 Task: Find connections with filter location Clayton with filter topic #securitywith filter profile language English with filter current company BioMérieux with filter school Bhashyam College of Education with filter industry Economic Programs with filter service category Copywriting with filter keywords title B2B Sales Specialist
Action: Mouse moved to (675, 109)
Screenshot: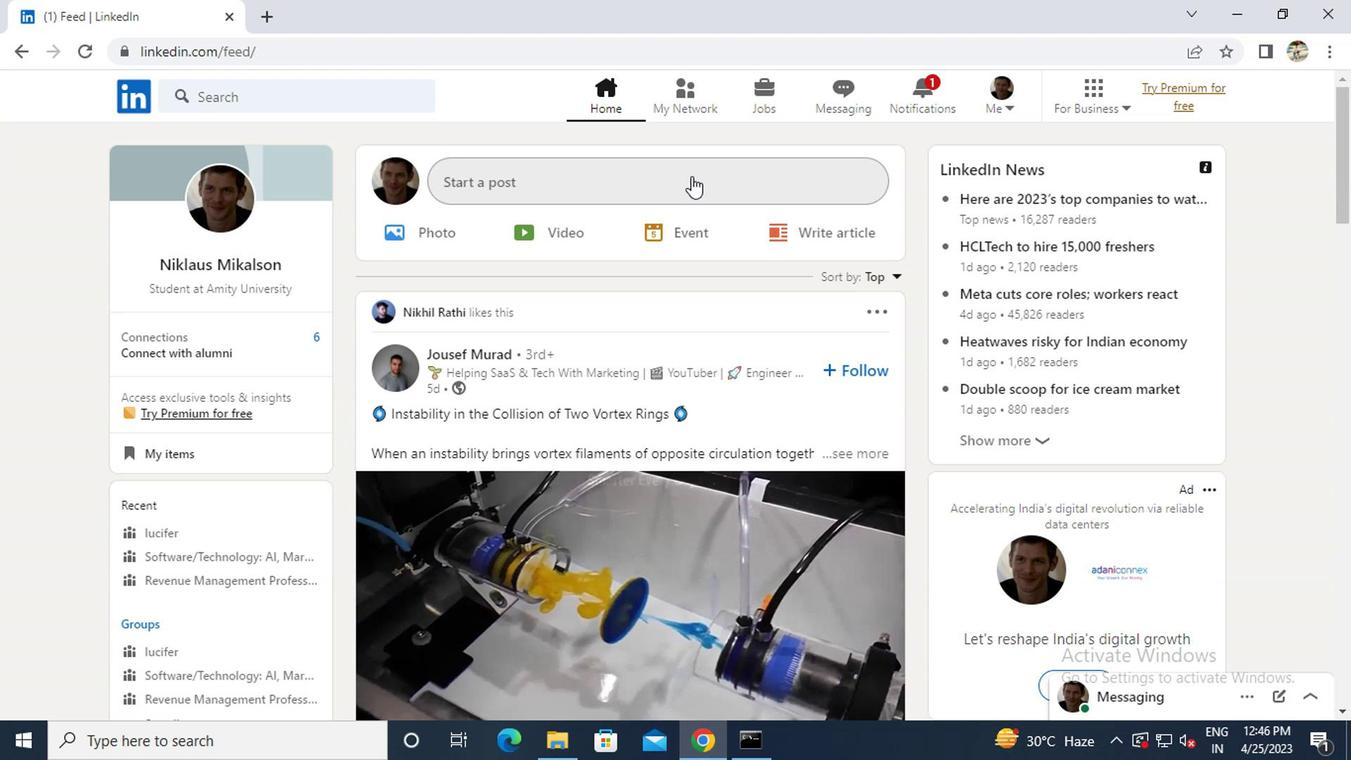 
Action: Mouse pressed left at (675, 109)
Screenshot: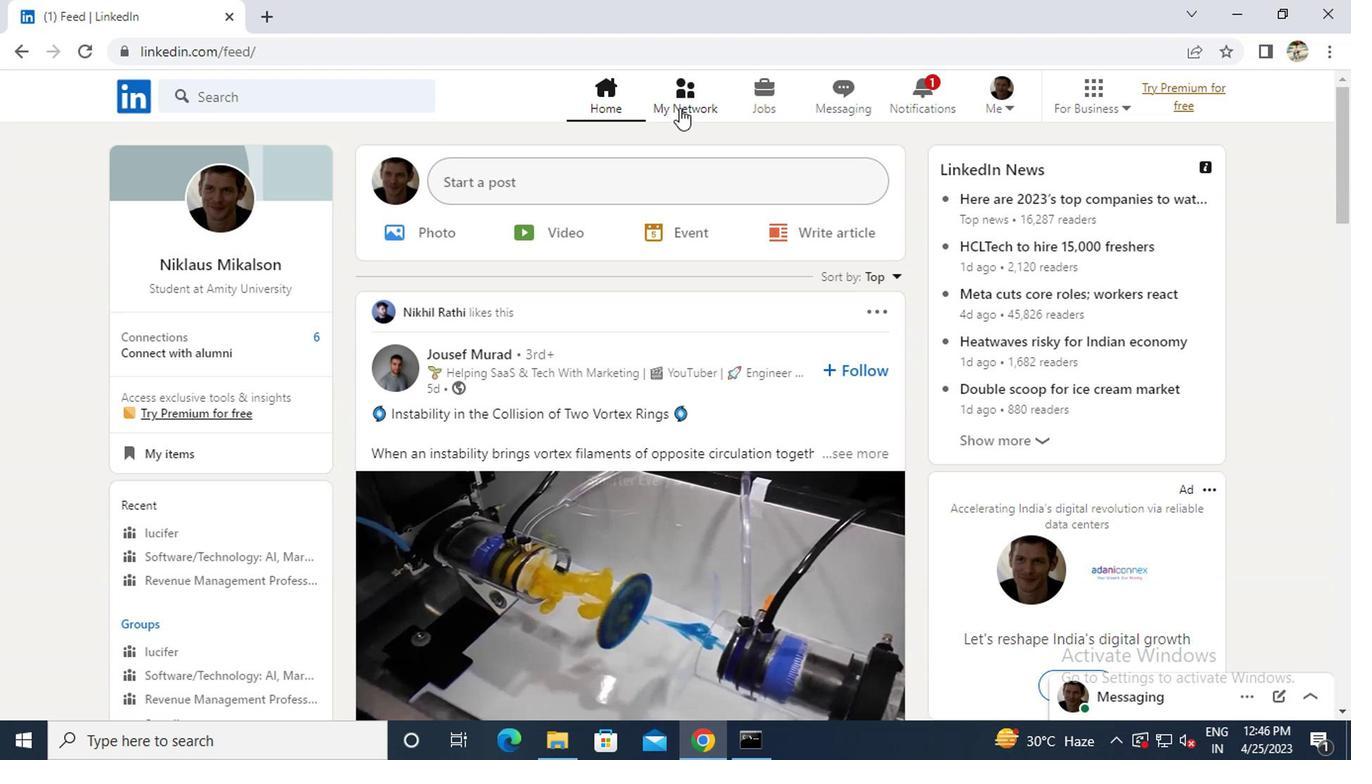 
Action: Mouse moved to (362, 213)
Screenshot: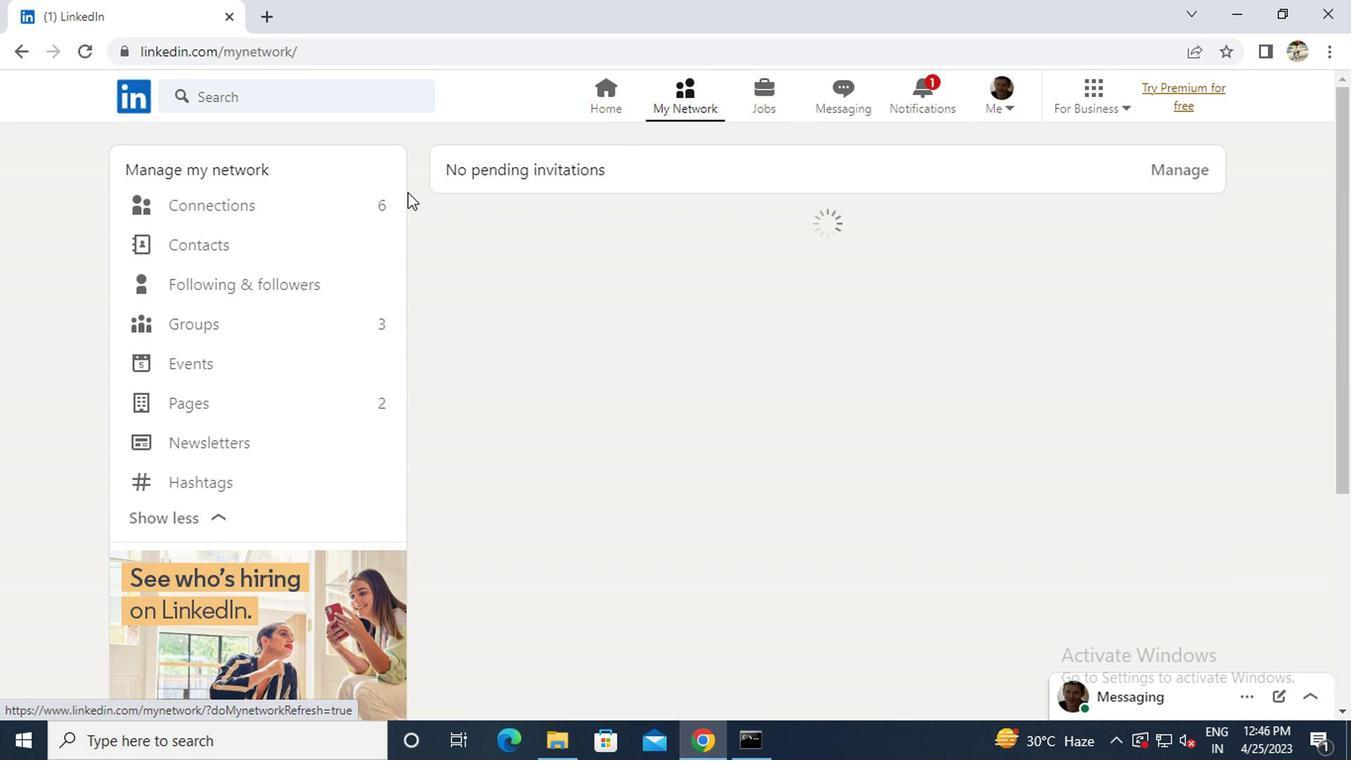 
Action: Mouse pressed left at (362, 213)
Screenshot: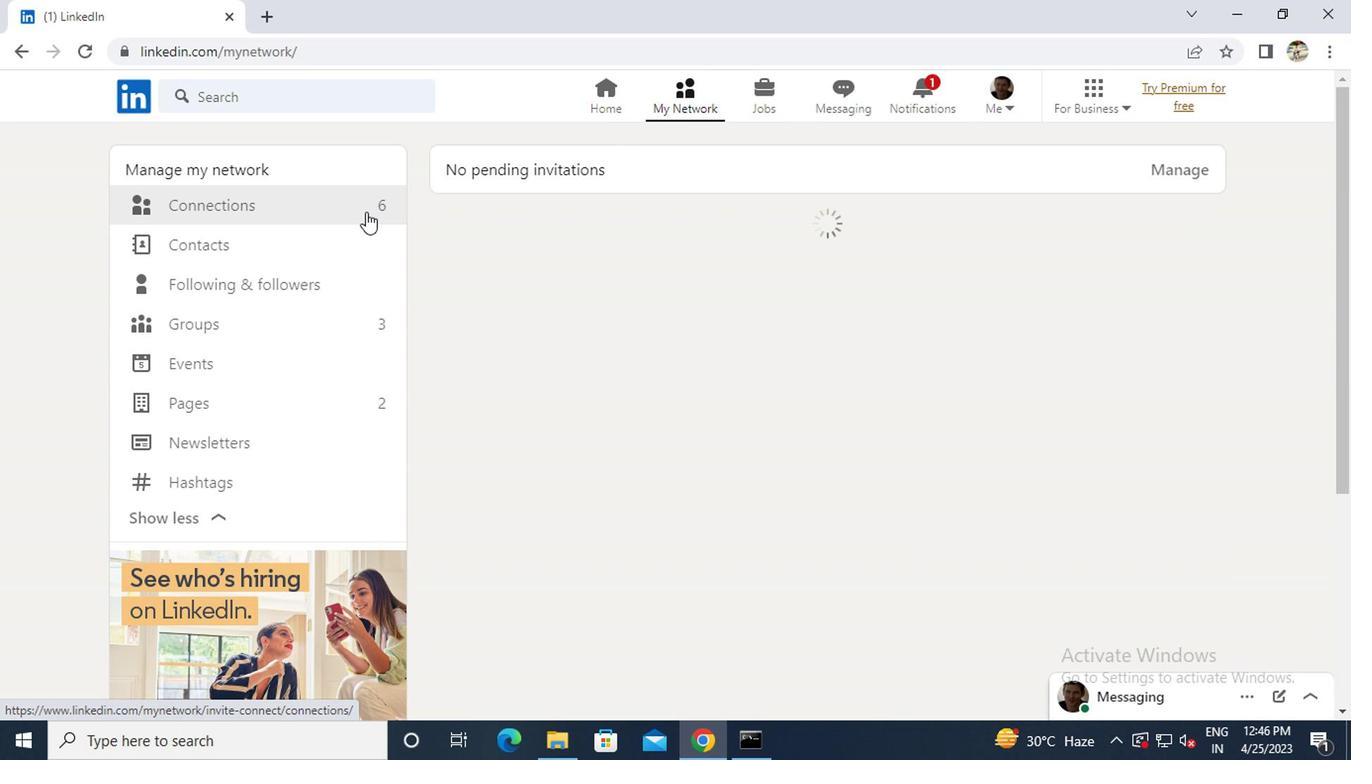 
Action: Mouse moved to (830, 206)
Screenshot: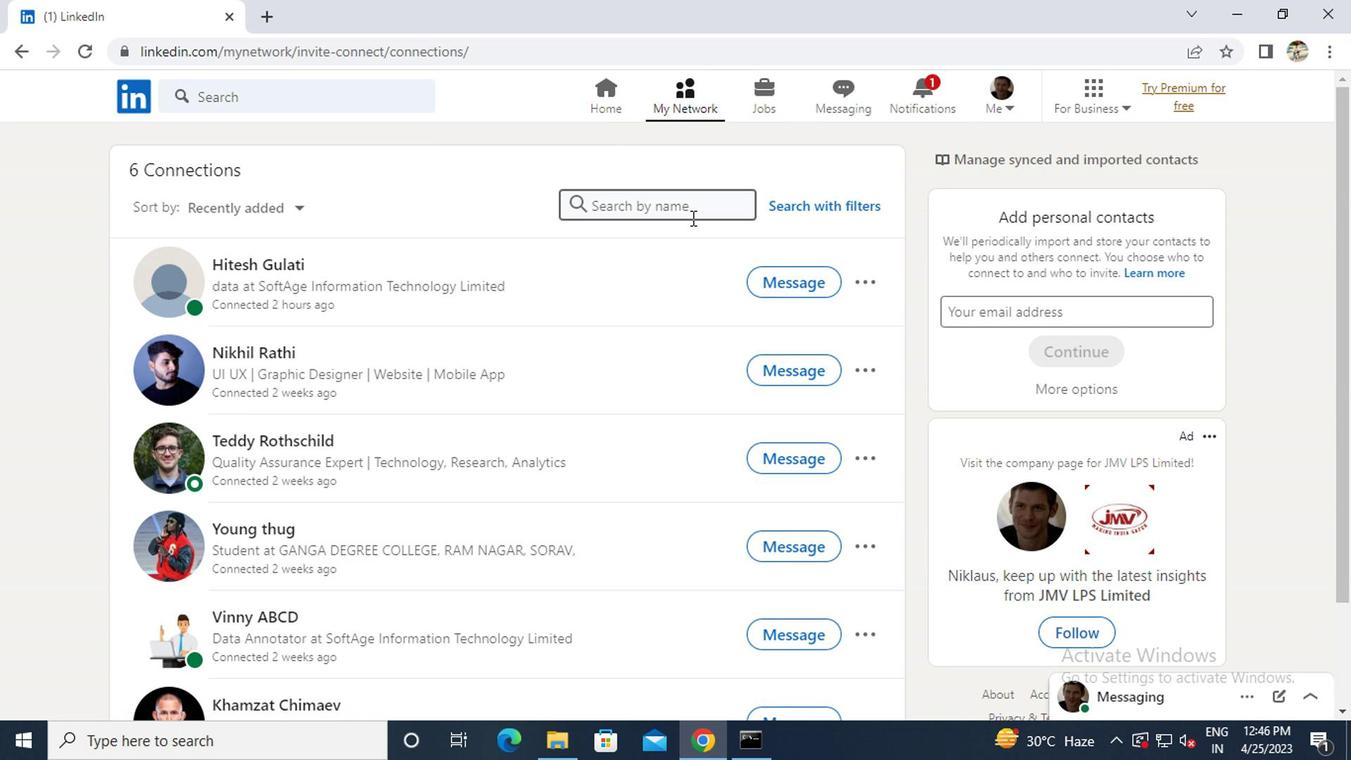 
Action: Mouse pressed left at (830, 206)
Screenshot: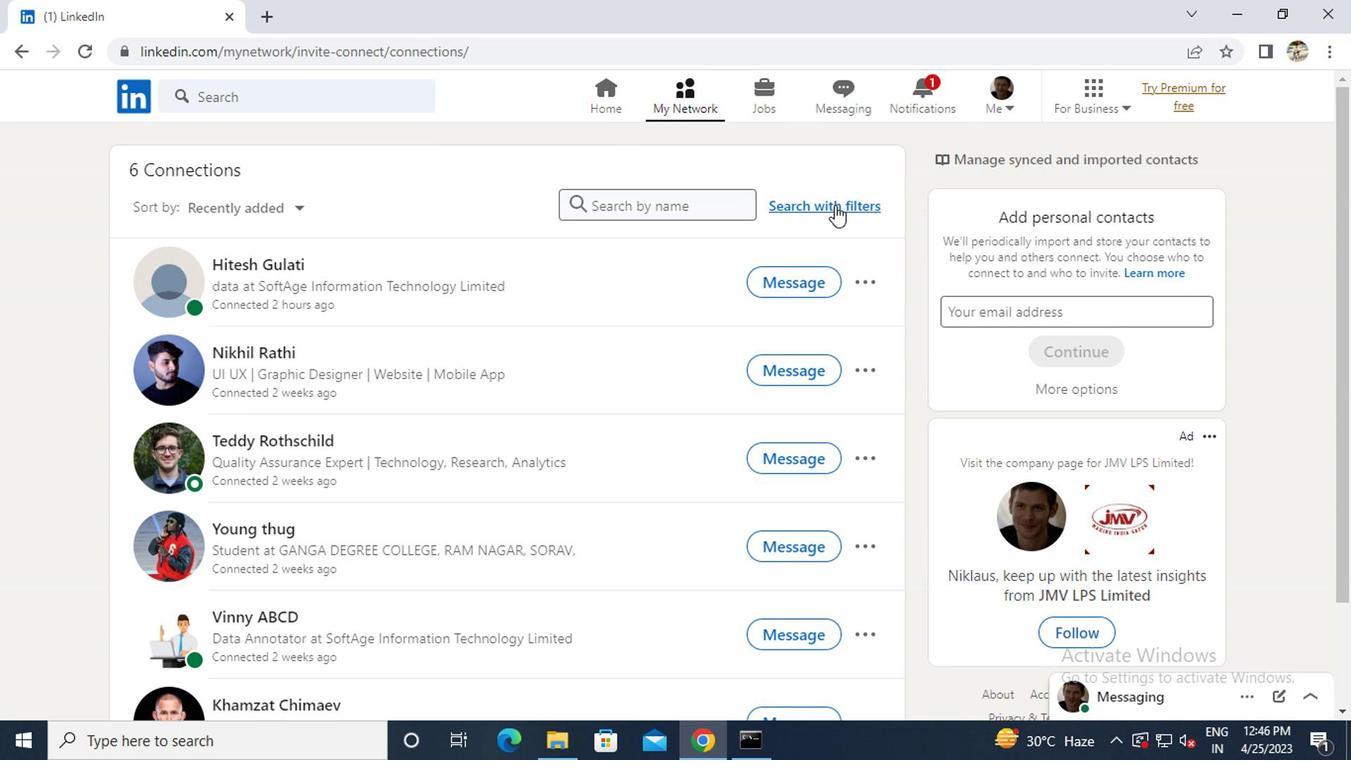 
Action: Mouse moved to (662, 154)
Screenshot: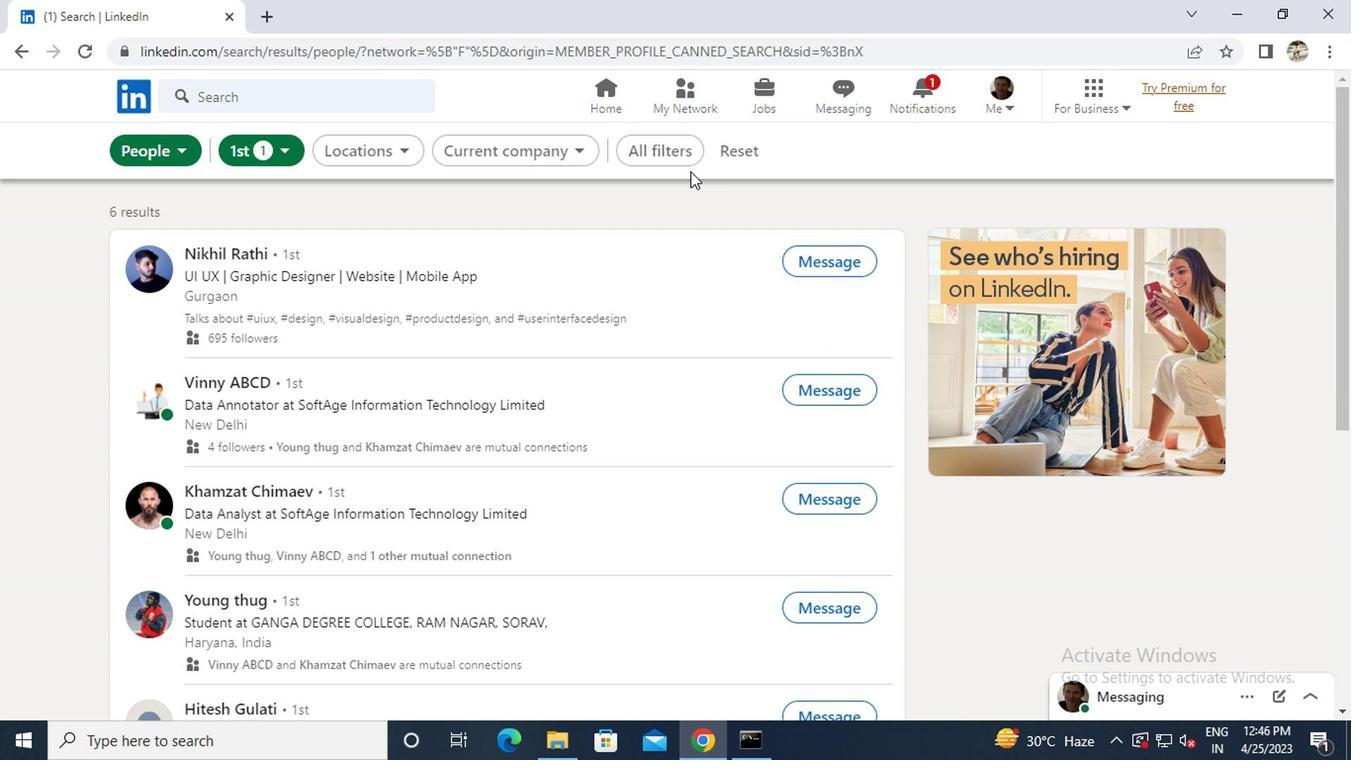 
Action: Mouse pressed left at (662, 154)
Screenshot: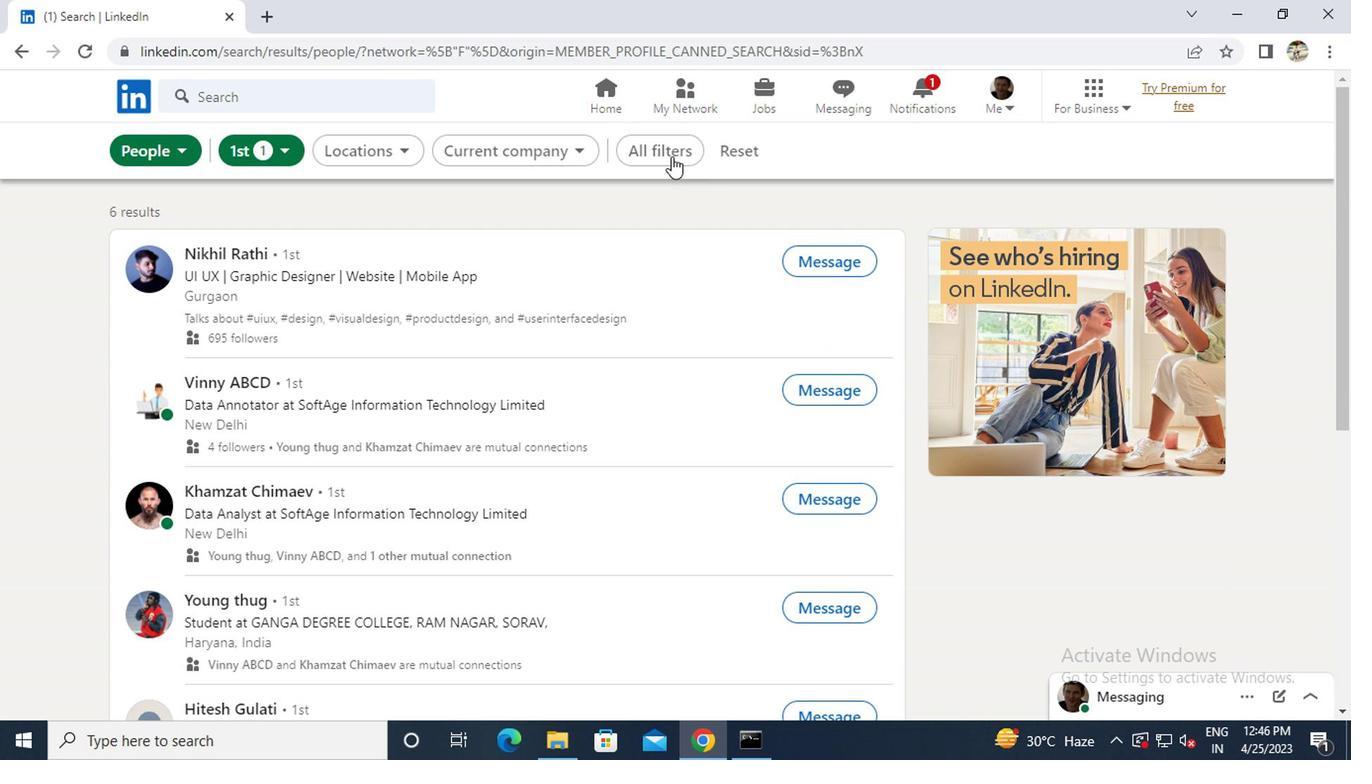 
Action: Mouse moved to (1059, 343)
Screenshot: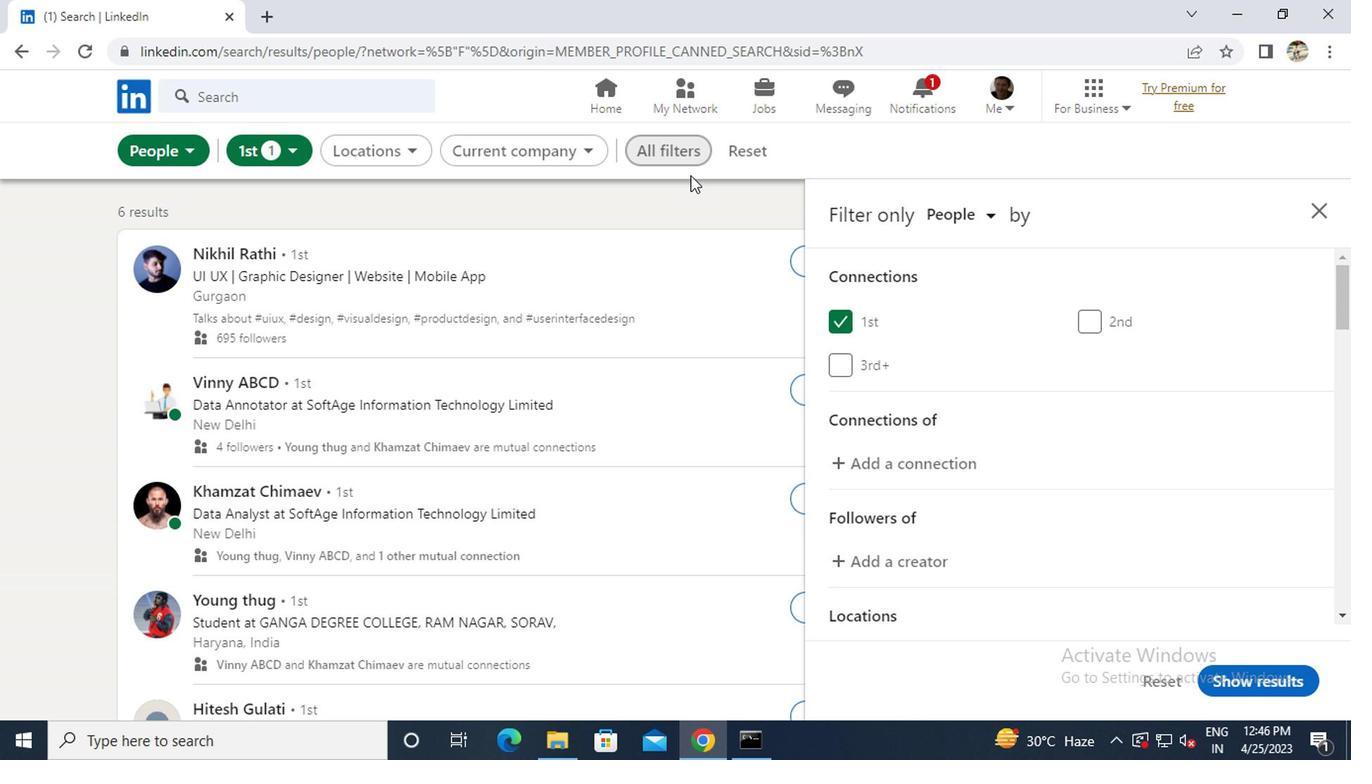 
Action: Mouse scrolled (1059, 342) with delta (0, -1)
Screenshot: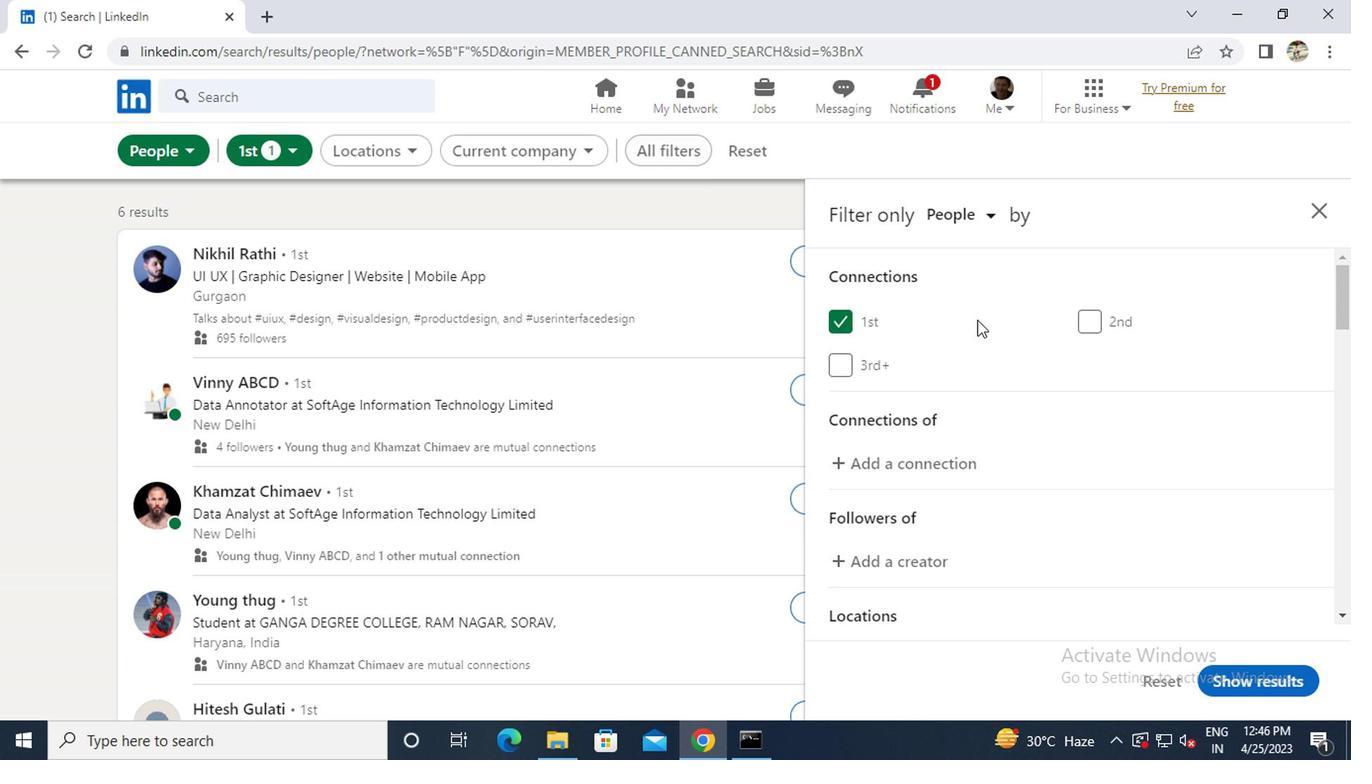 
Action: Mouse scrolled (1059, 342) with delta (0, -1)
Screenshot: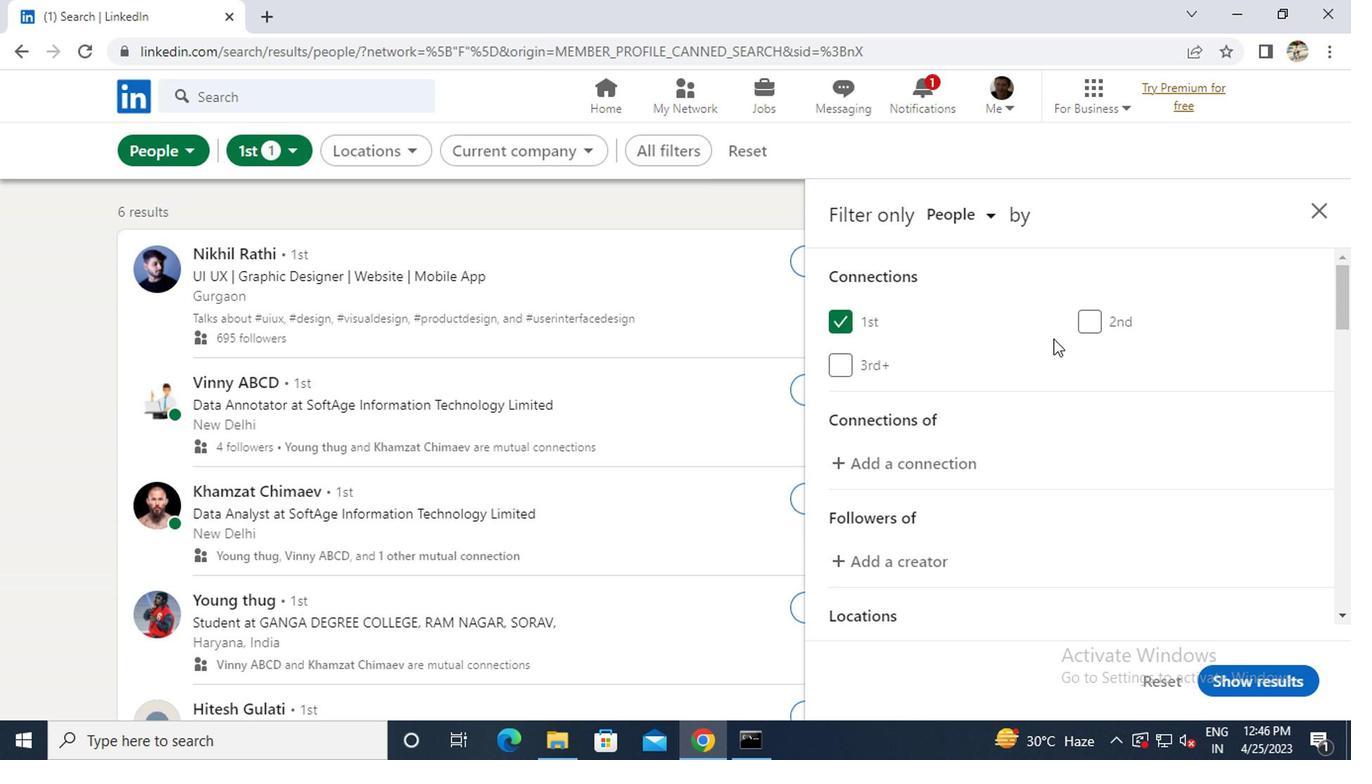 
Action: Mouse scrolled (1059, 342) with delta (0, -1)
Screenshot: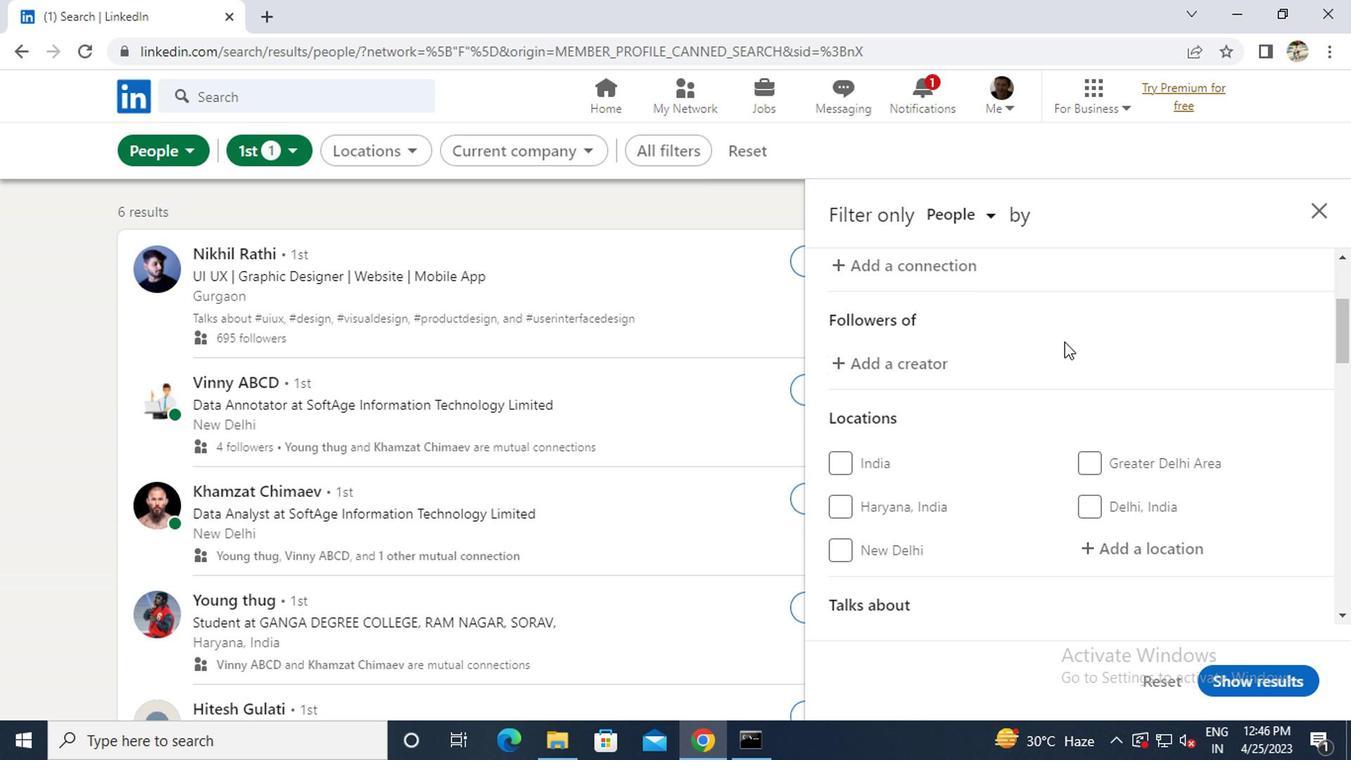 
Action: Mouse moved to (1101, 453)
Screenshot: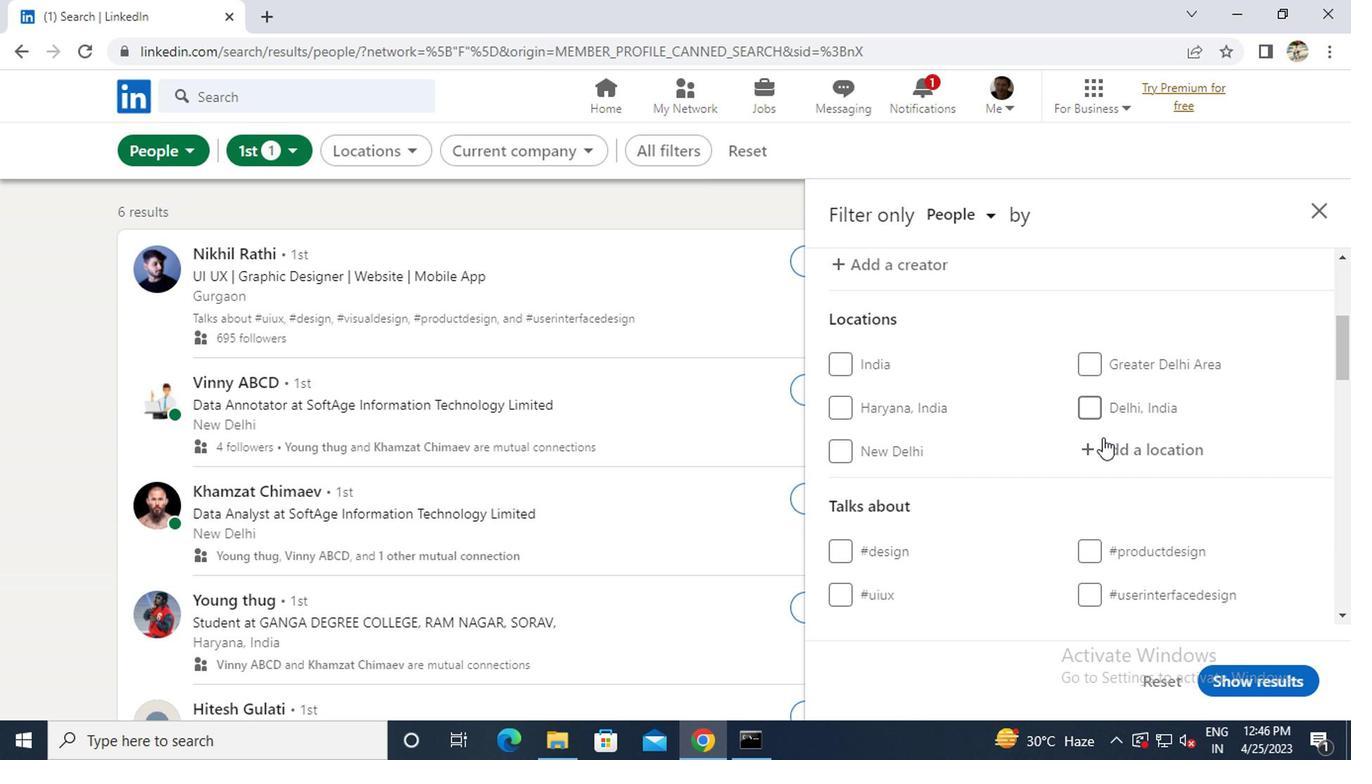 
Action: Mouse pressed left at (1101, 453)
Screenshot: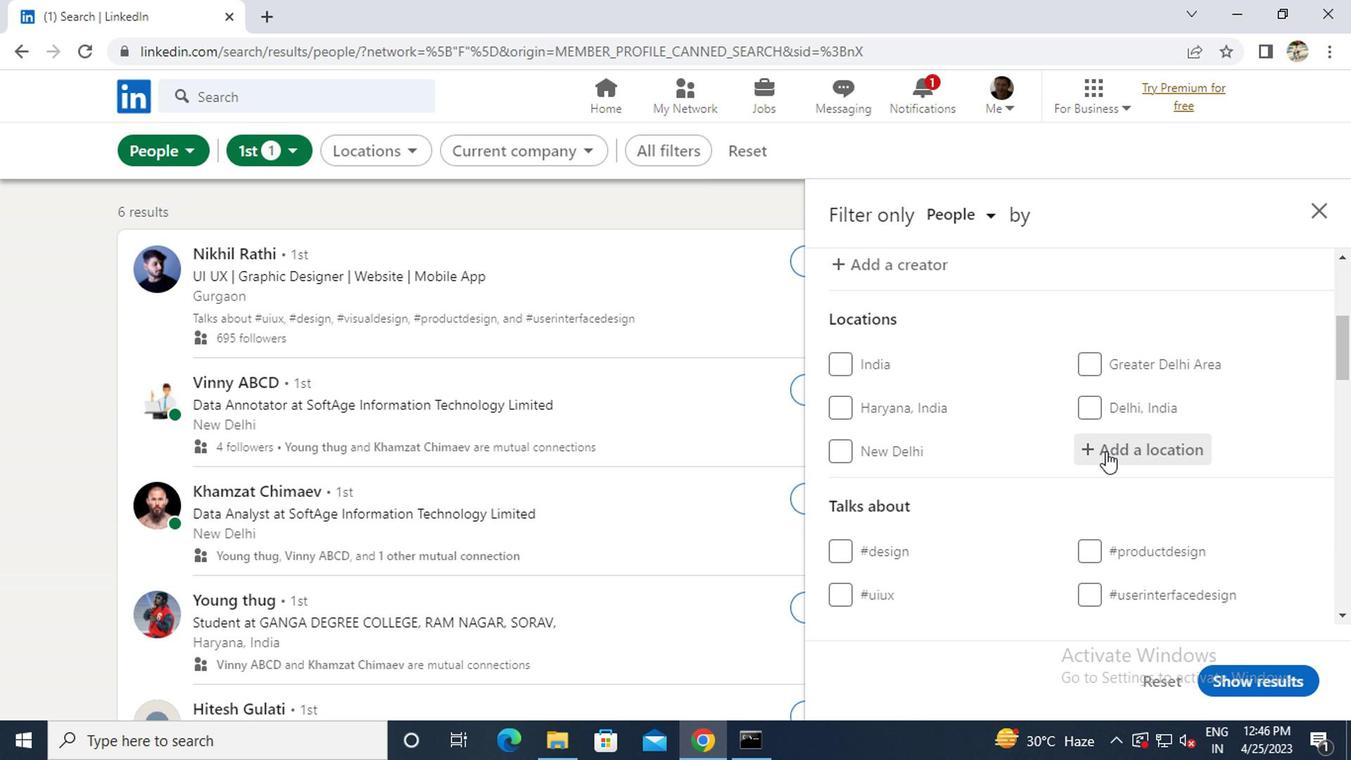
Action: Key pressed c<Key.caps_lock>layton<Key.enter>
Screenshot: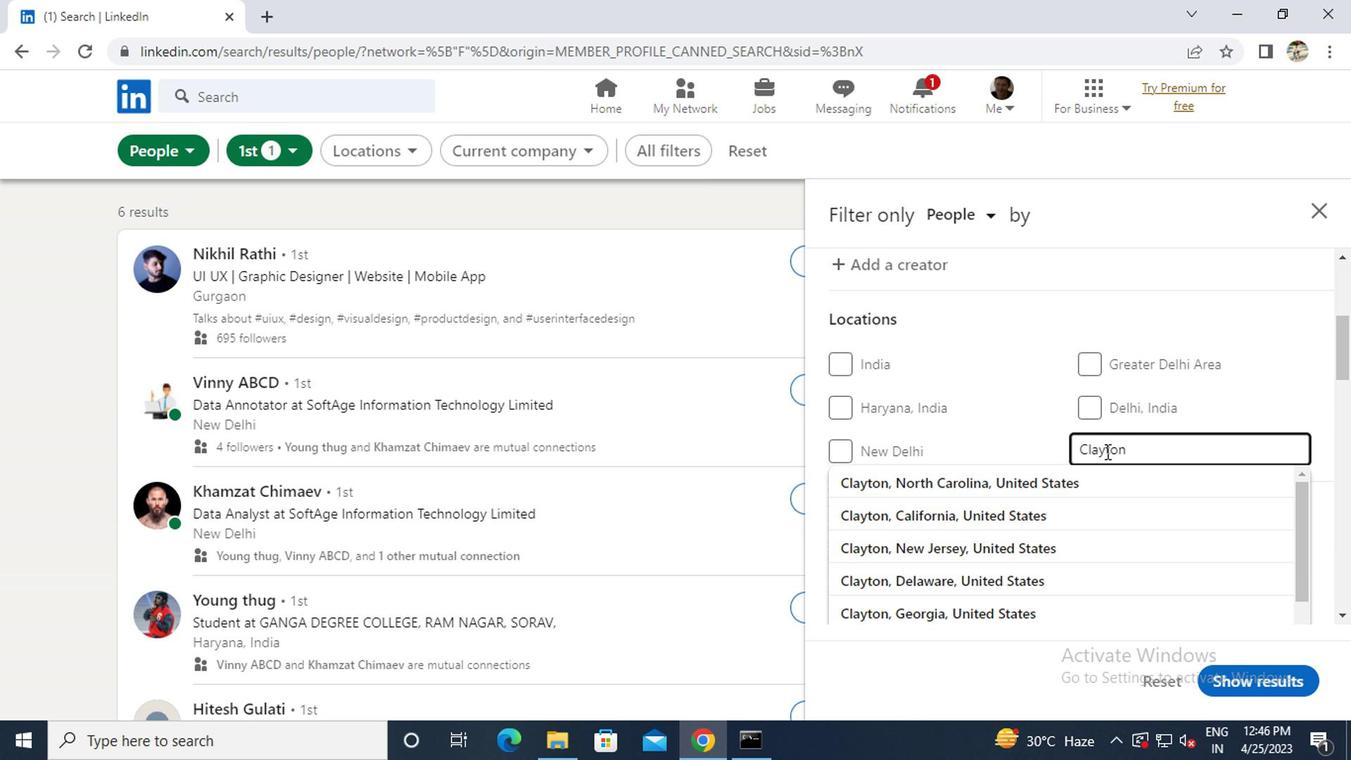 
Action: Mouse scrolled (1101, 451) with delta (0, -1)
Screenshot: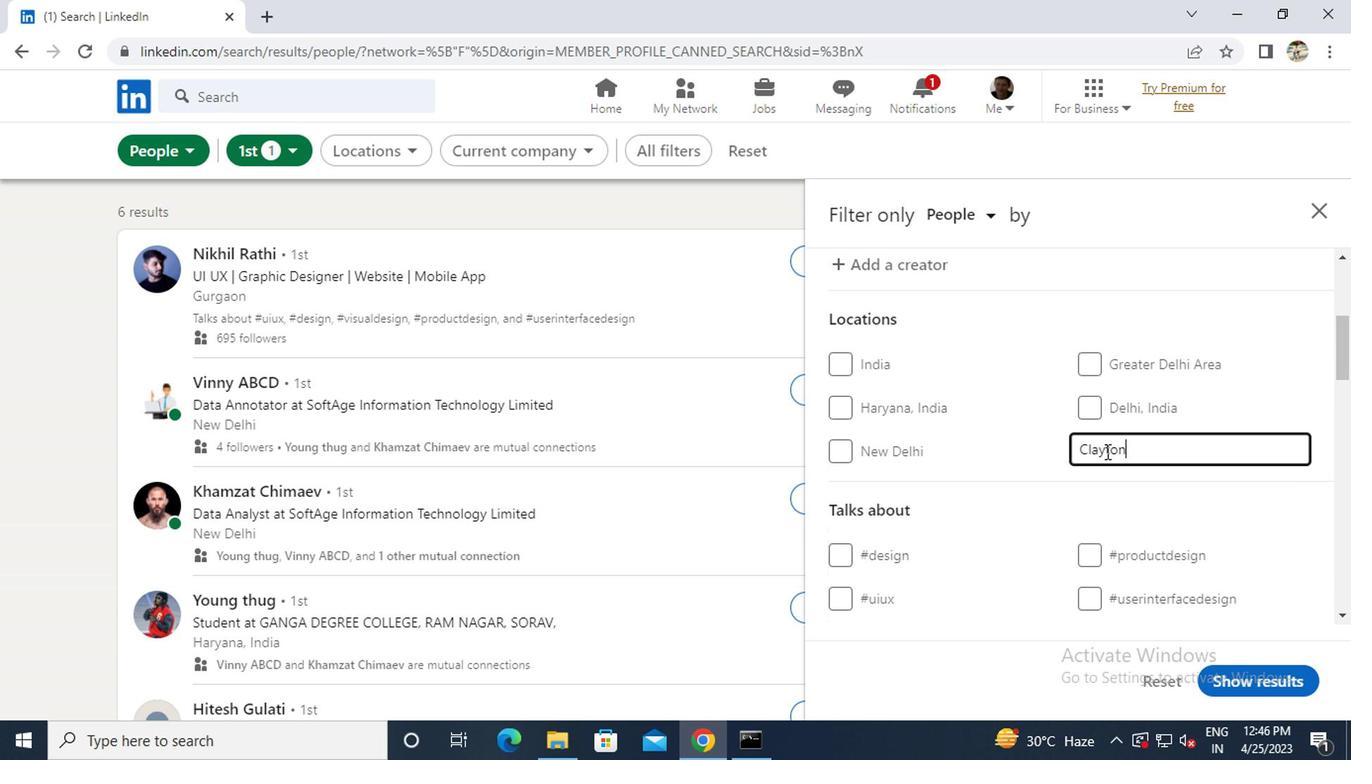 
Action: Mouse scrolled (1101, 451) with delta (0, -1)
Screenshot: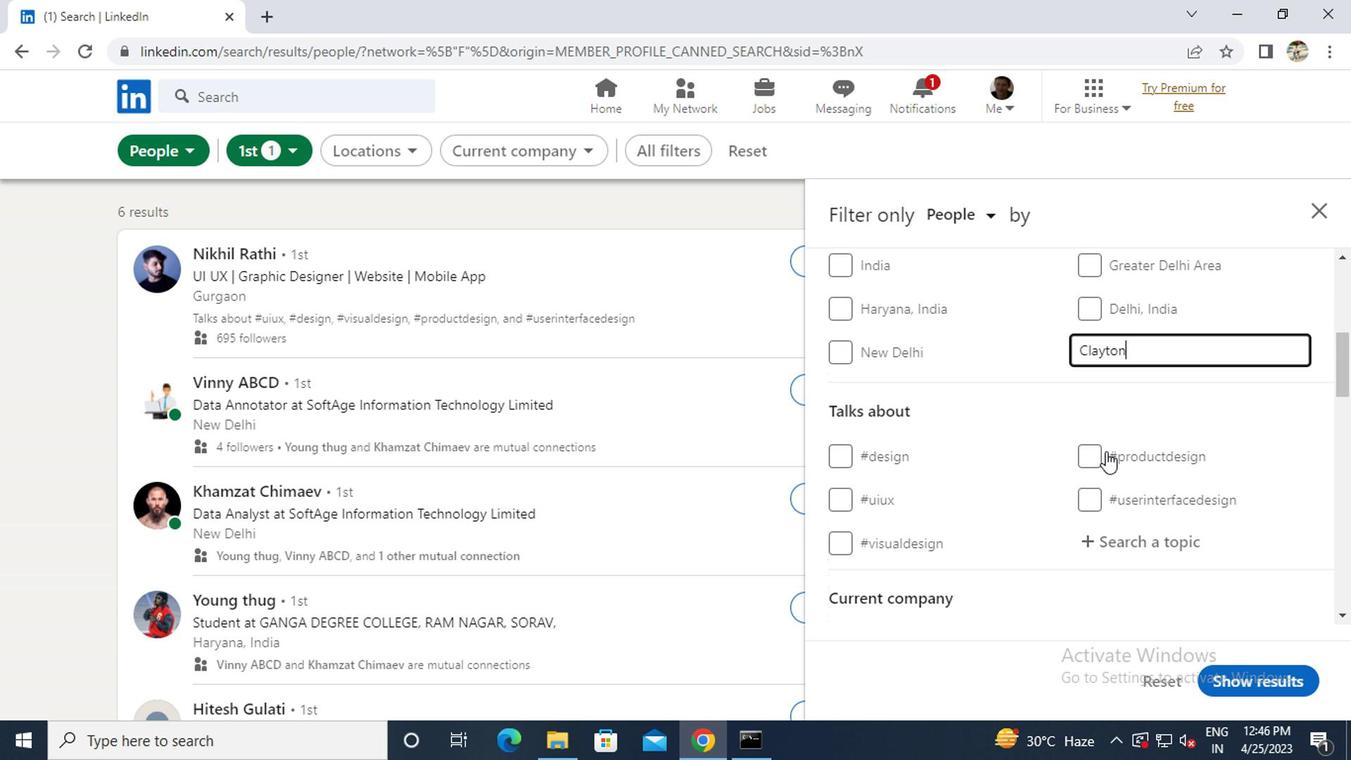 
Action: Mouse pressed left at (1101, 453)
Screenshot: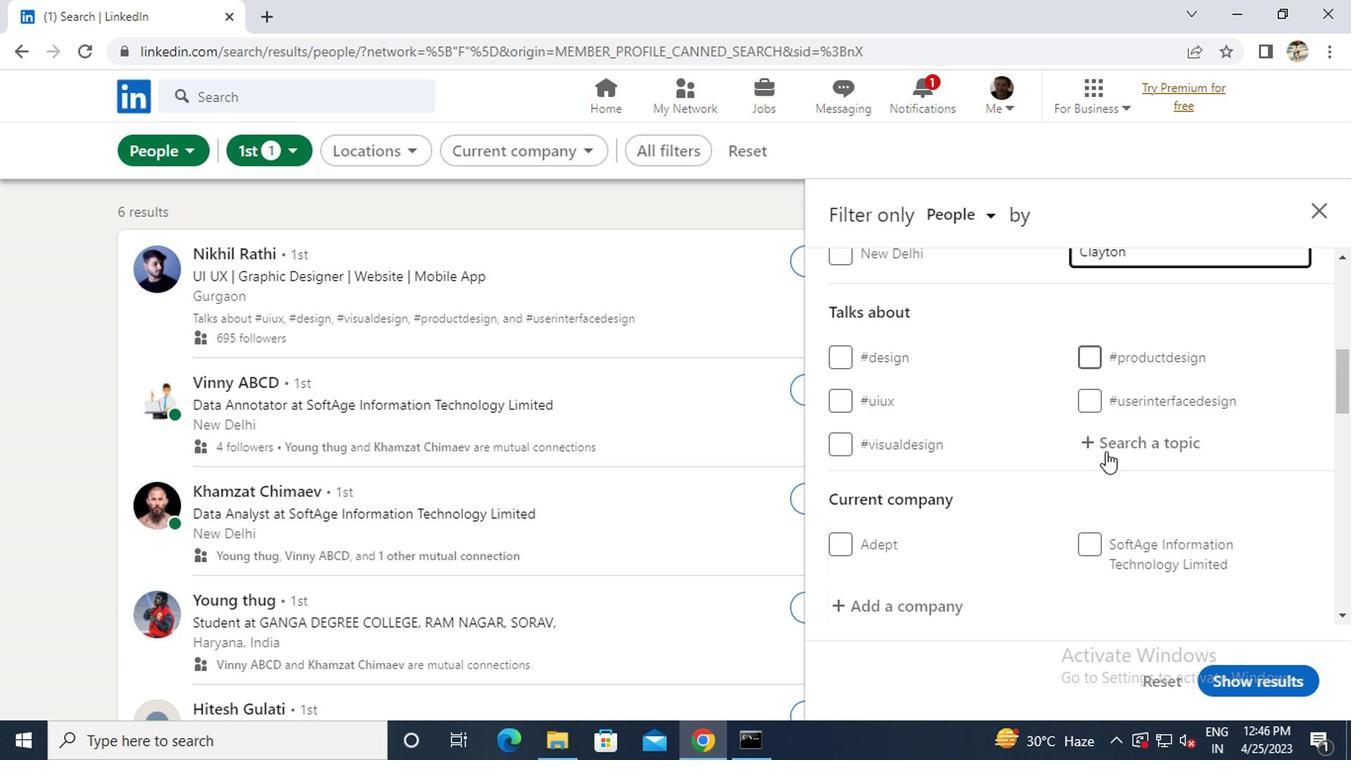 
Action: Key pressed <Key.shift>#SECURITY
Screenshot: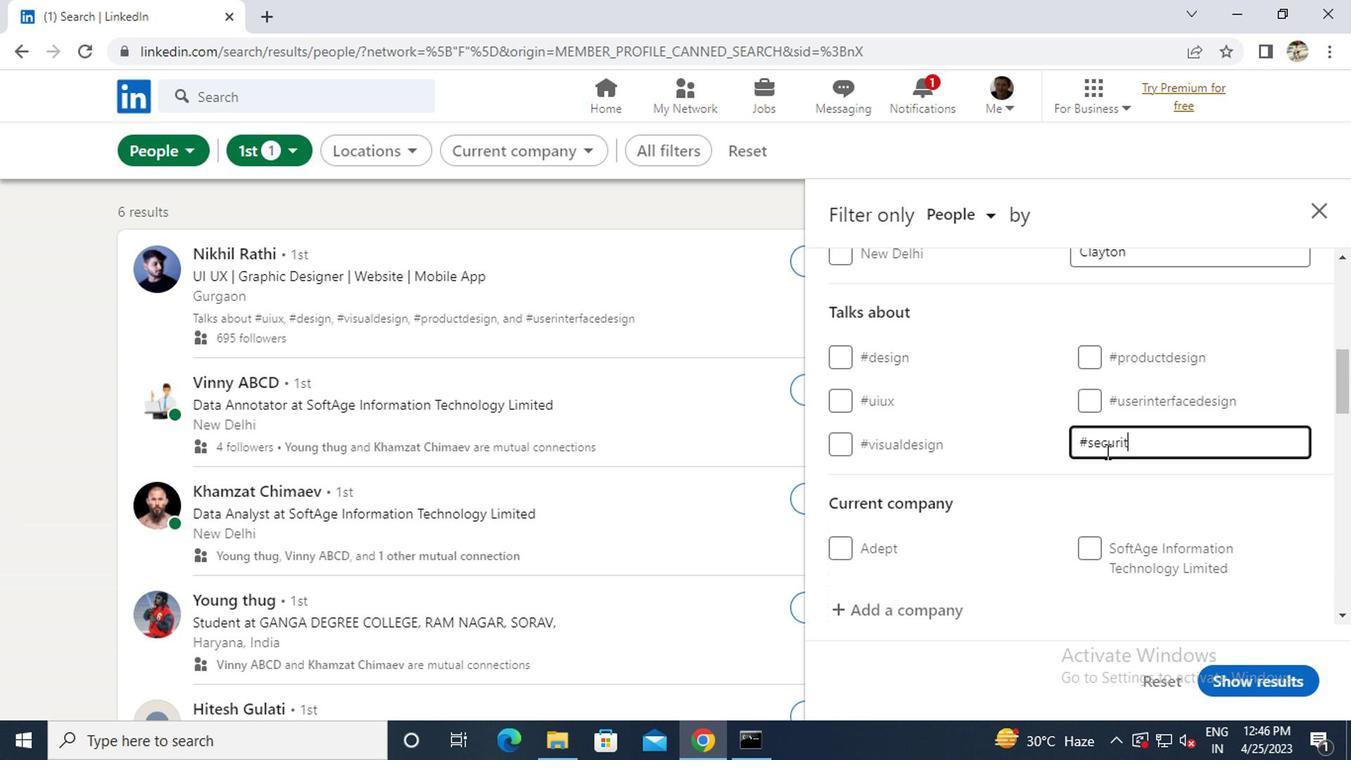 
Action: Mouse scrolled (1101, 451) with delta (0, -1)
Screenshot: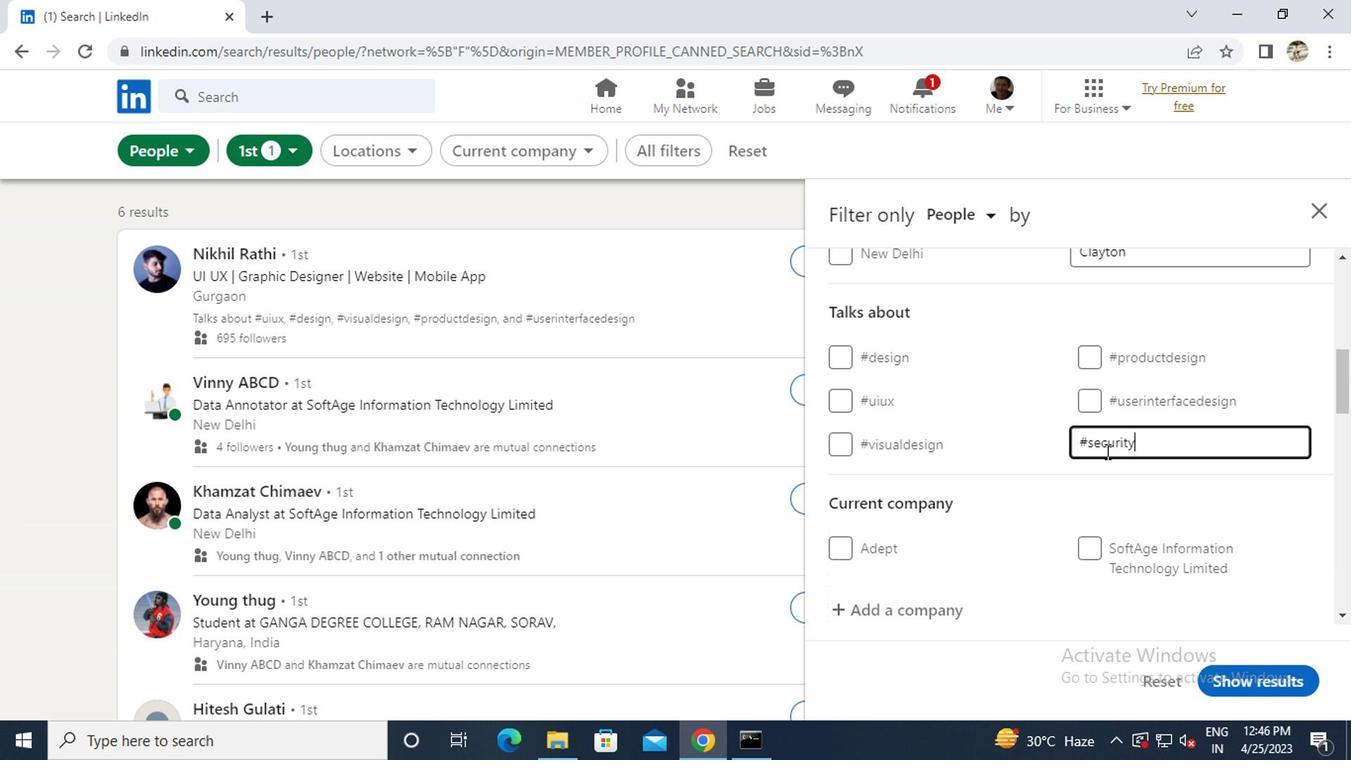 
Action: Mouse scrolled (1101, 451) with delta (0, -1)
Screenshot: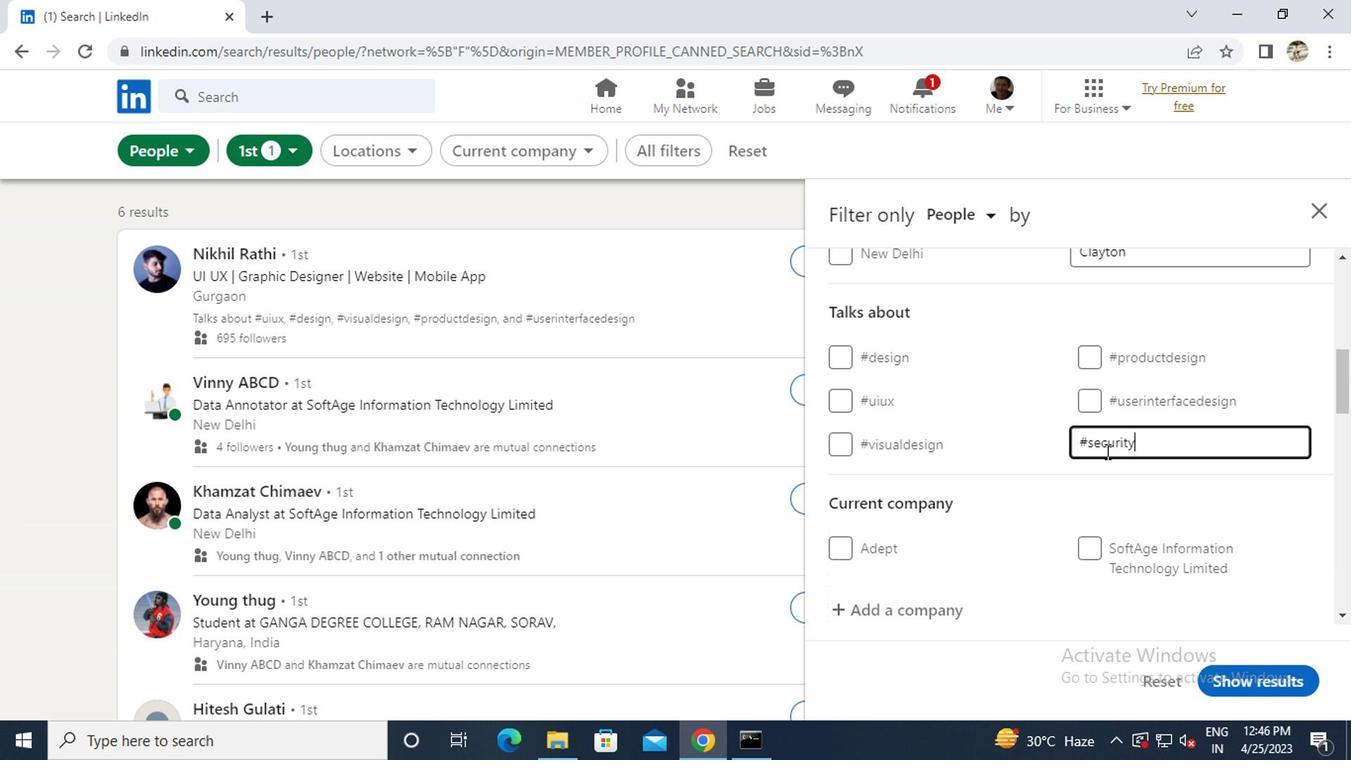 
Action: Mouse moved to (1092, 460)
Screenshot: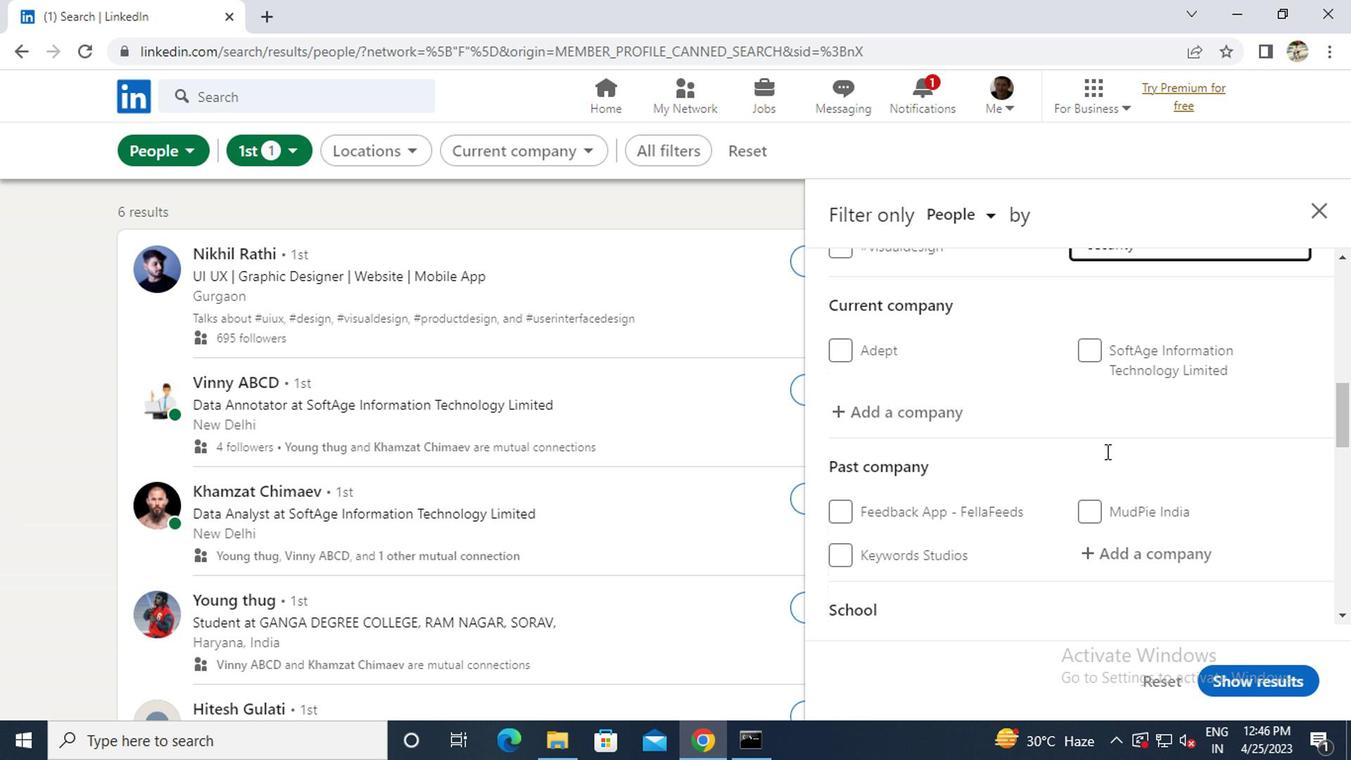 
Action: Mouse scrolled (1092, 458) with delta (0, -1)
Screenshot: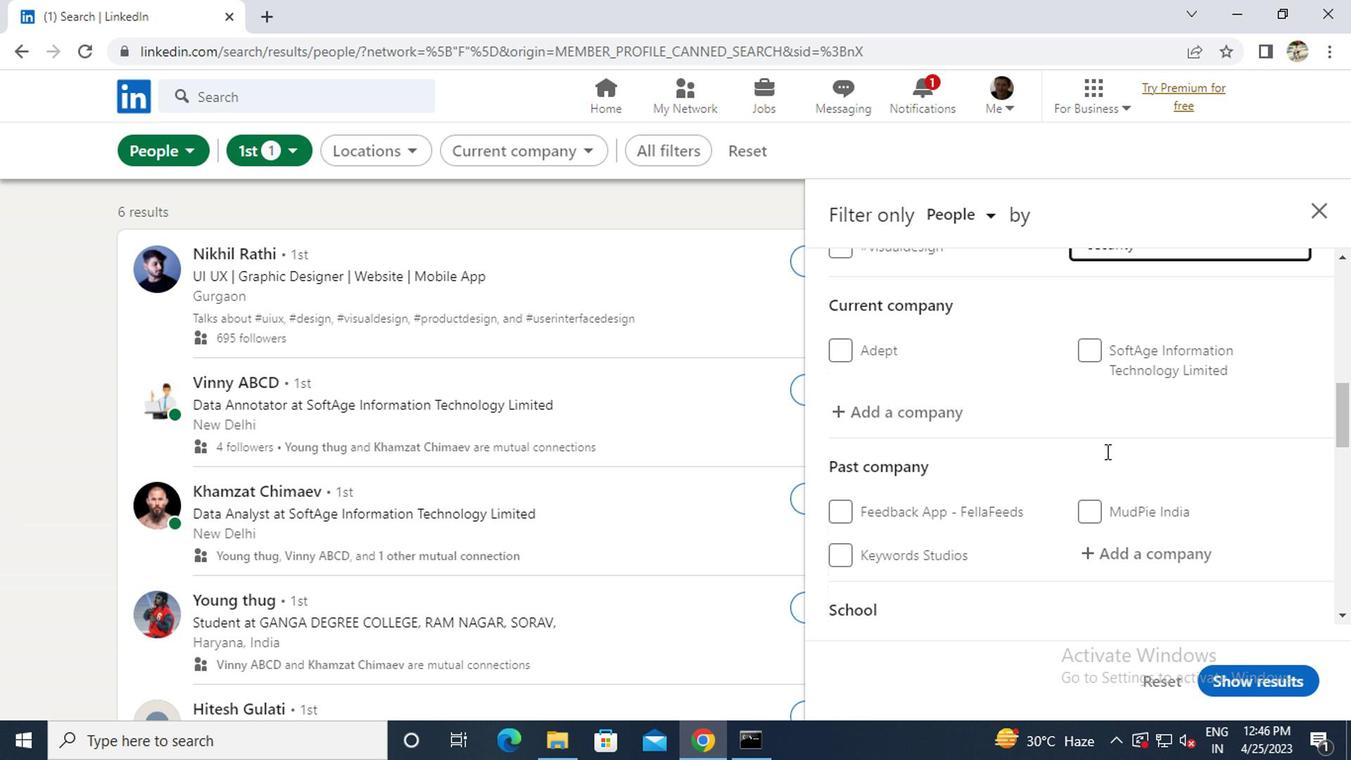 
Action: Mouse moved to (1083, 463)
Screenshot: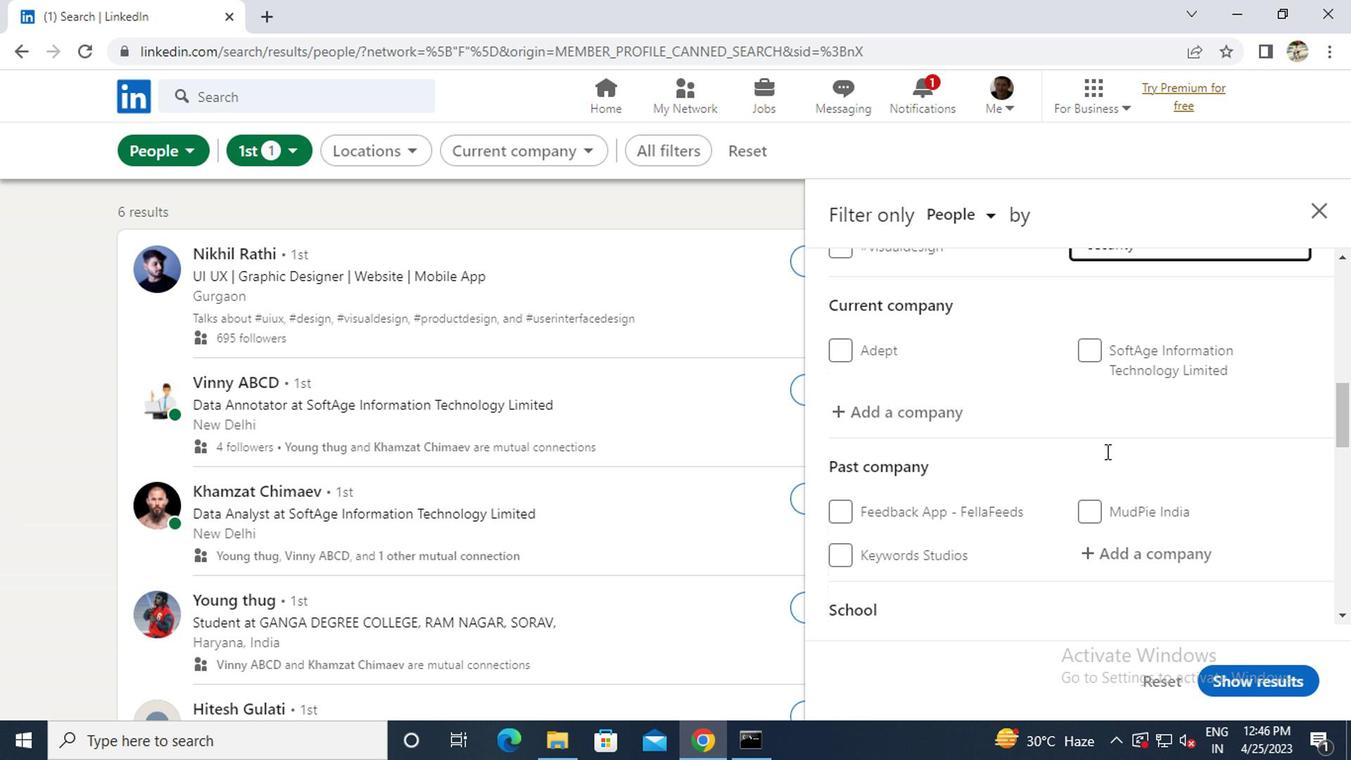 
Action: Mouse scrolled (1083, 463) with delta (0, 0)
Screenshot: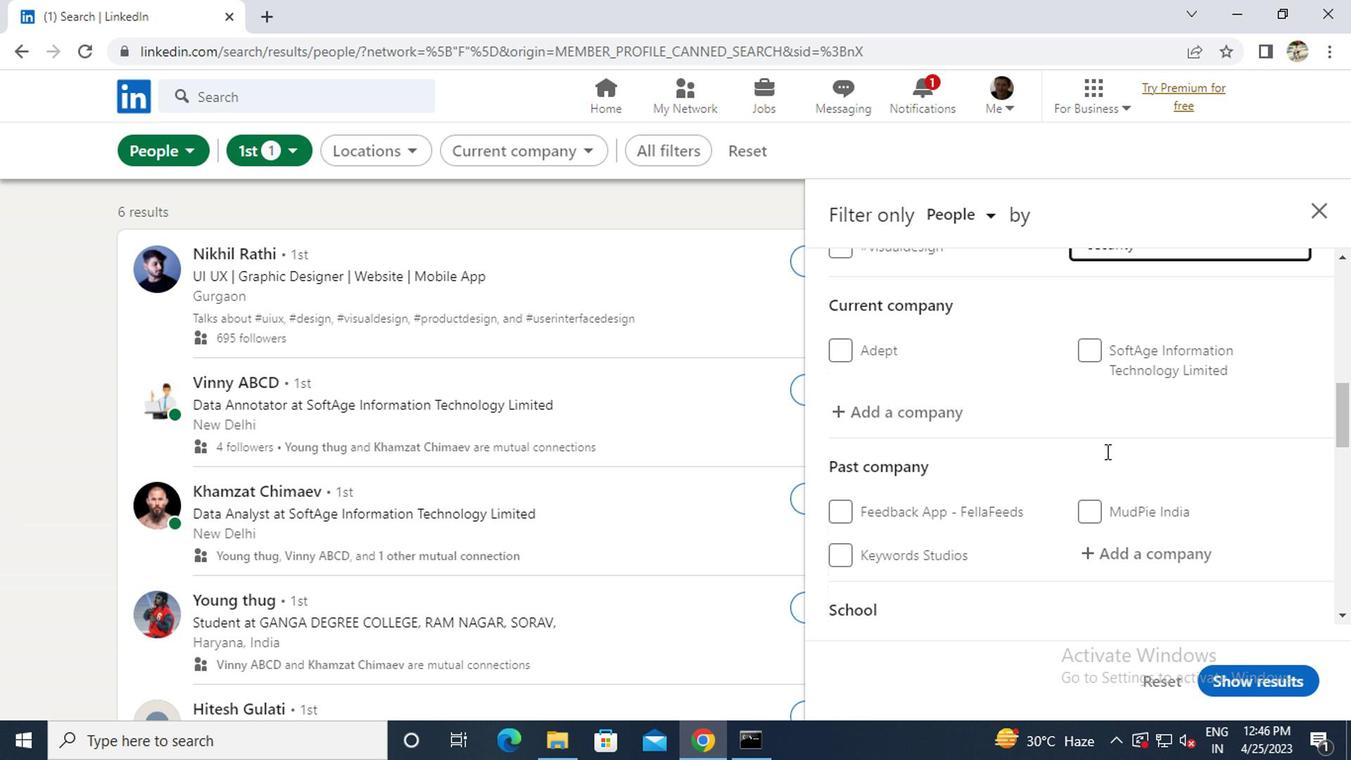 
Action: Mouse scrolled (1083, 463) with delta (0, 0)
Screenshot: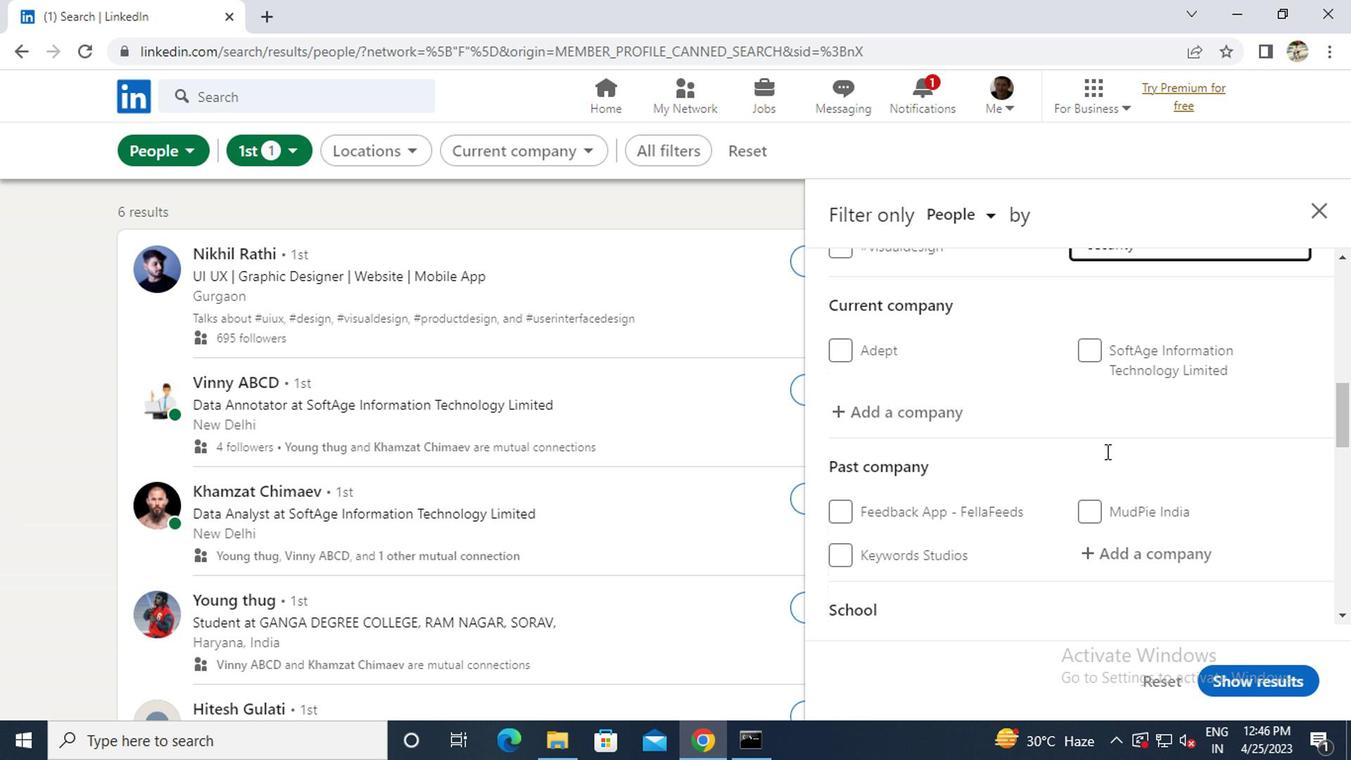 
Action: Mouse moved to (1053, 480)
Screenshot: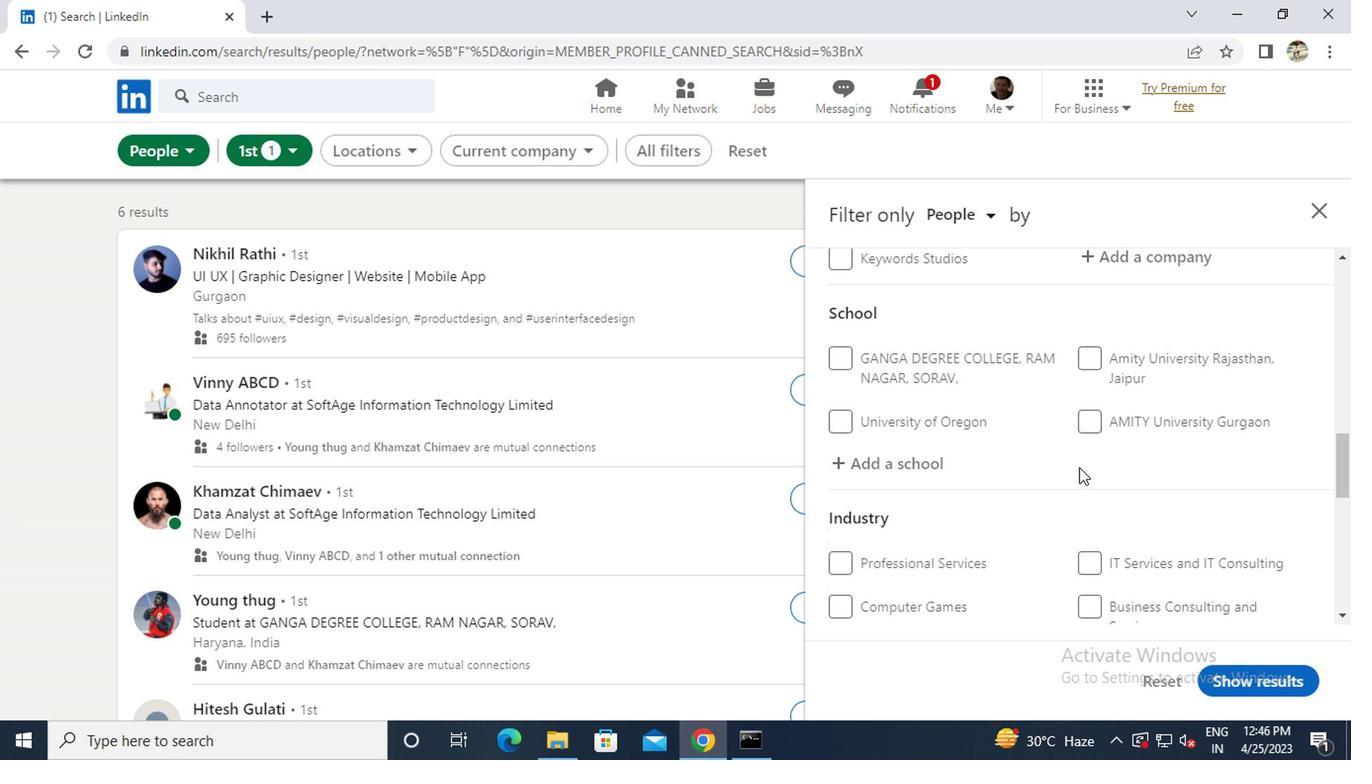 
Action: Mouse scrolled (1053, 479) with delta (0, 0)
Screenshot: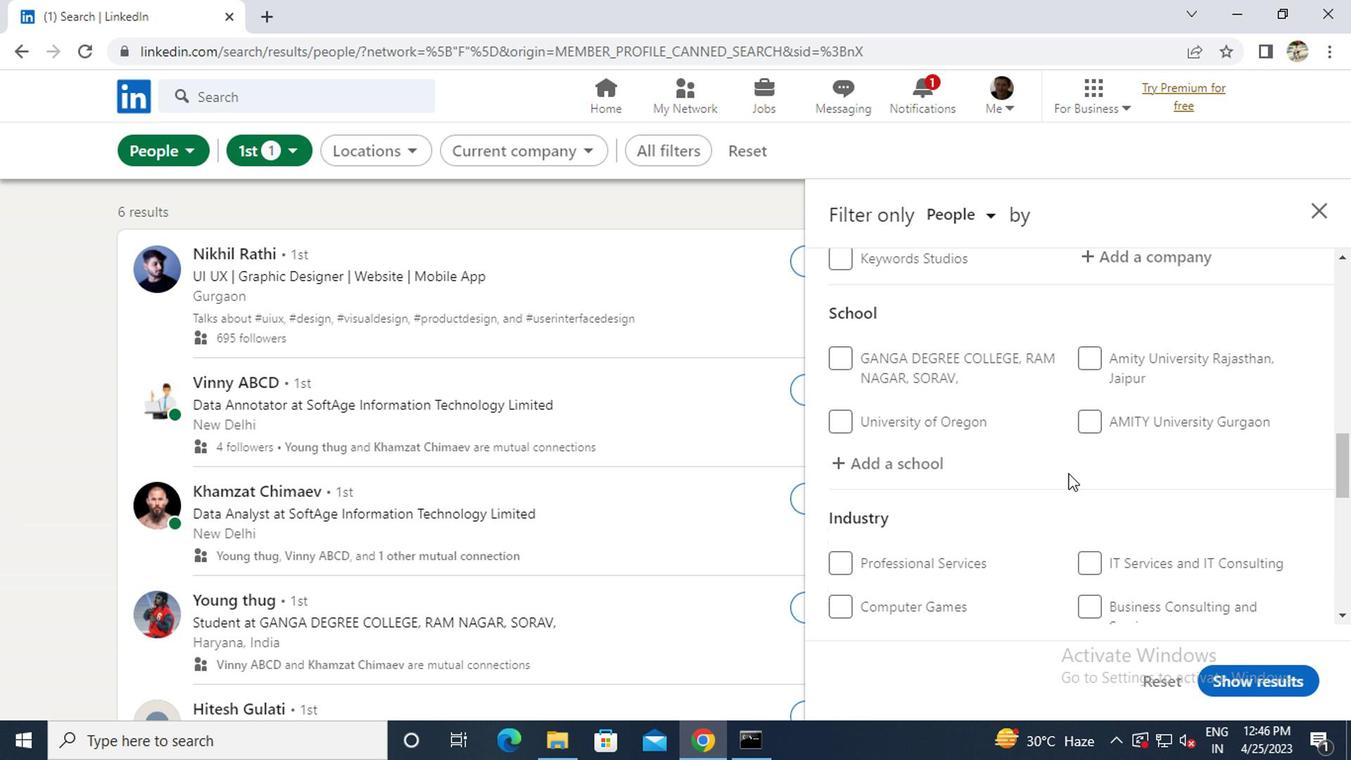 
Action: Mouse moved to (1052, 481)
Screenshot: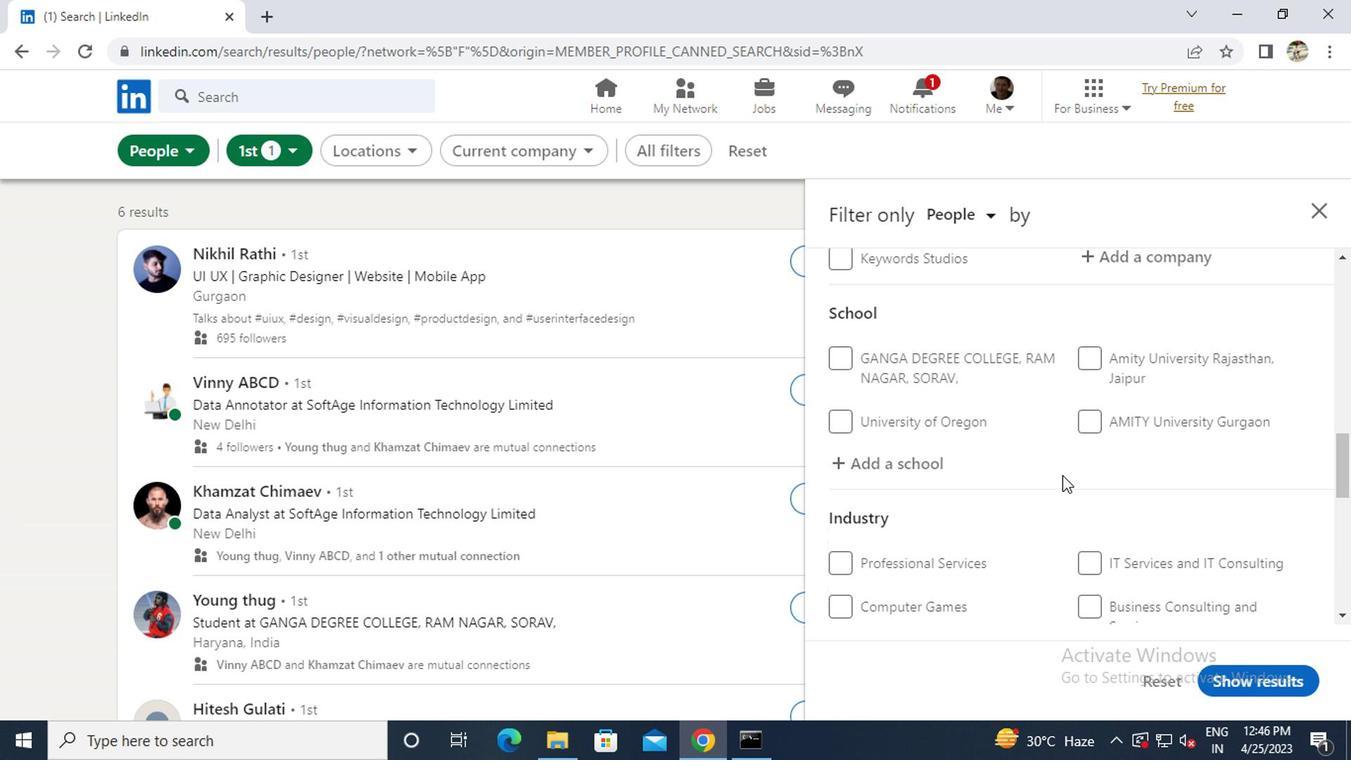 
Action: Mouse scrolled (1052, 480) with delta (0, 0)
Screenshot: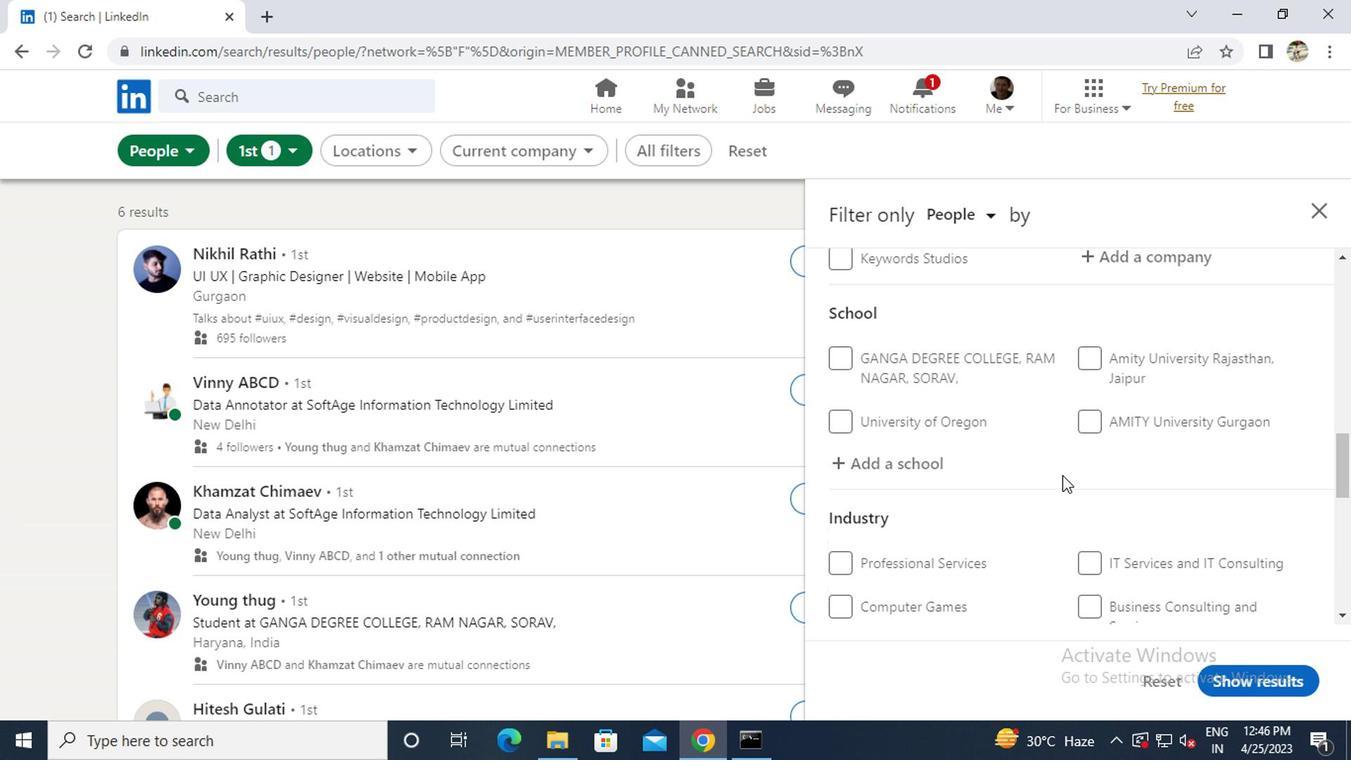
Action: Mouse moved to (849, 571)
Screenshot: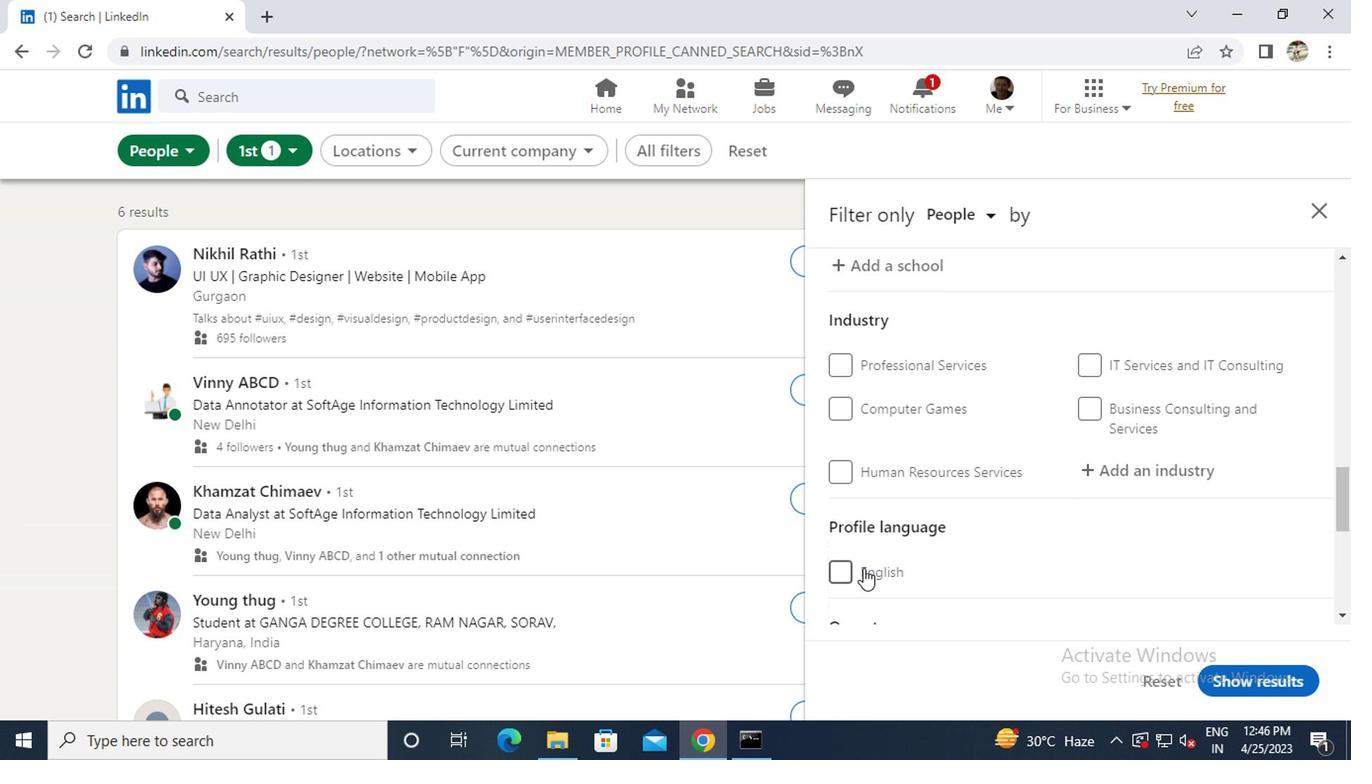 
Action: Mouse pressed left at (849, 571)
Screenshot: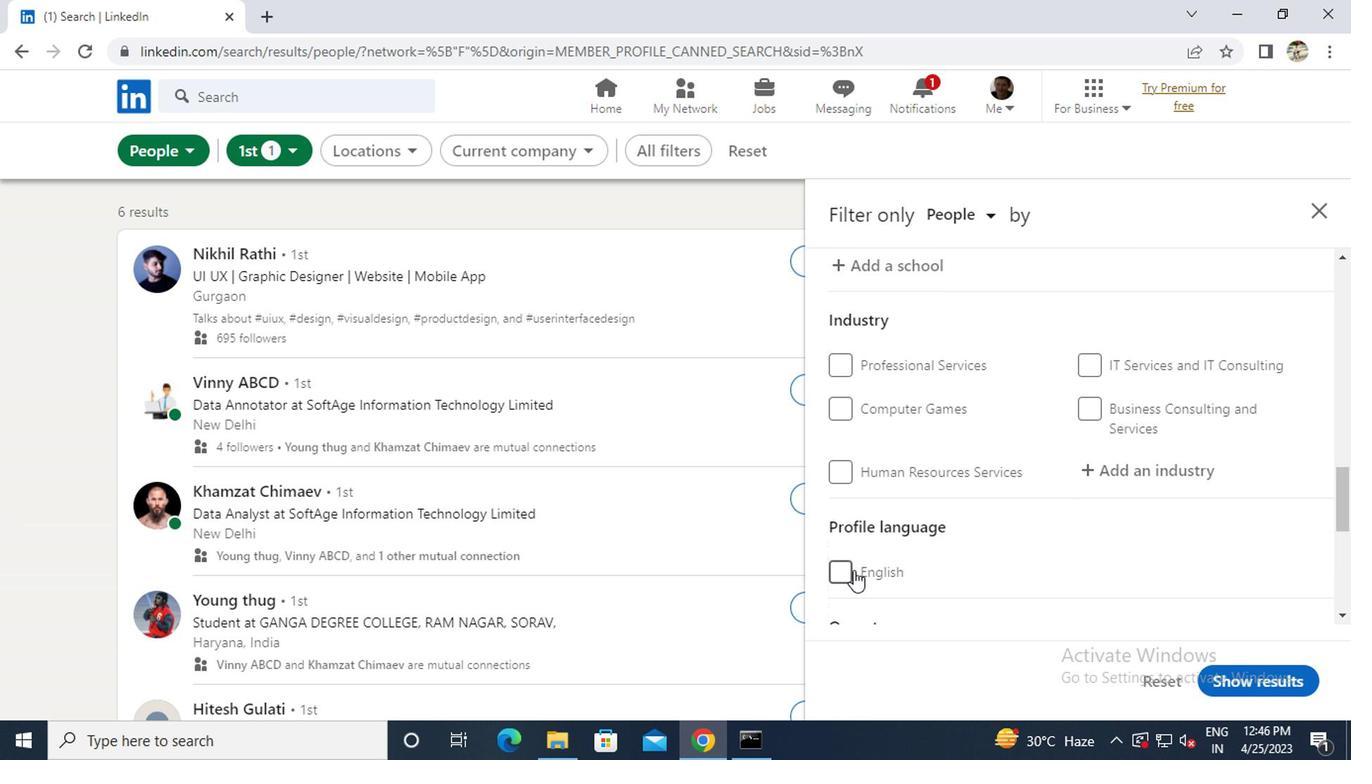 
Action: Mouse scrolled (849, 572) with delta (0, 1)
Screenshot: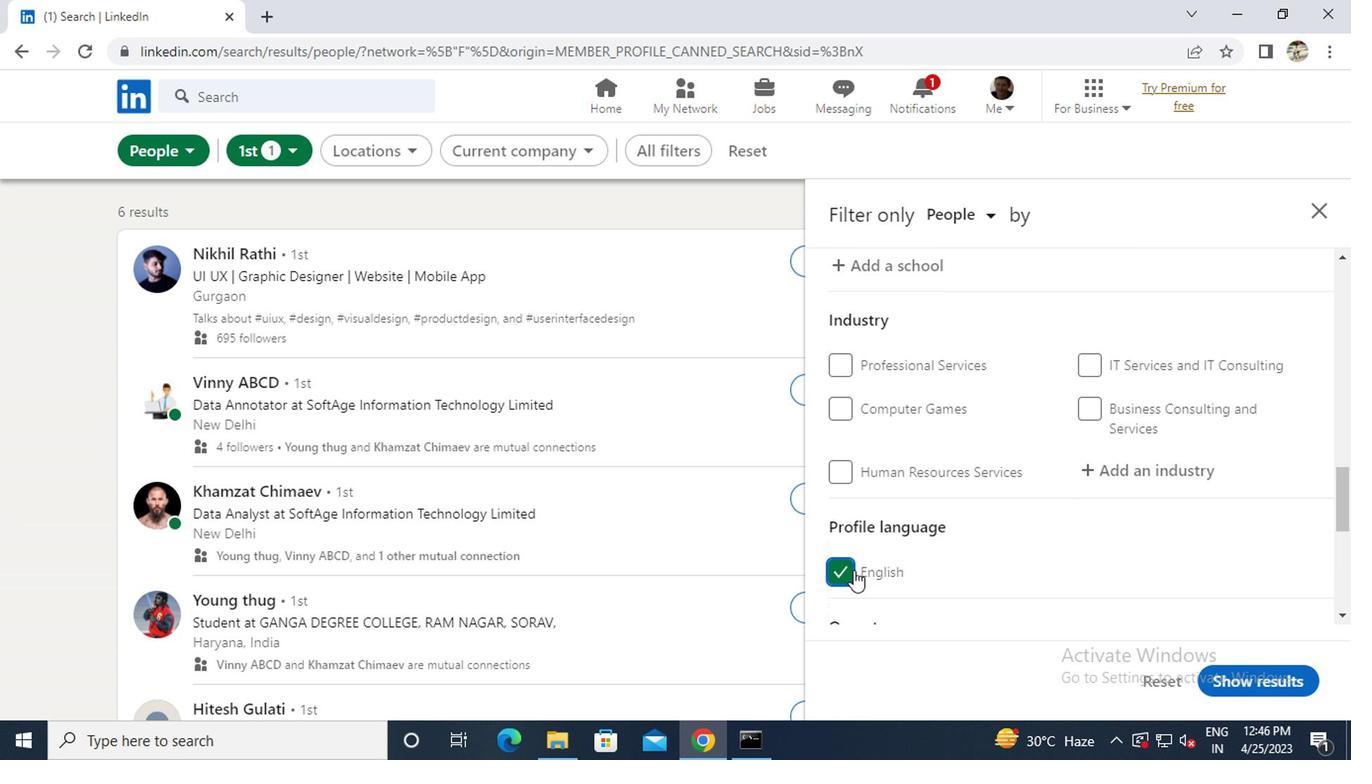 
Action: Mouse scrolled (849, 572) with delta (0, 1)
Screenshot: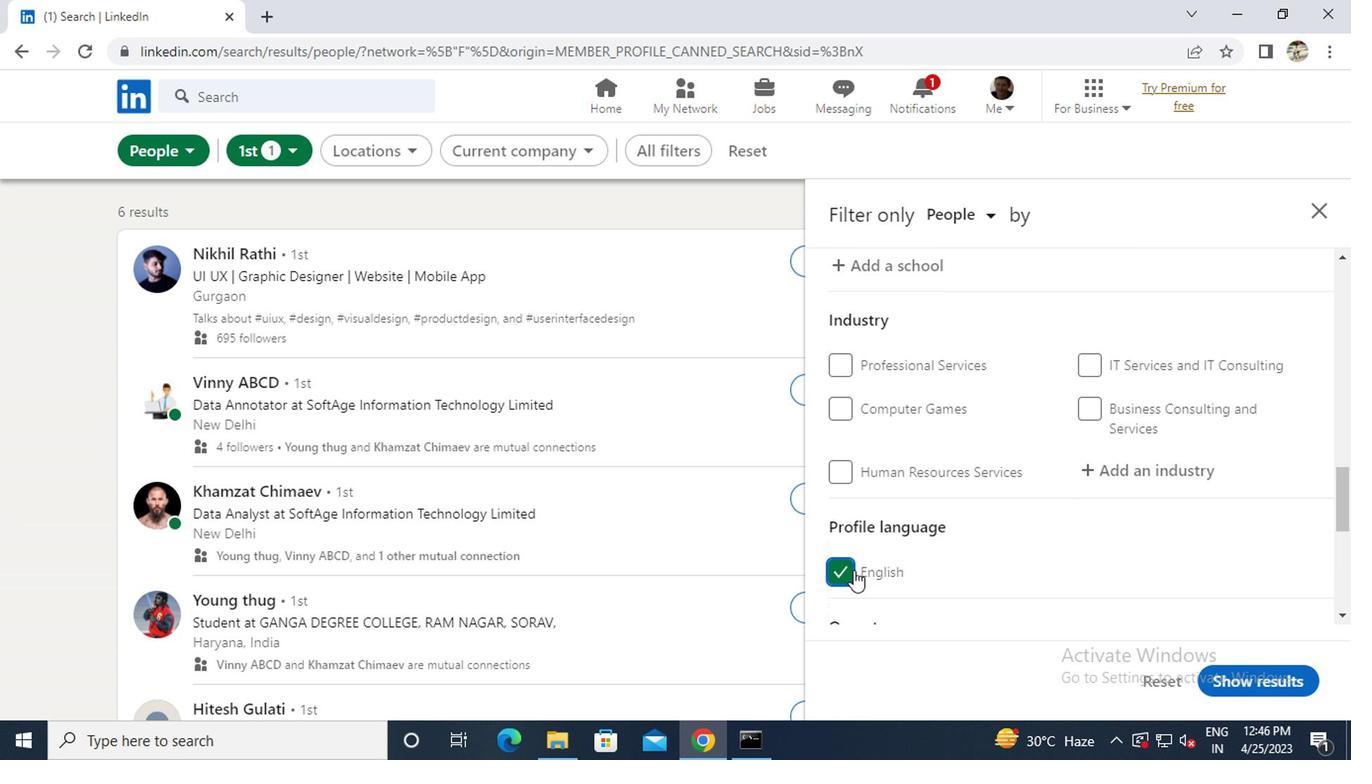 
Action: Mouse scrolled (849, 572) with delta (0, 1)
Screenshot: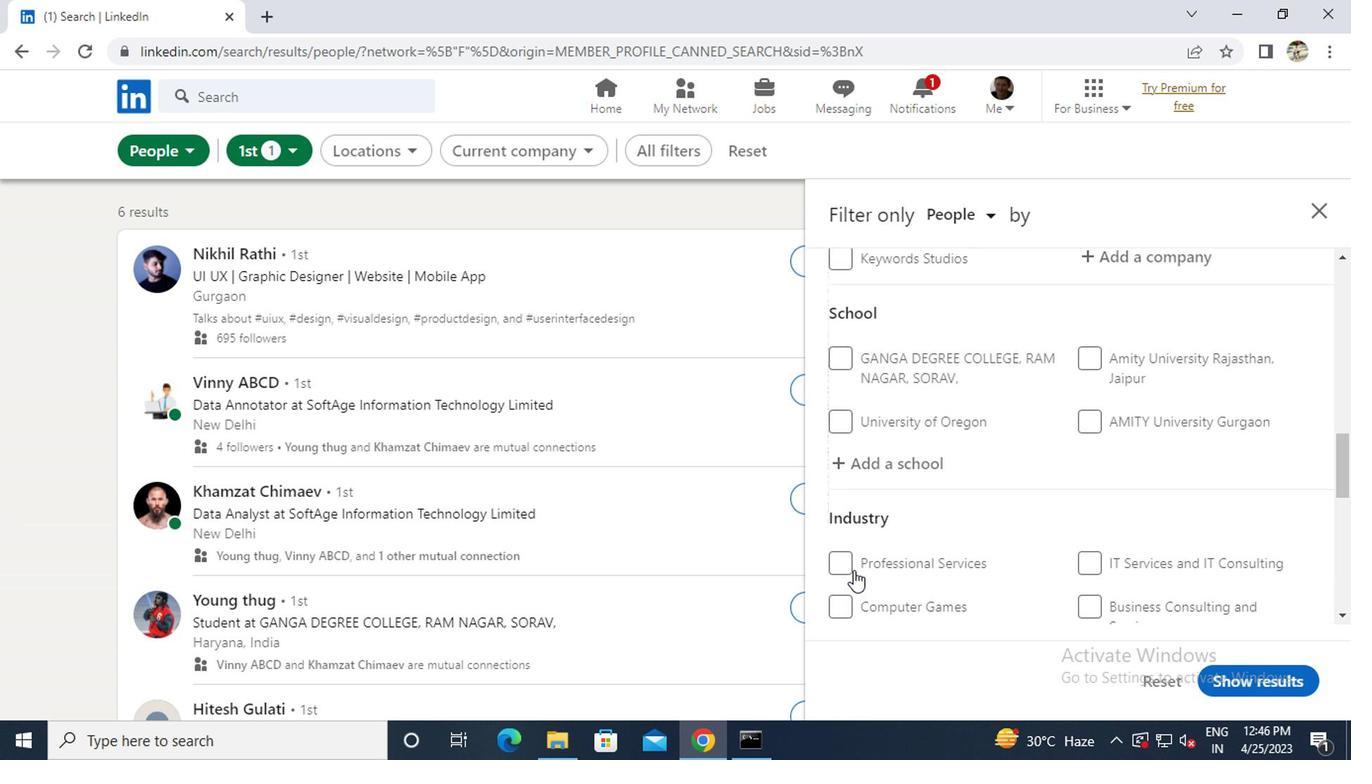 
Action: Mouse scrolled (849, 572) with delta (0, 1)
Screenshot: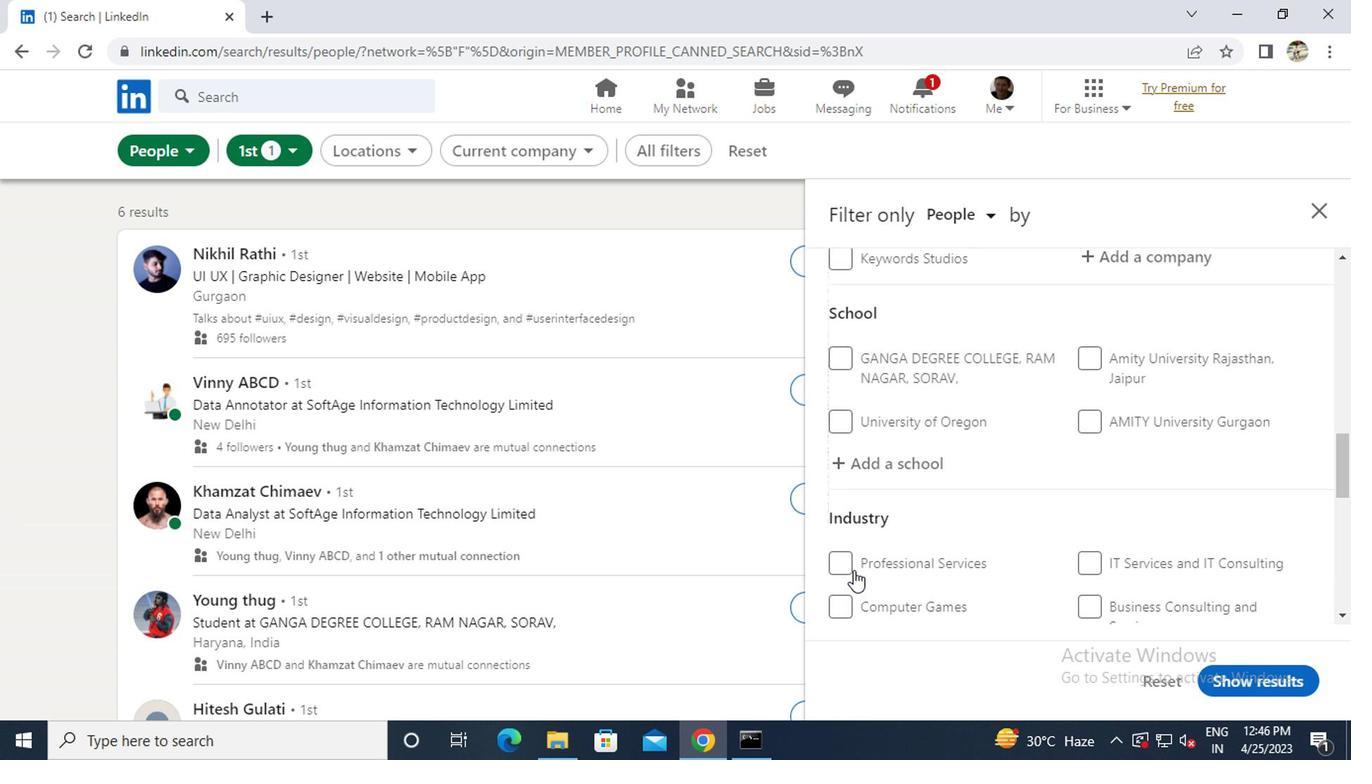 
Action: Mouse scrolled (849, 572) with delta (0, 1)
Screenshot: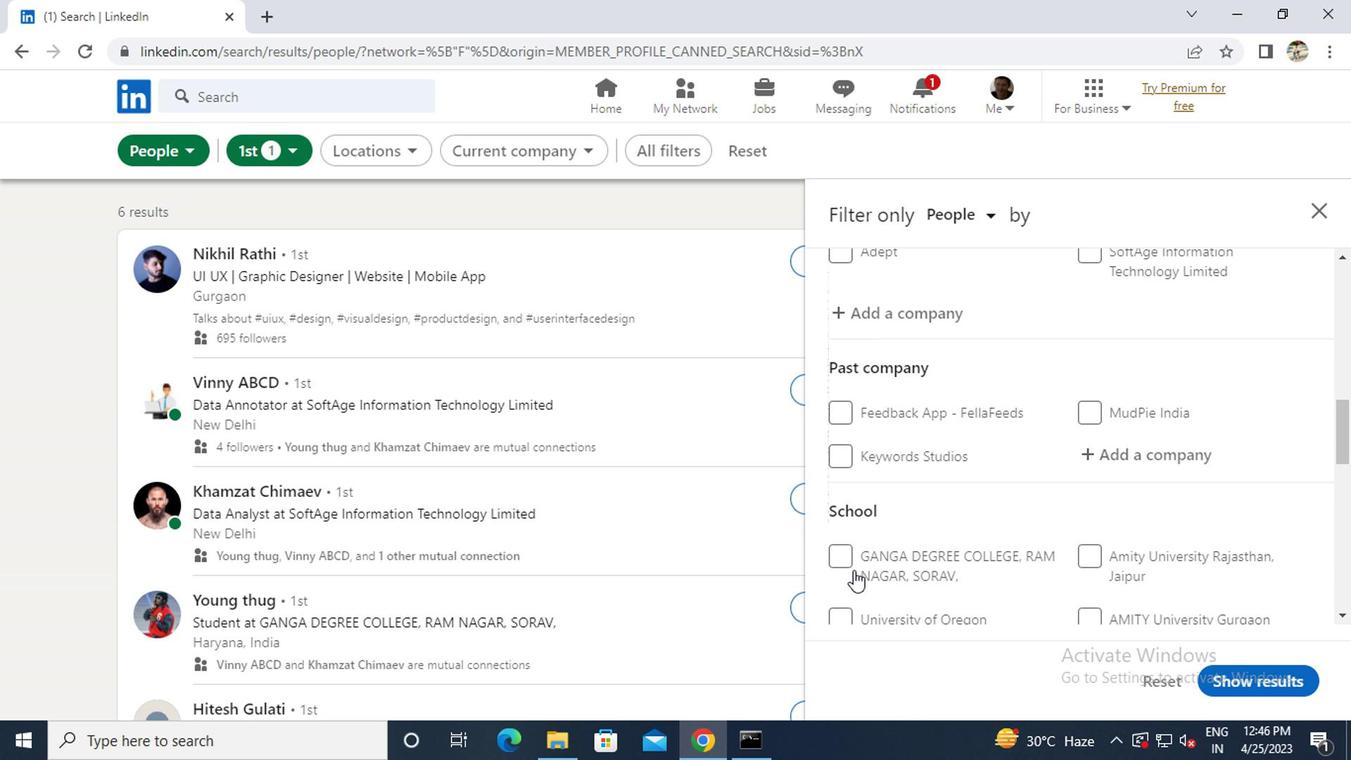 
Action: Mouse moved to (853, 422)
Screenshot: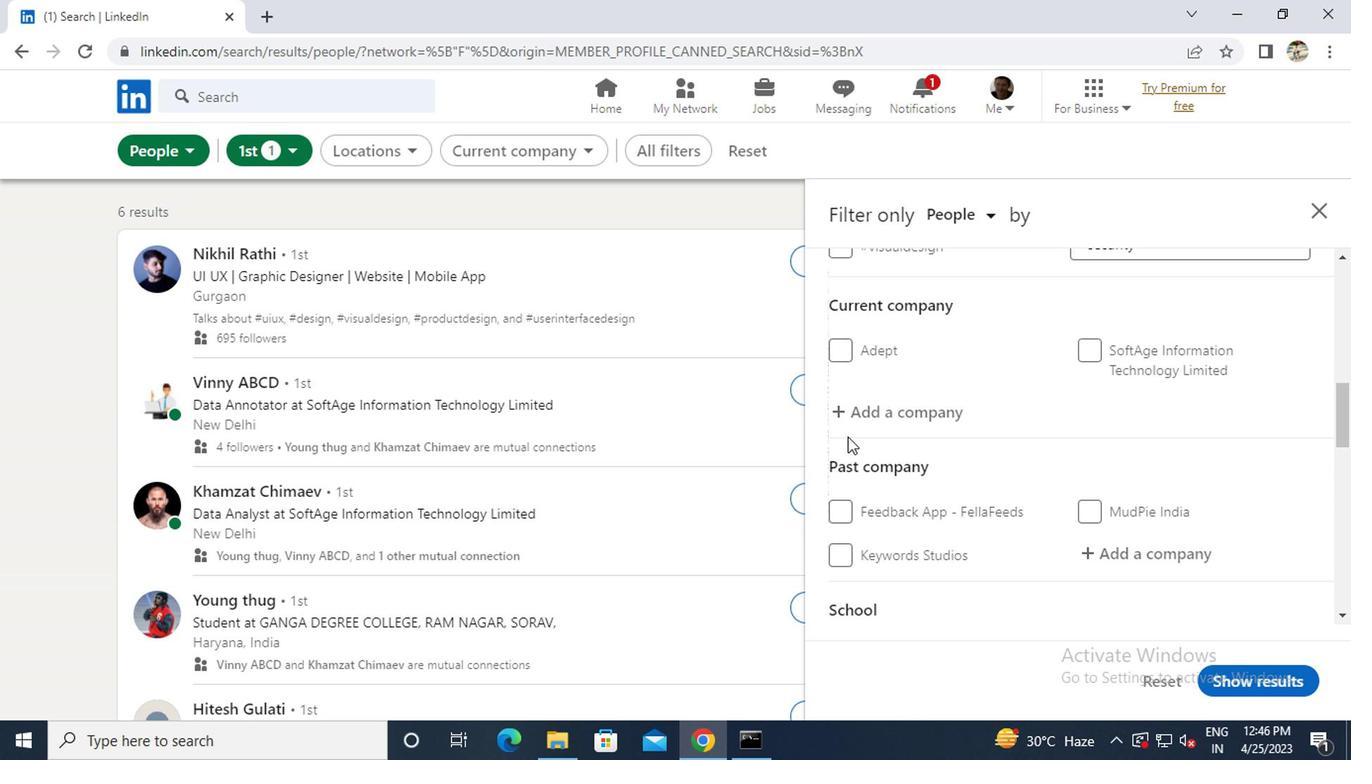 
Action: Mouse pressed left at (853, 422)
Screenshot: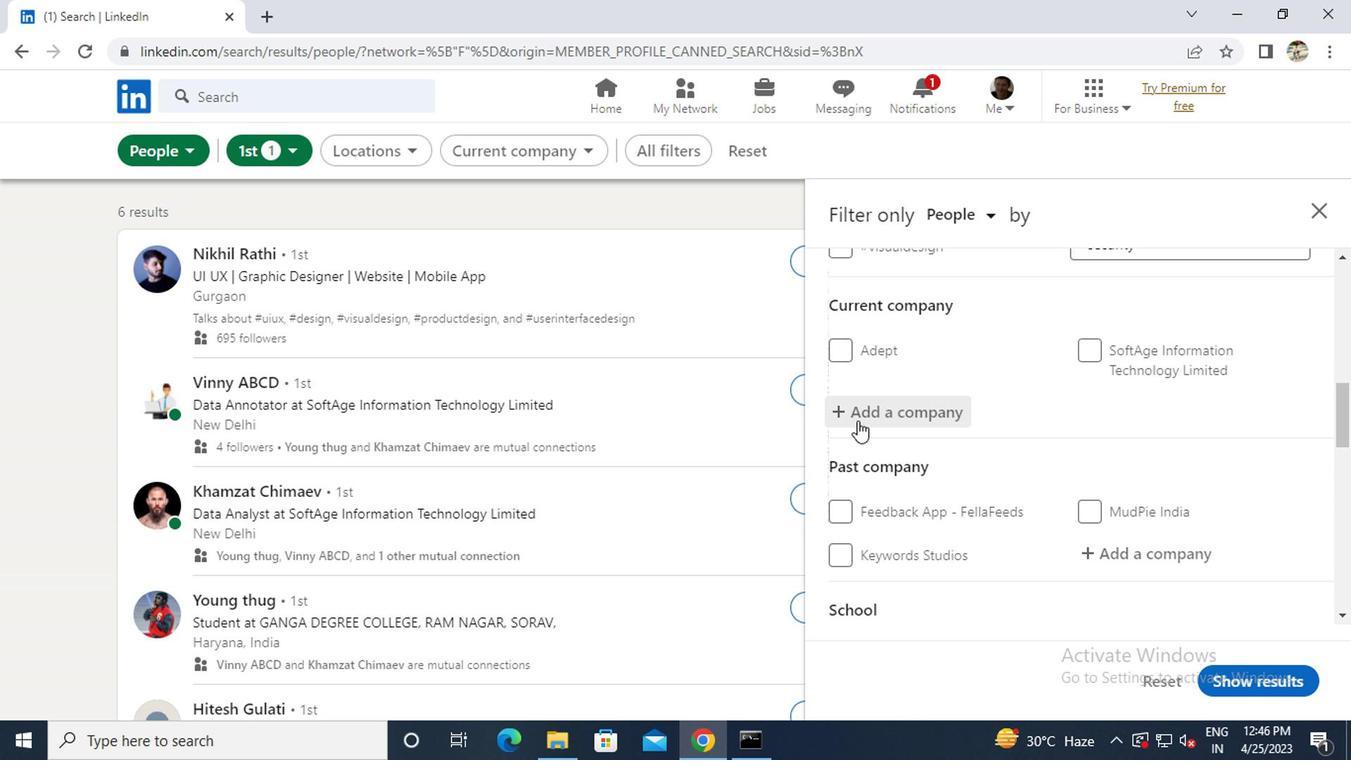 
Action: Key pressed <Key.caps_lock>B<Key.caps_lock>IO<Key.space><Key.caps_lock>M<Key.caps_lock>ERI
Screenshot: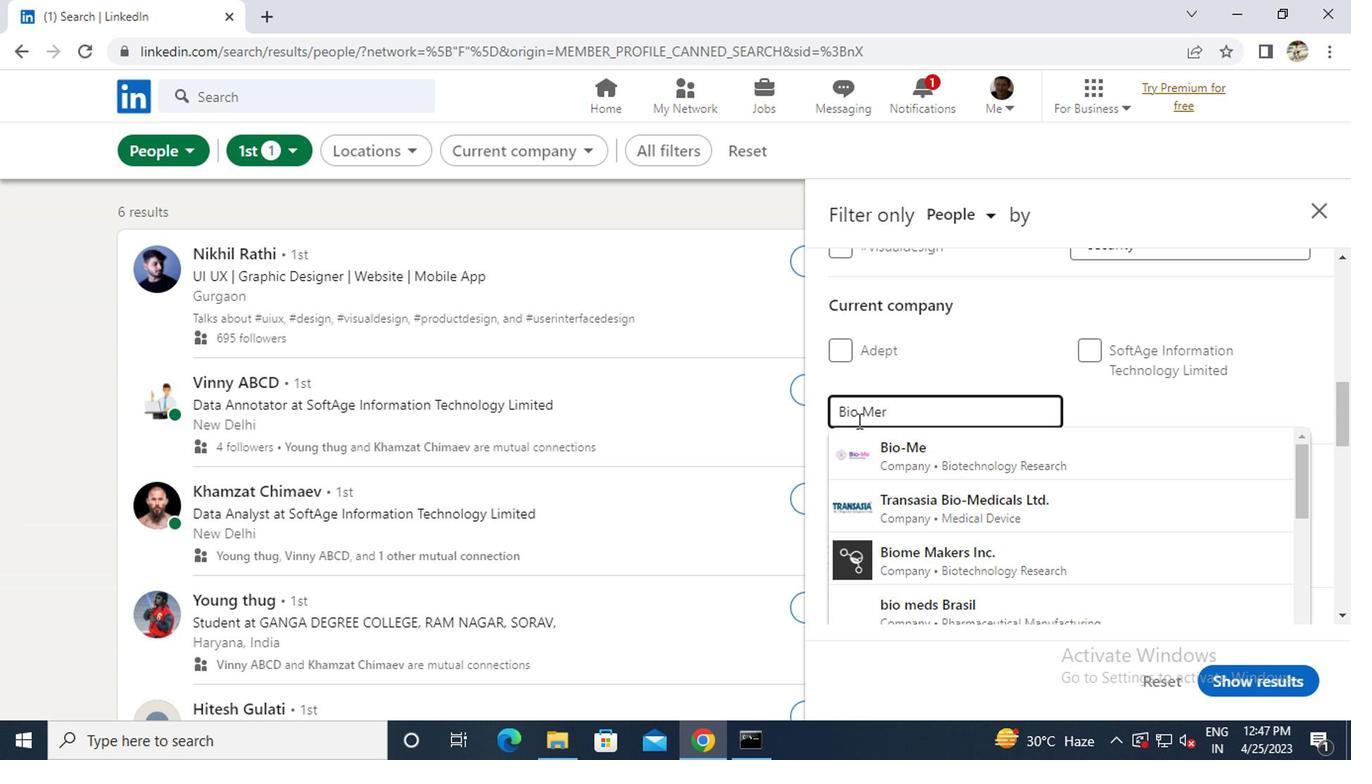 
Action: Mouse moved to (891, 446)
Screenshot: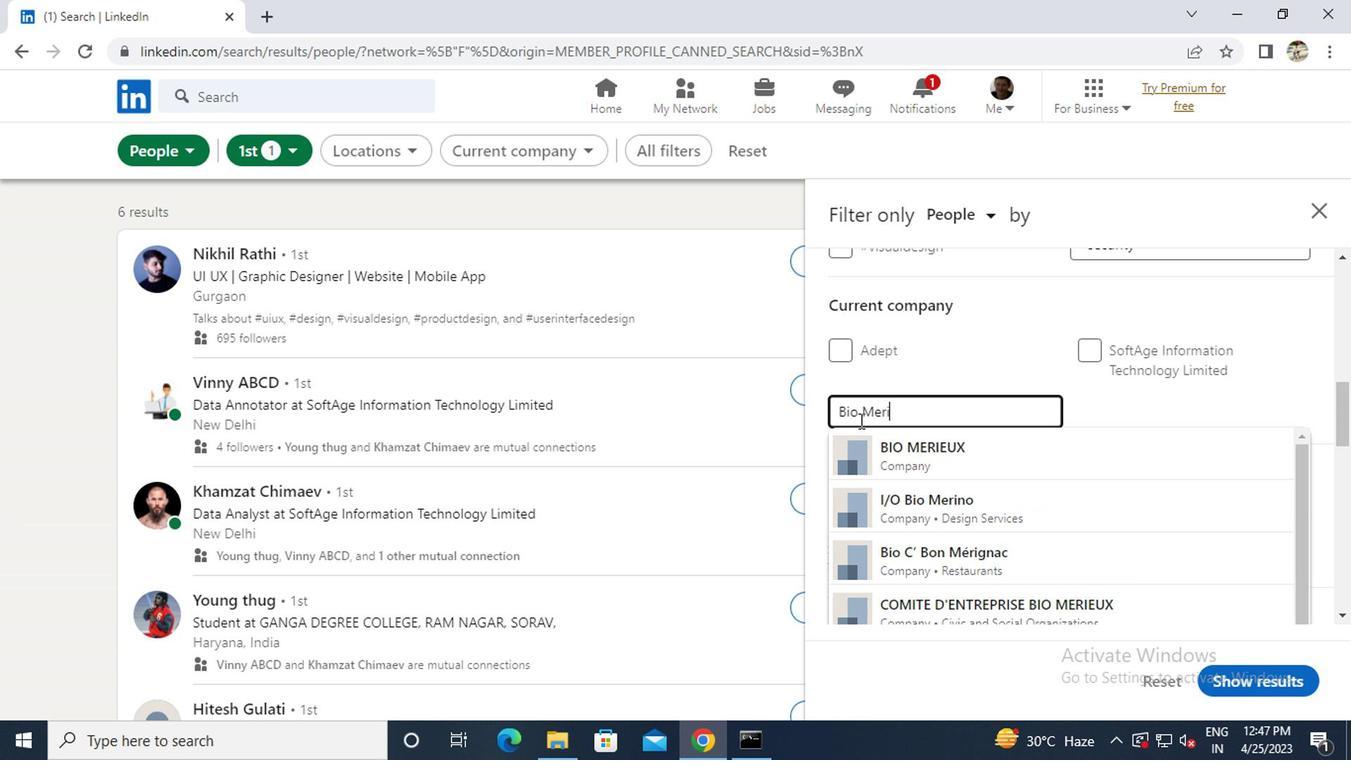 
Action: Mouse pressed left at (891, 446)
Screenshot: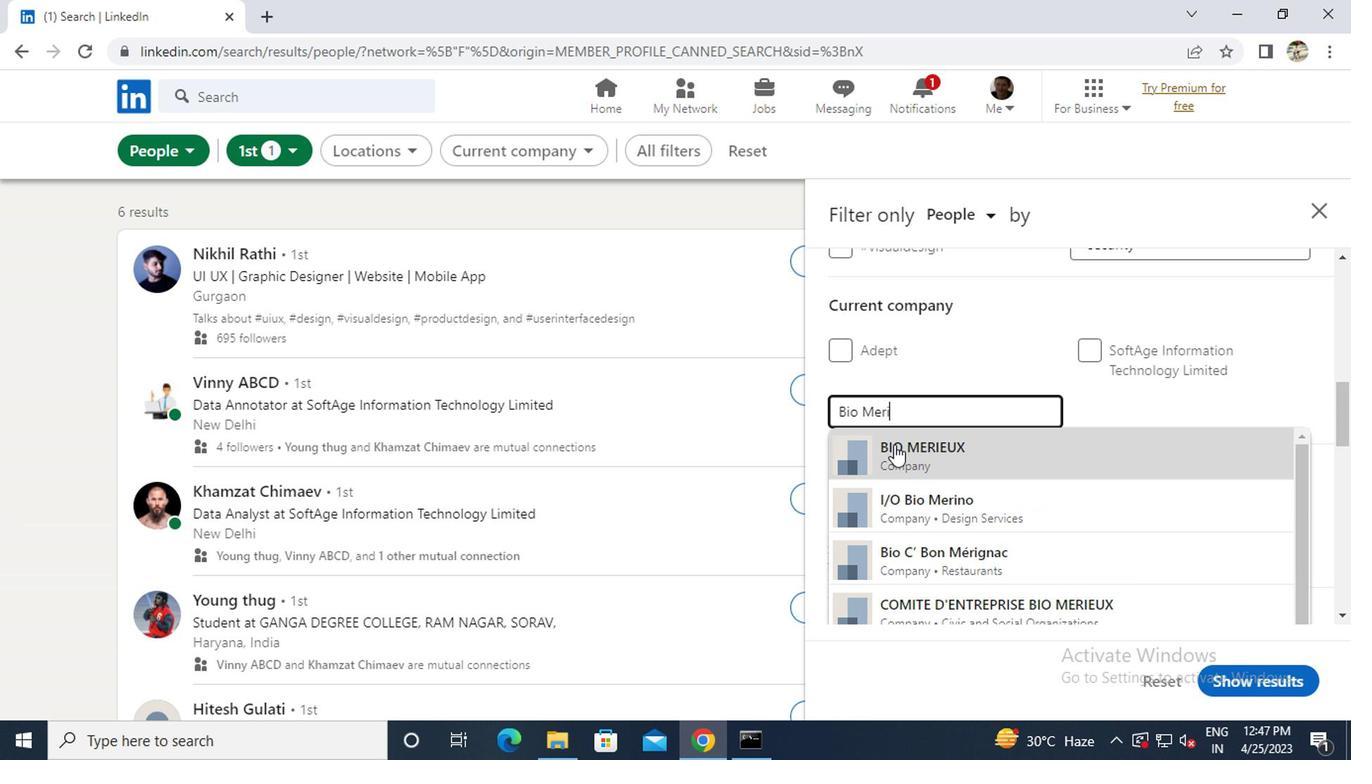 
Action: Mouse moved to (893, 446)
Screenshot: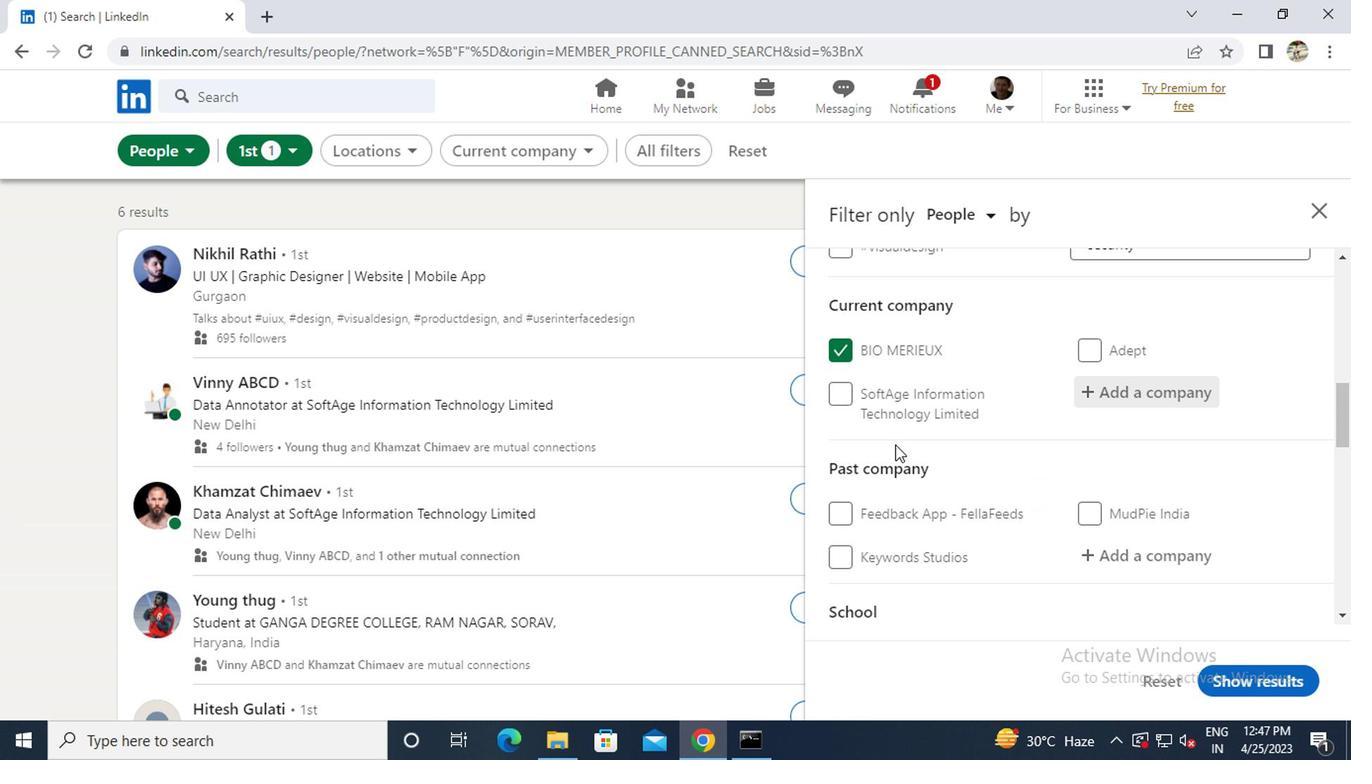 
Action: Mouse scrolled (893, 445) with delta (0, 0)
Screenshot: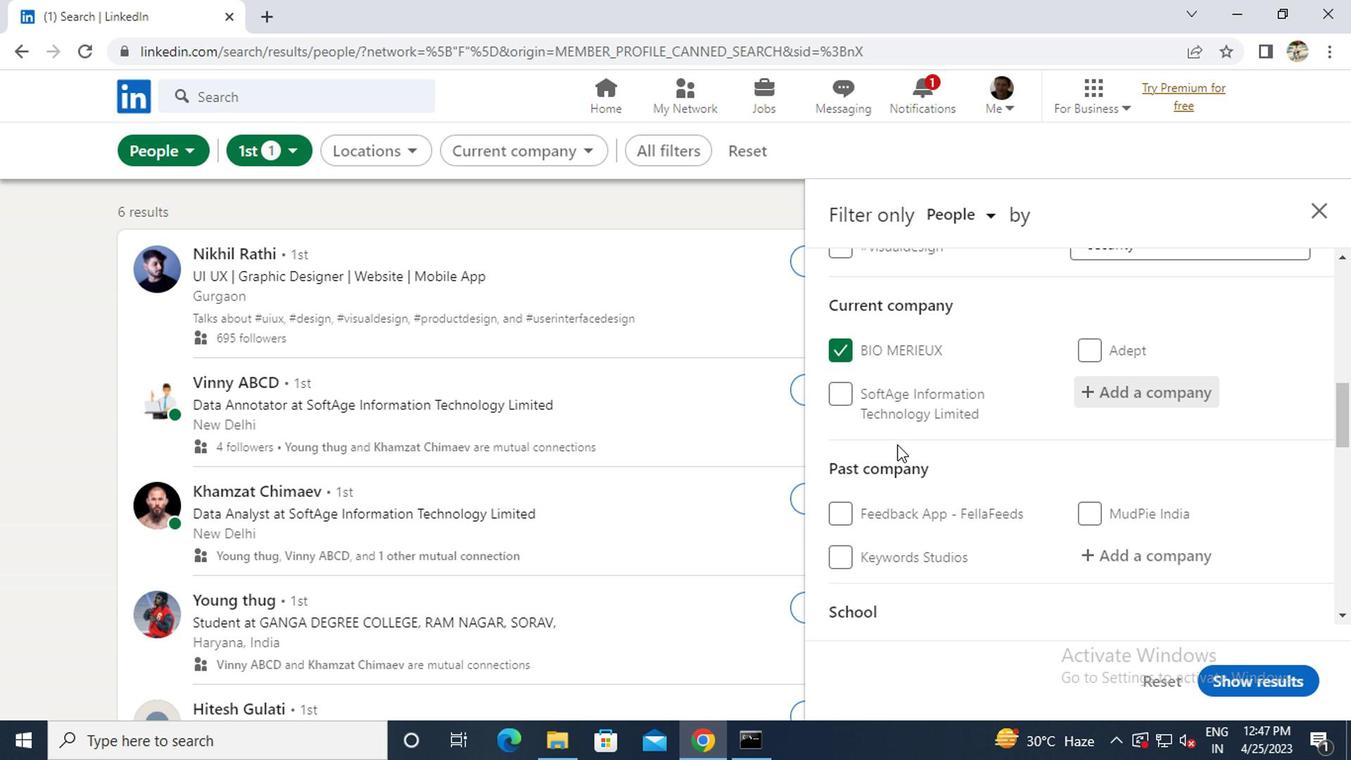 
Action: Mouse scrolled (893, 445) with delta (0, 0)
Screenshot: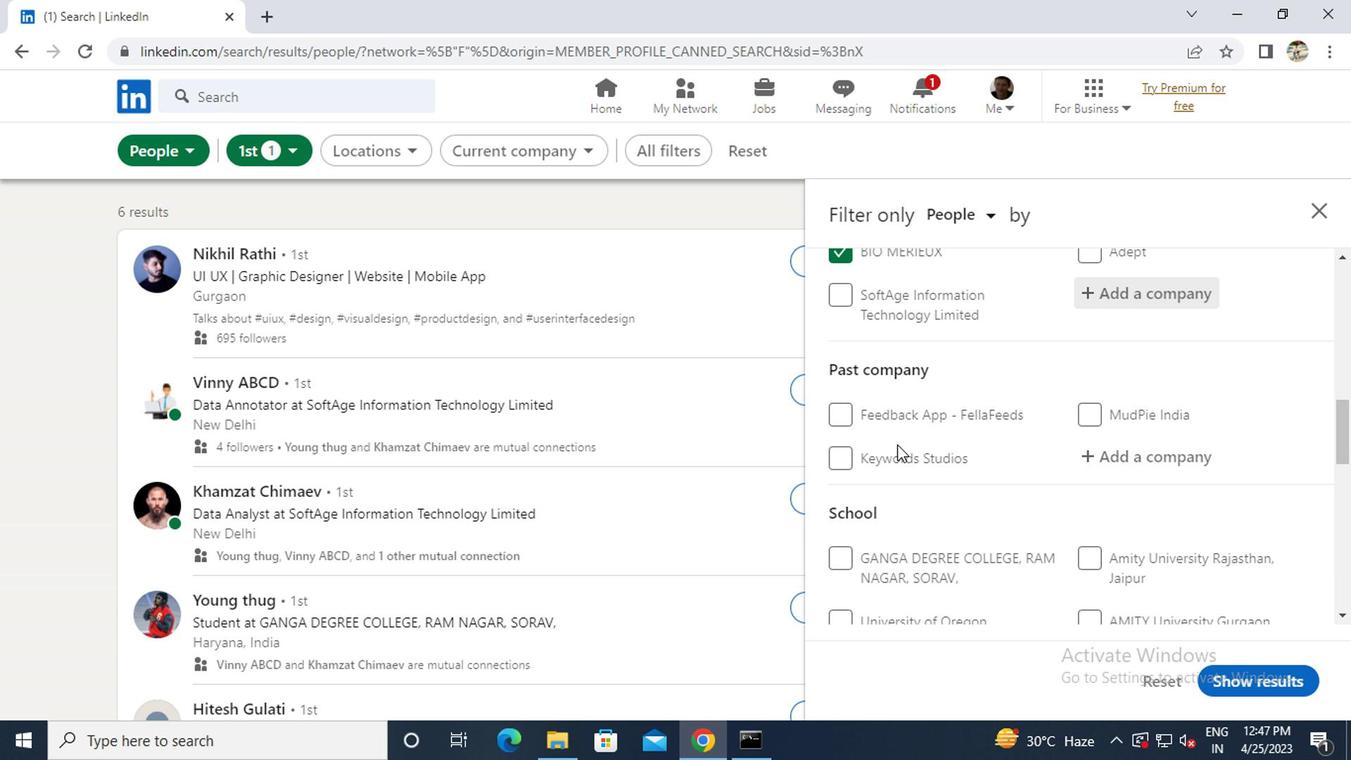 
Action: Mouse moved to (883, 559)
Screenshot: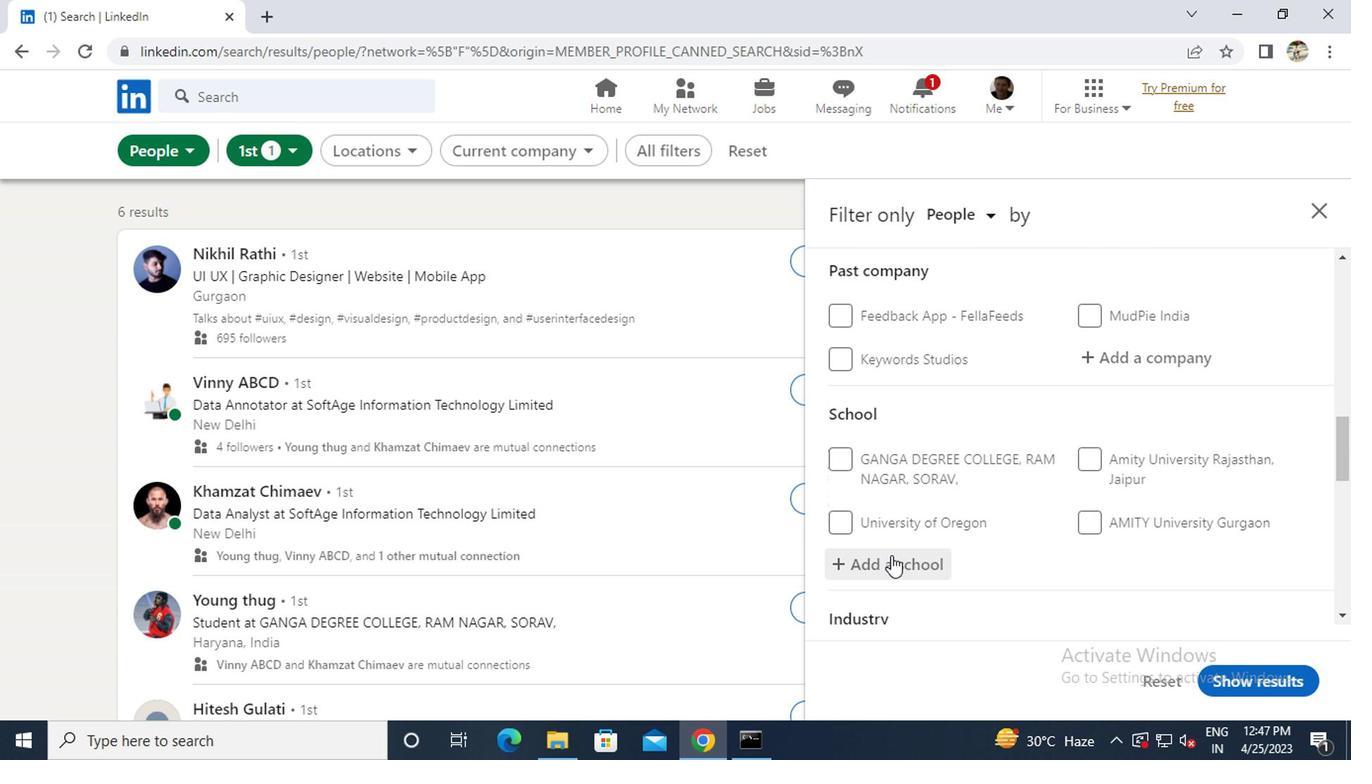 
Action: Mouse pressed left at (883, 559)
Screenshot: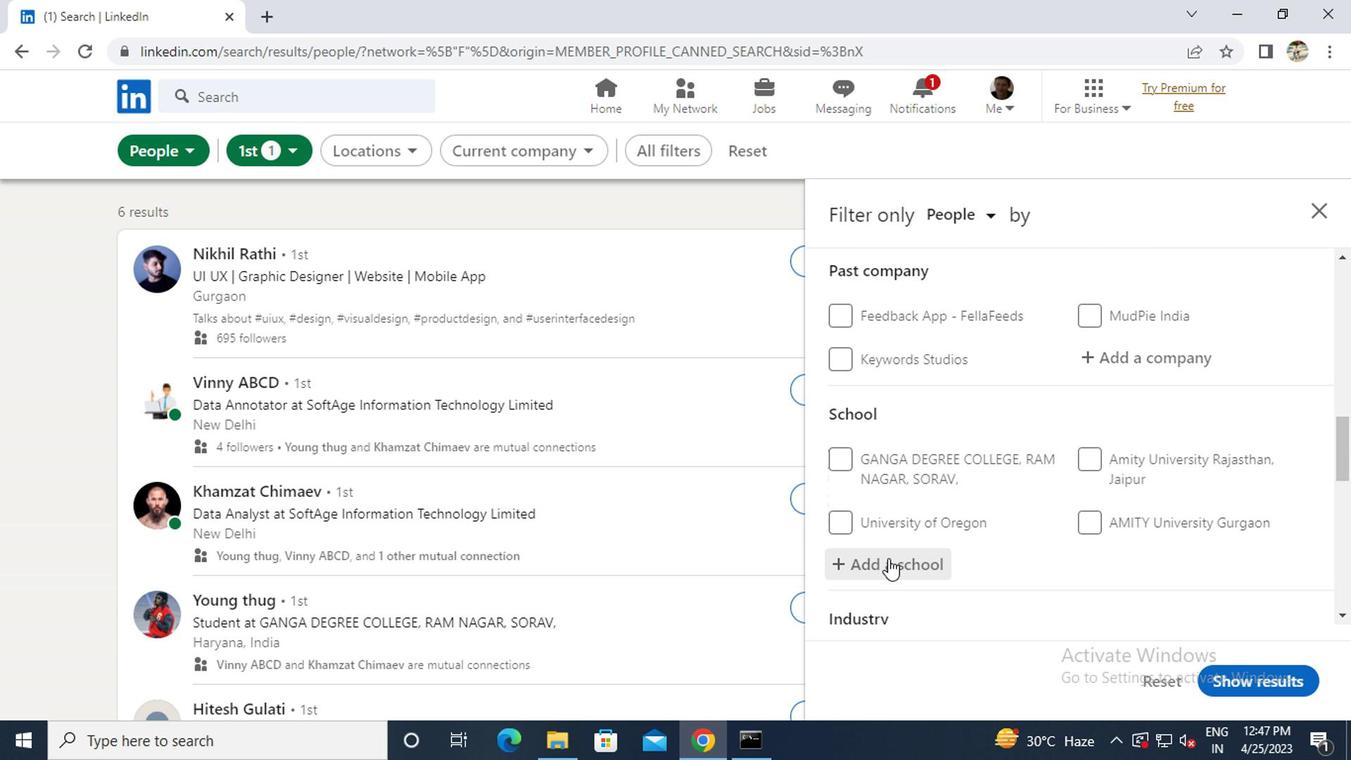 
Action: Key pressed <Key.caps_lock>B<Key.caps_lock>HASHYAM
Screenshot: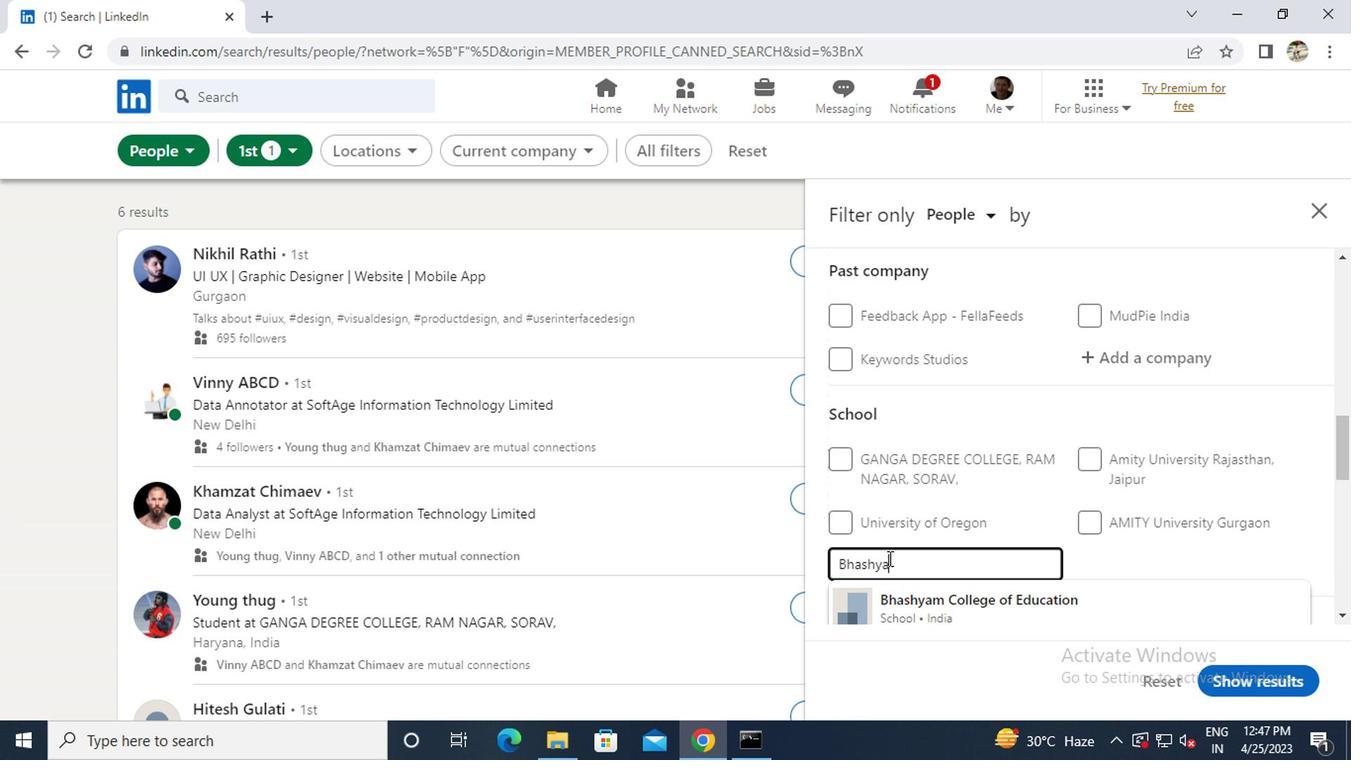 
Action: Mouse moved to (901, 587)
Screenshot: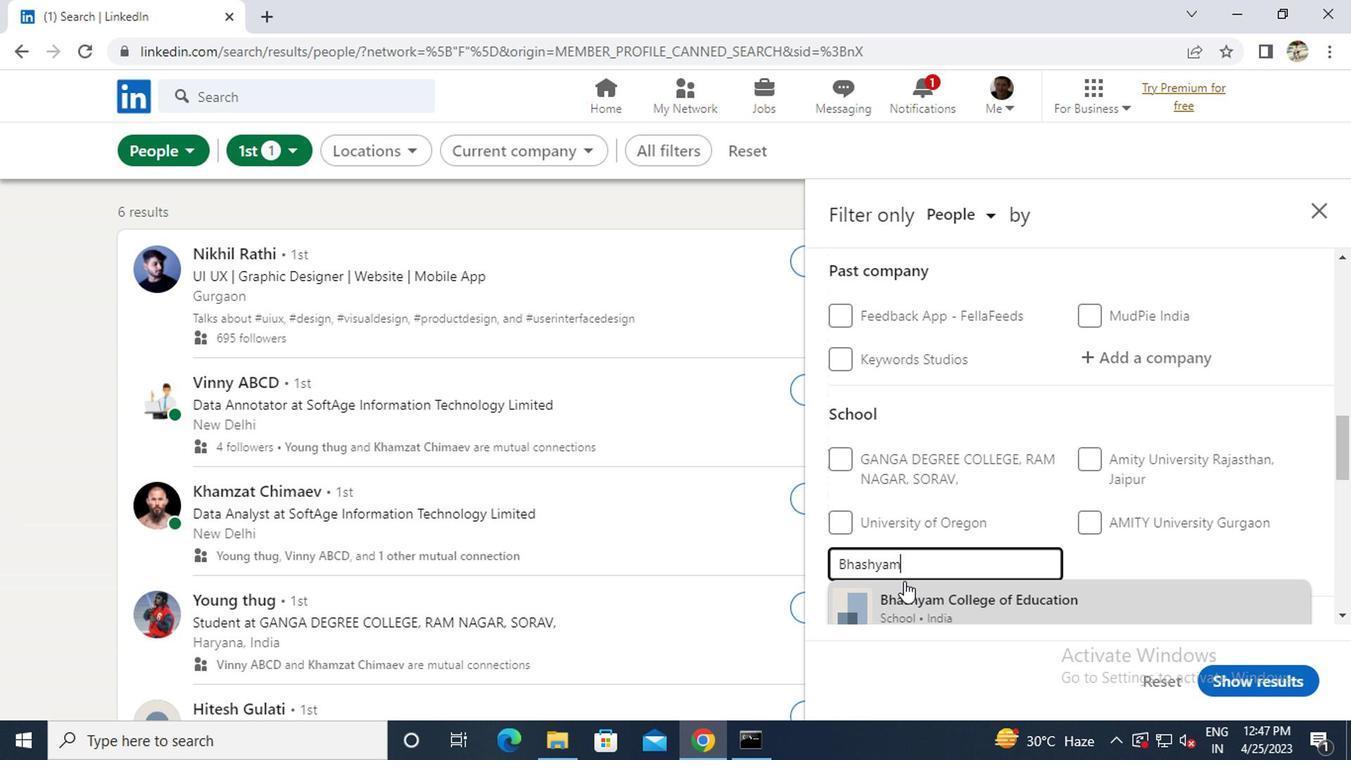 
Action: Mouse pressed left at (901, 587)
Screenshot: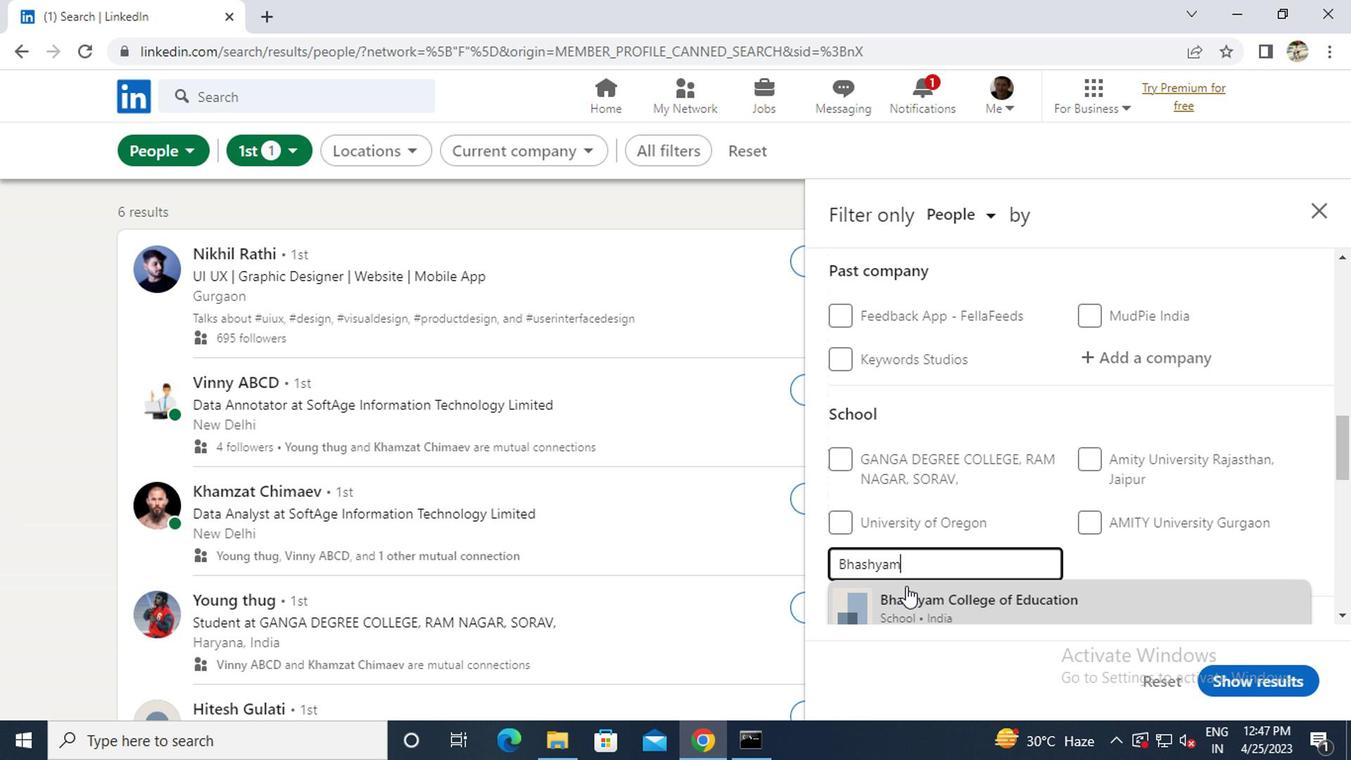 
Action: Mouse scrolled (901, 586) with delta (0, -1)
Screenshot: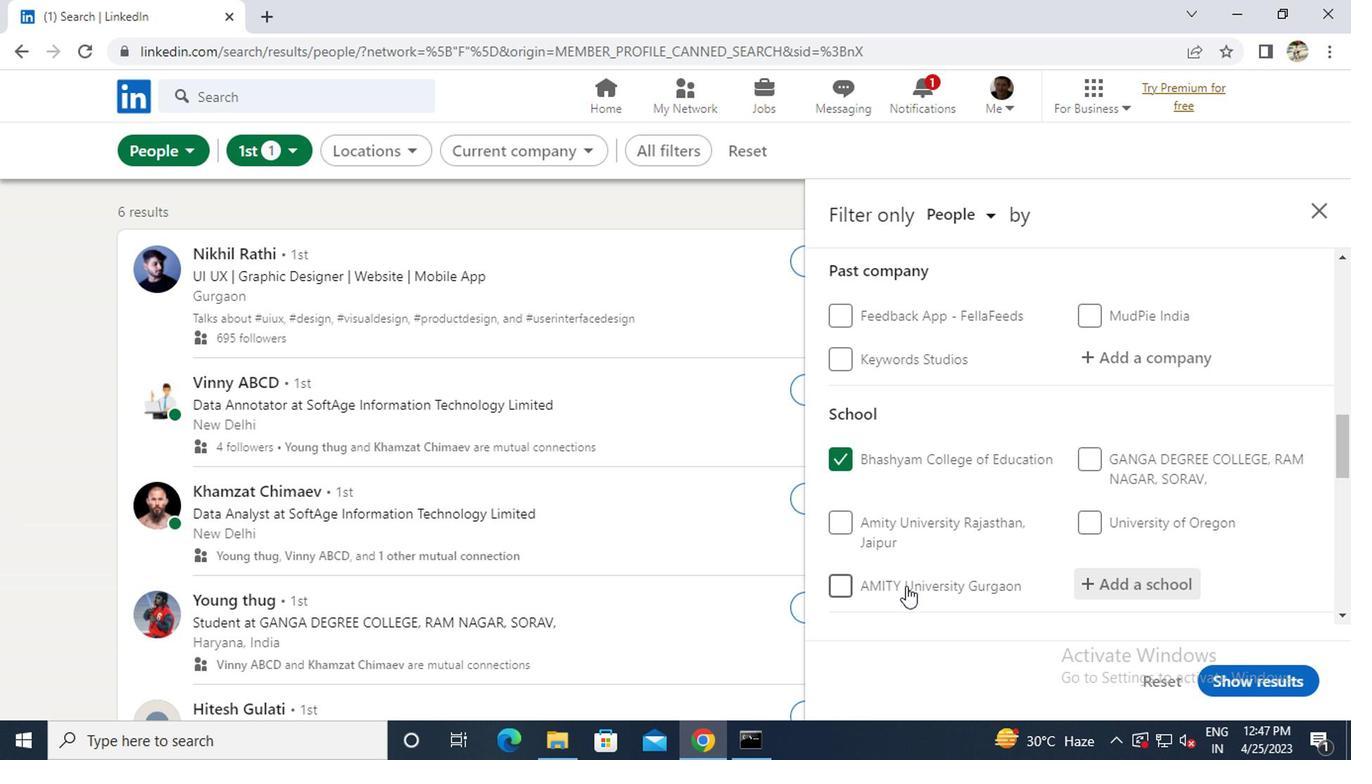 
Action: Mouse scrolled (901, 586) with delta (0, -1)
Screenshot: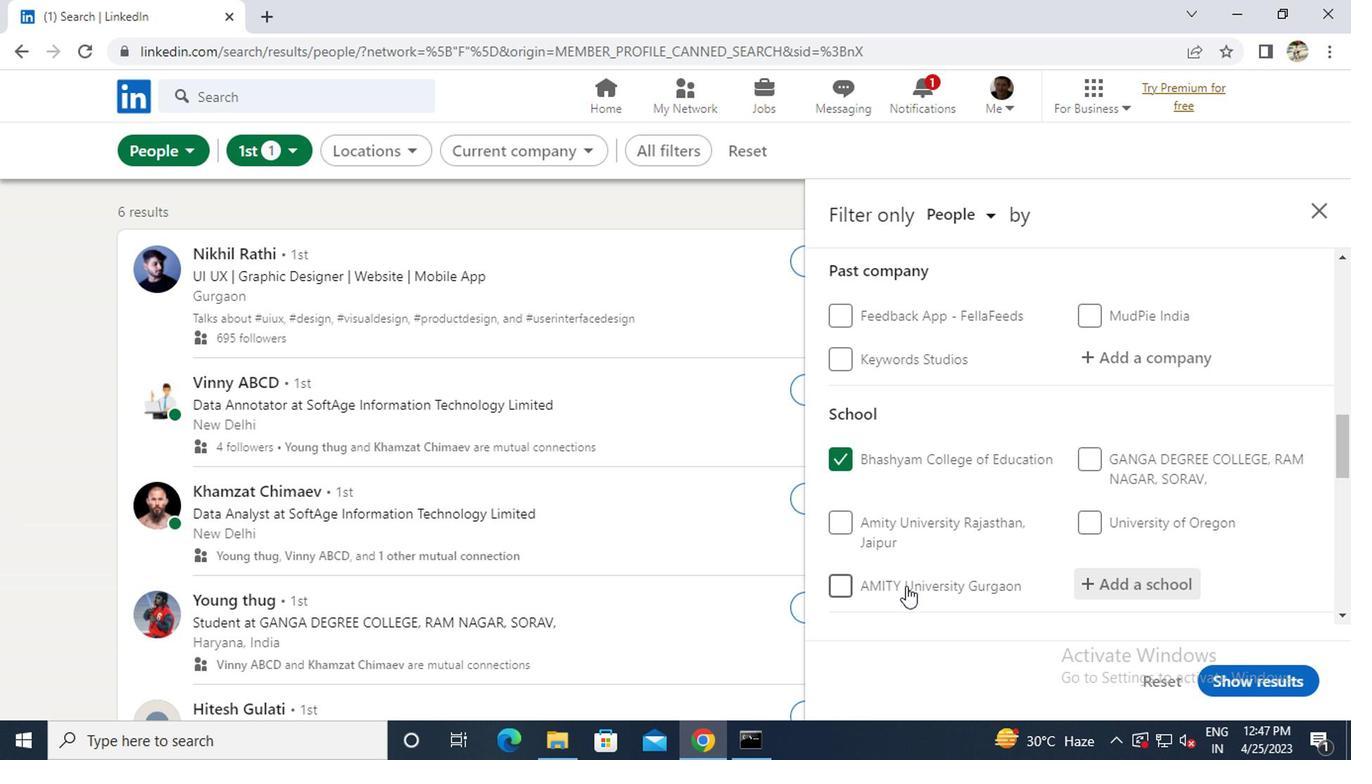 
Action: Mouse scrolled (901, 586) with delta (0, -1)
Screenshot: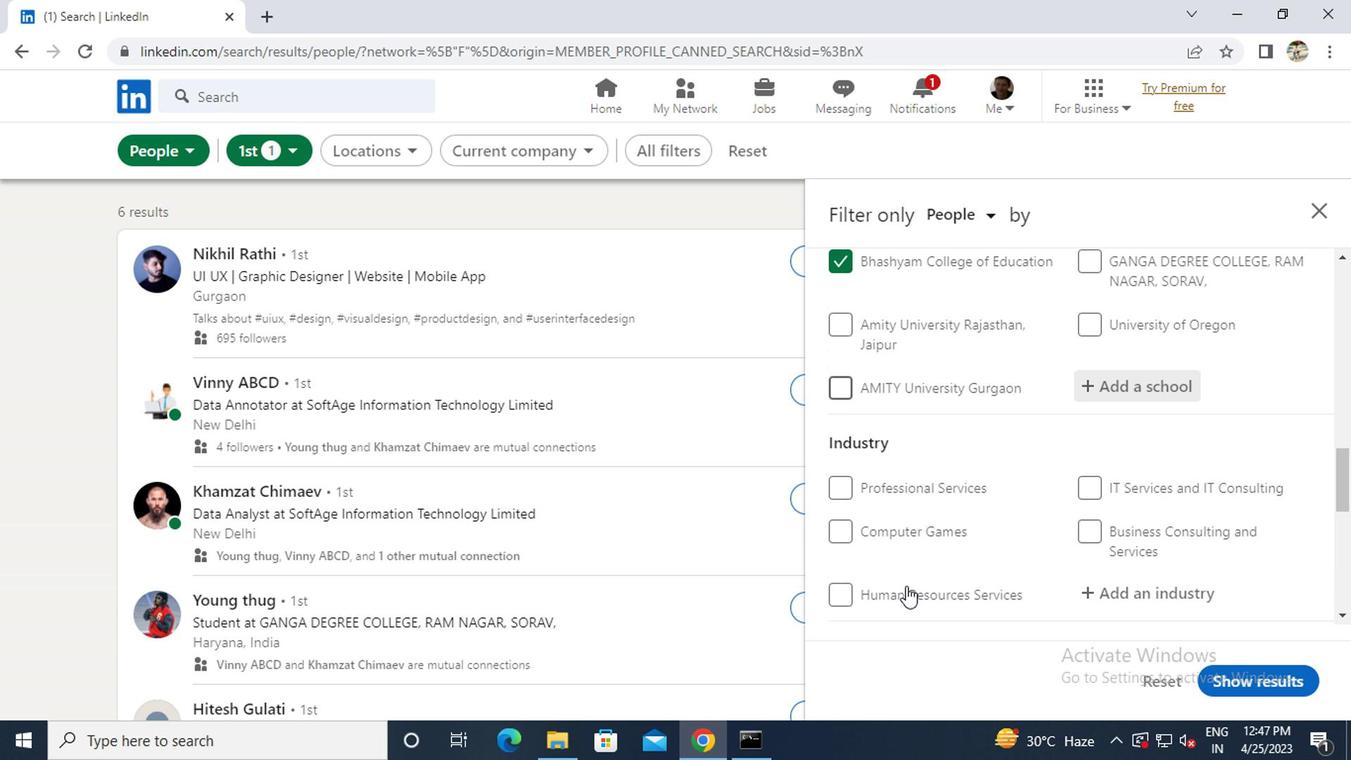 
Action: Mouse moved to (1094, 494)
Screenshot: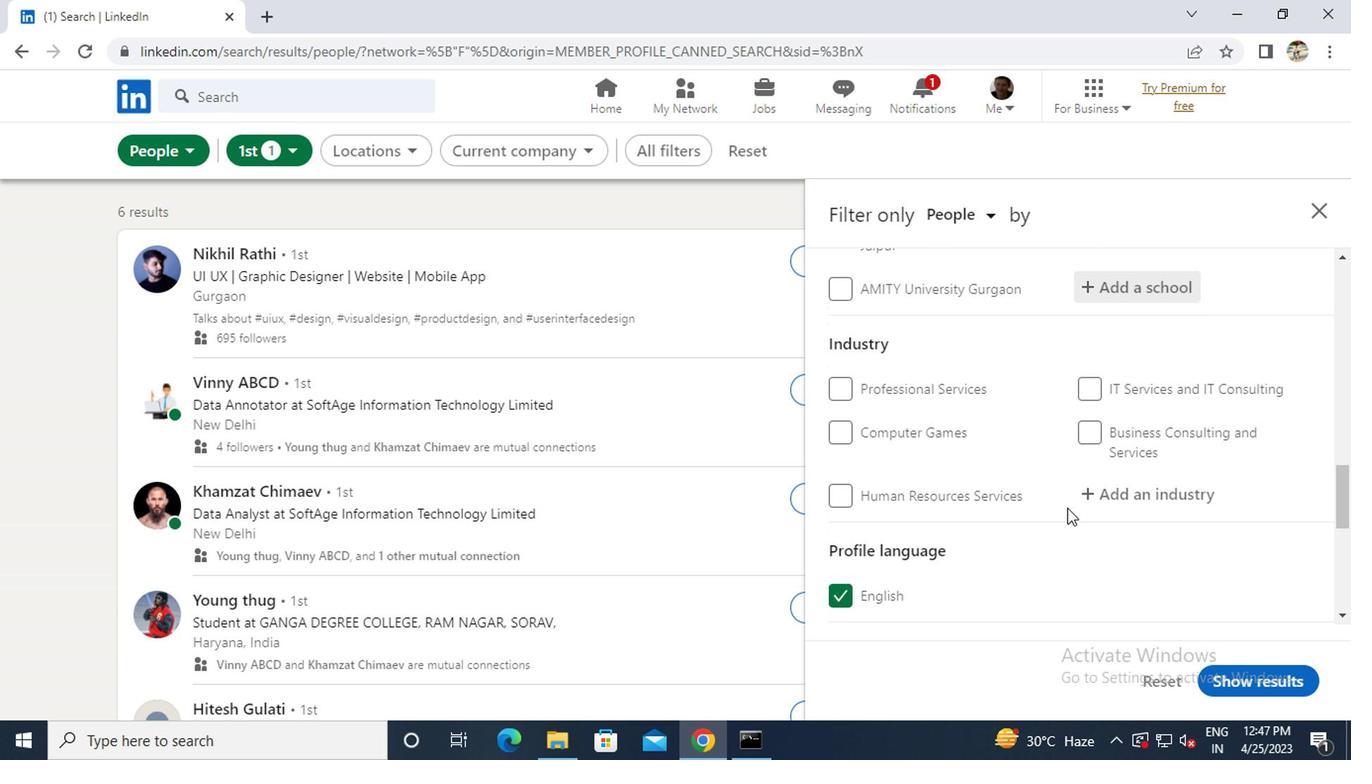 
Action: Mouse pressed left at (1094, 494)
Screenshot: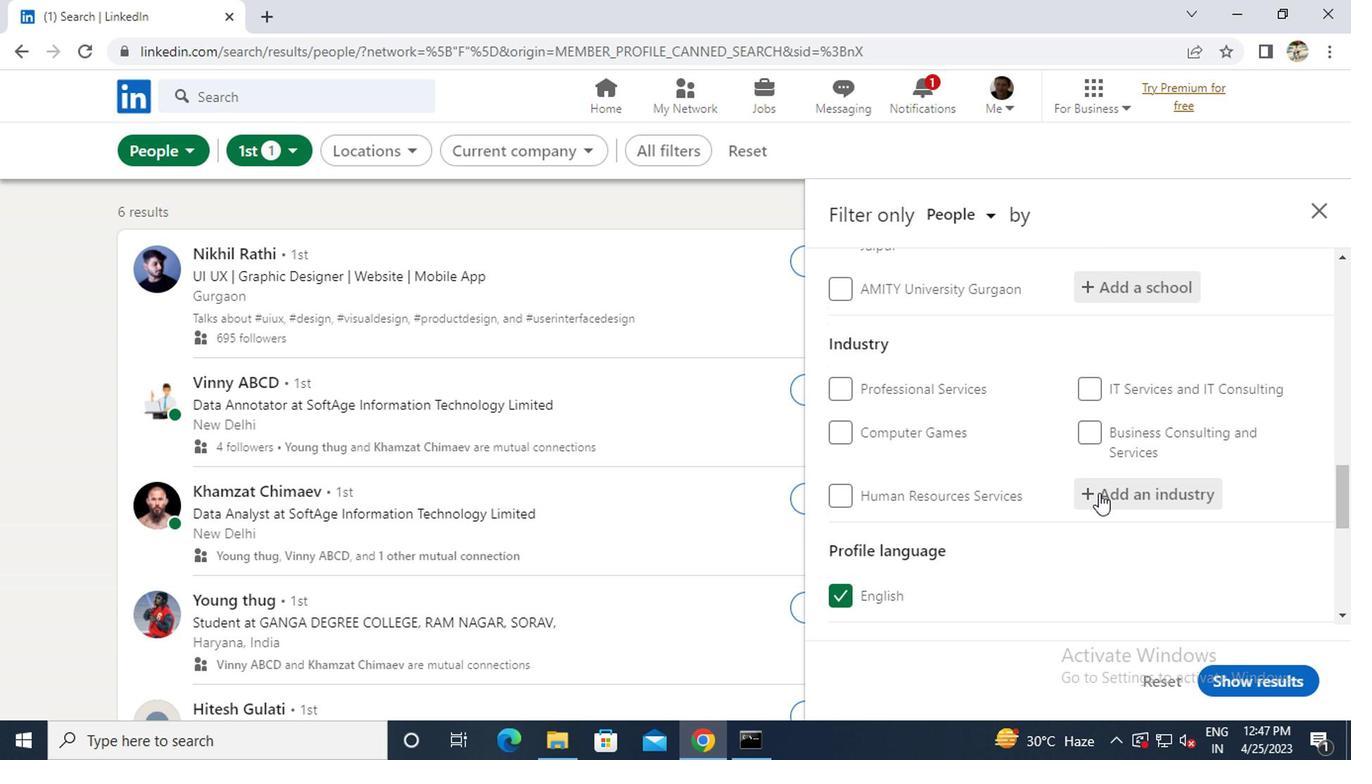 
Action: Key pressed <Key.caps_lock>E<Key.caps_lock>CONOMIC
Screenshot: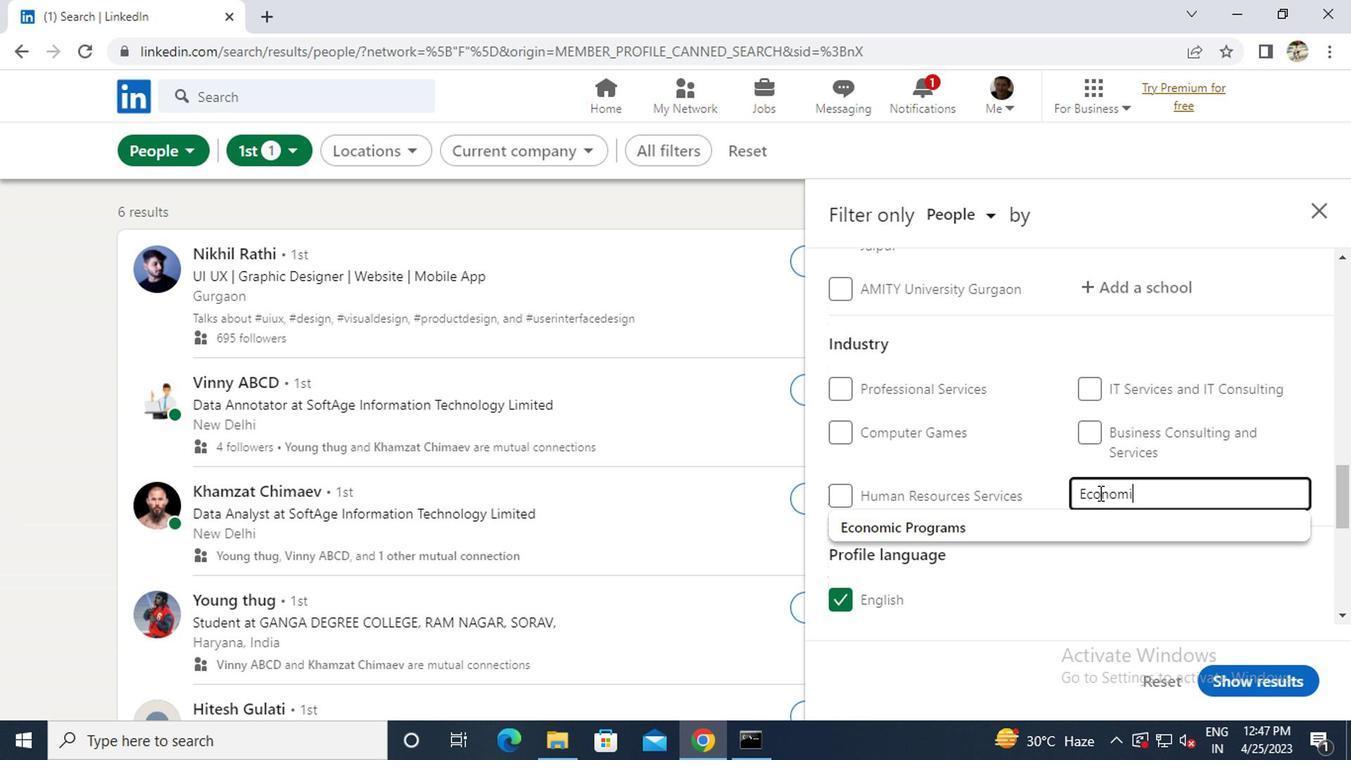 
Action: Mouse moved to (967, 518)
Screenshot: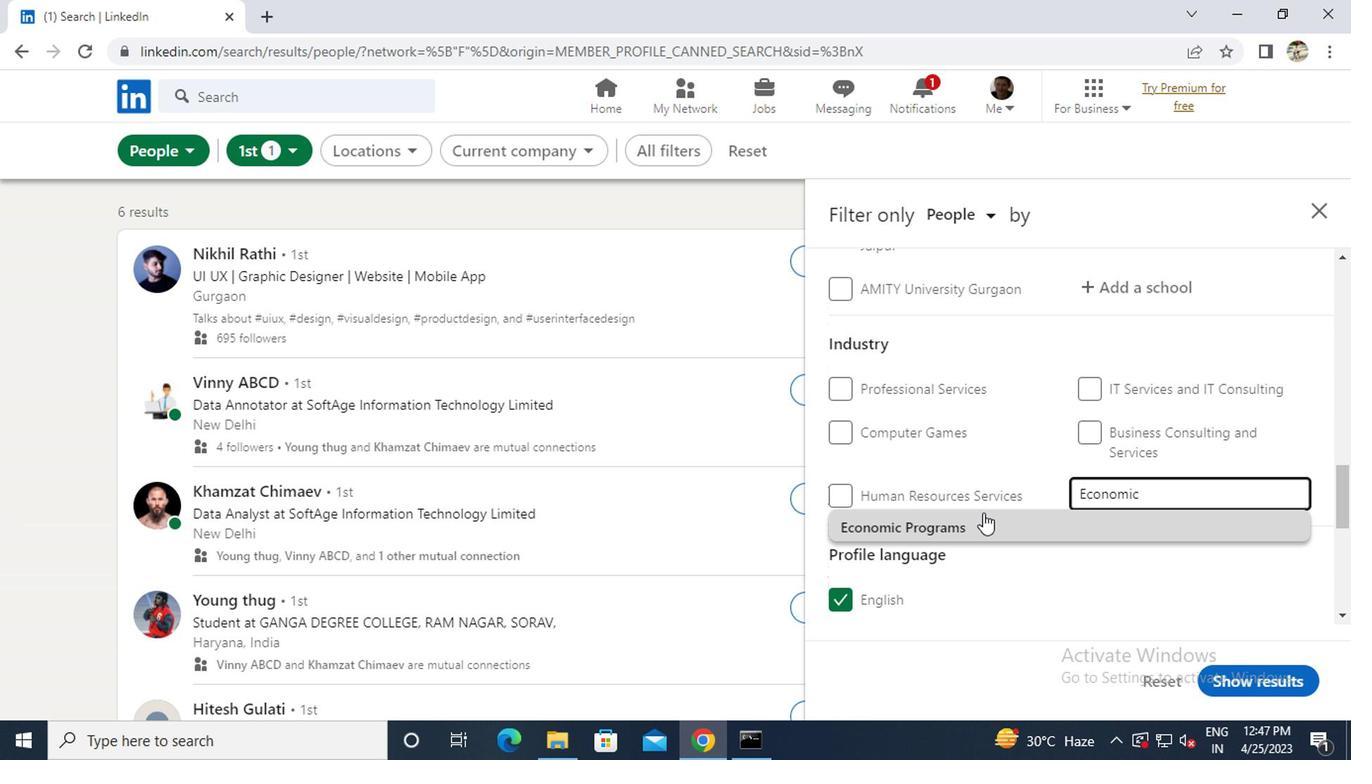 
Action: Mouse pressed left at (967, 518)
Screenshot: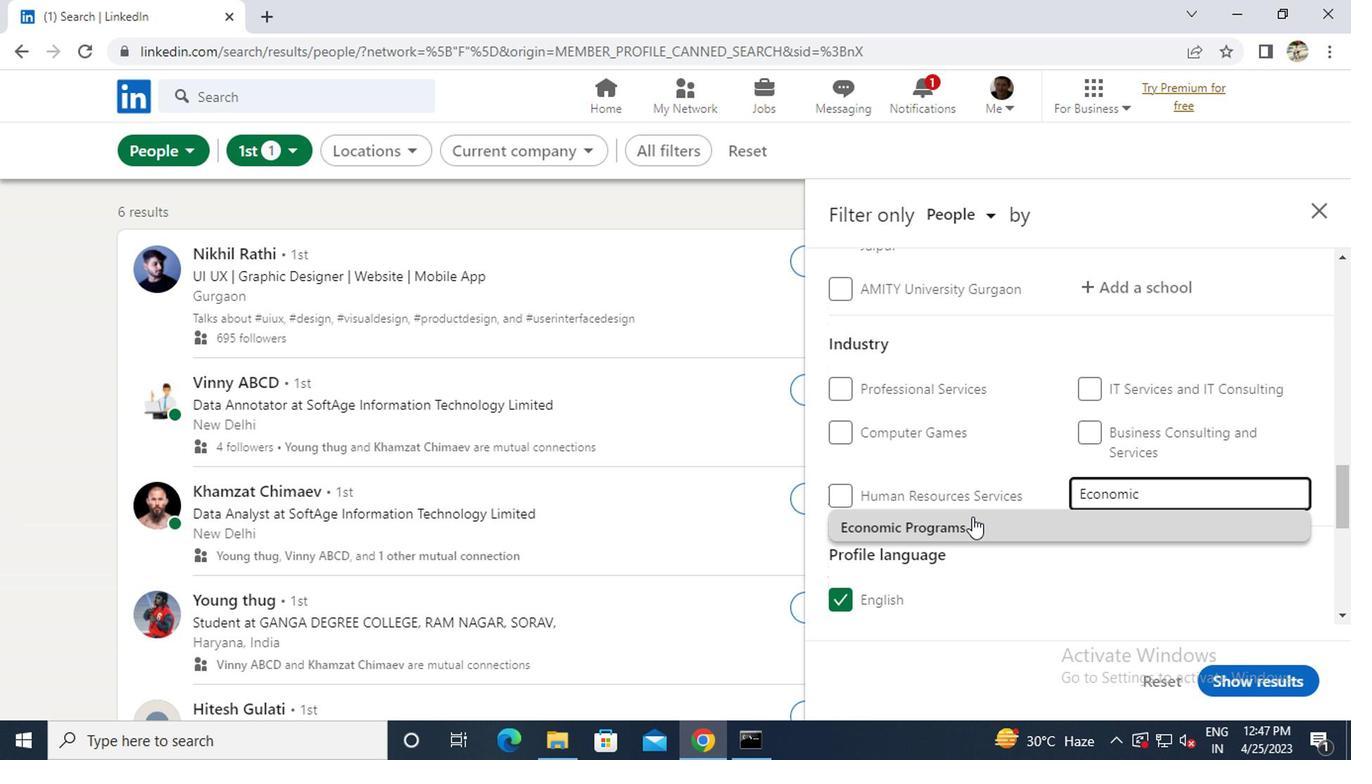 
Action: Mouse scrolled (967, 517) with delta (0, 0)
Screenshot: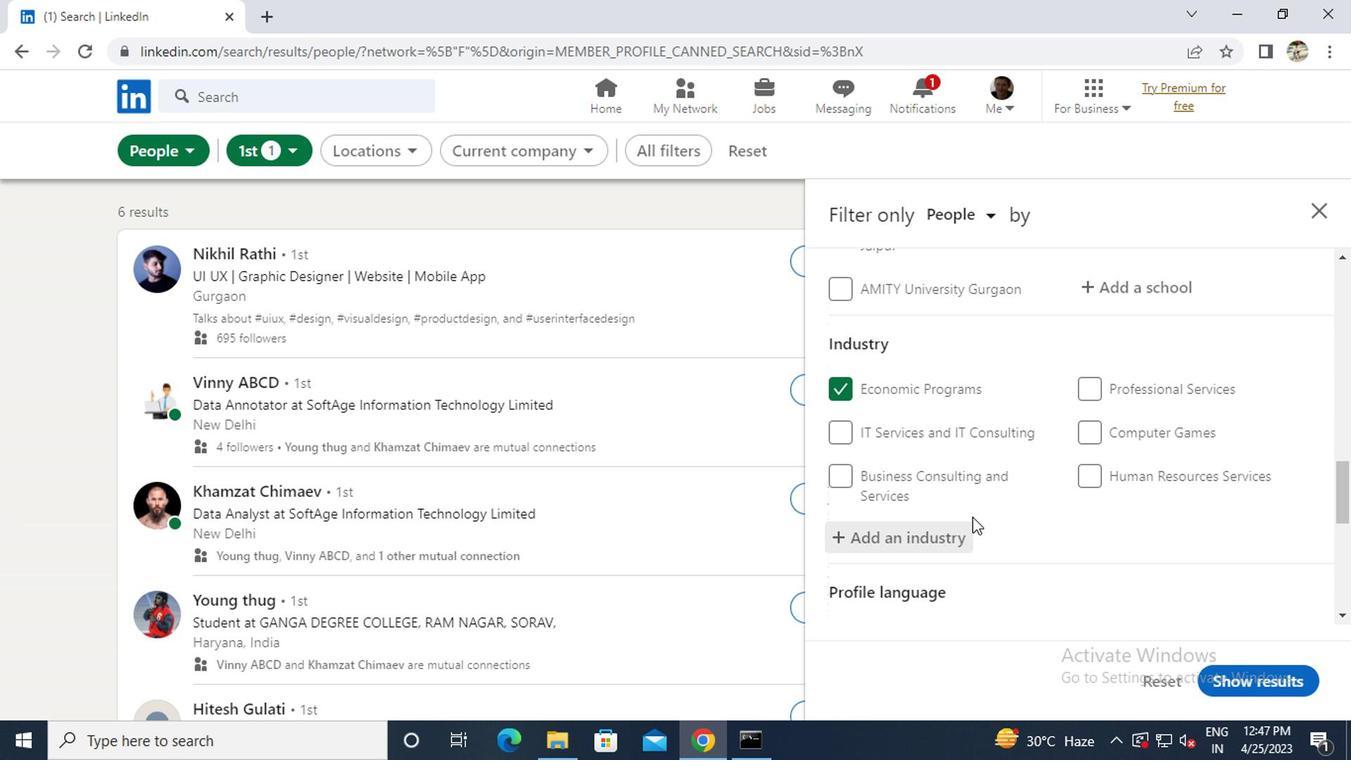 
Action: Mouse moved to (967, 518)
Screenshot: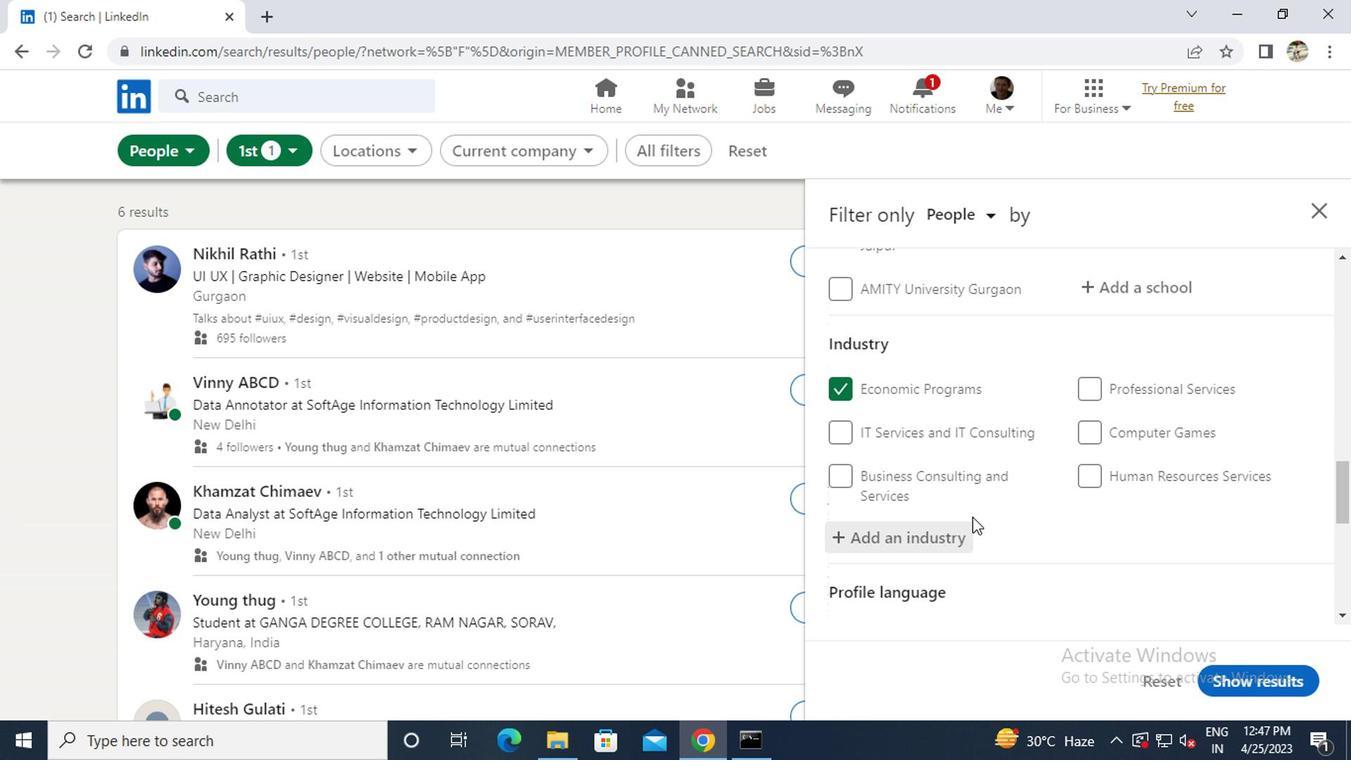 
Action: Mouse scrolled (967, 517) with delta (0, 0)
Screenshot: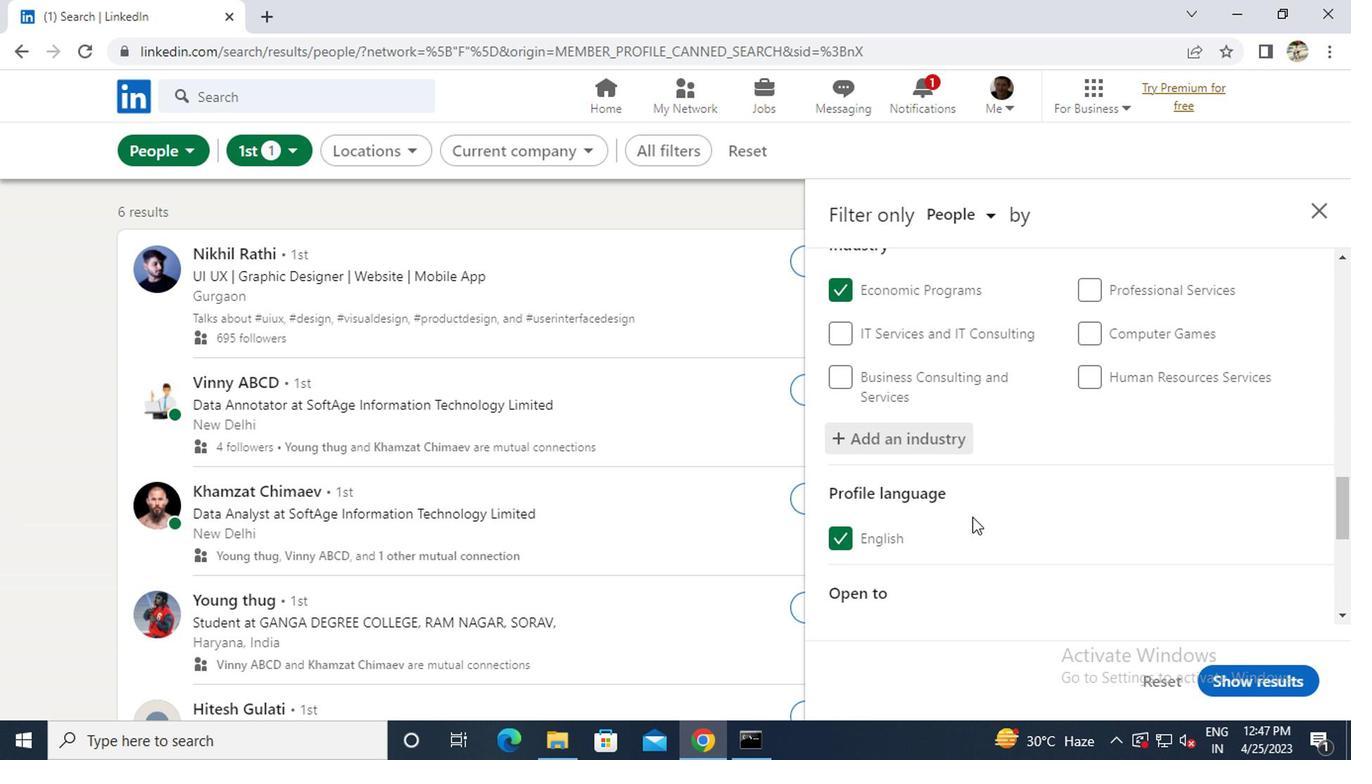 
Action: Mouse scrolled (967, 517) with delta (0, 0)
Screenshot: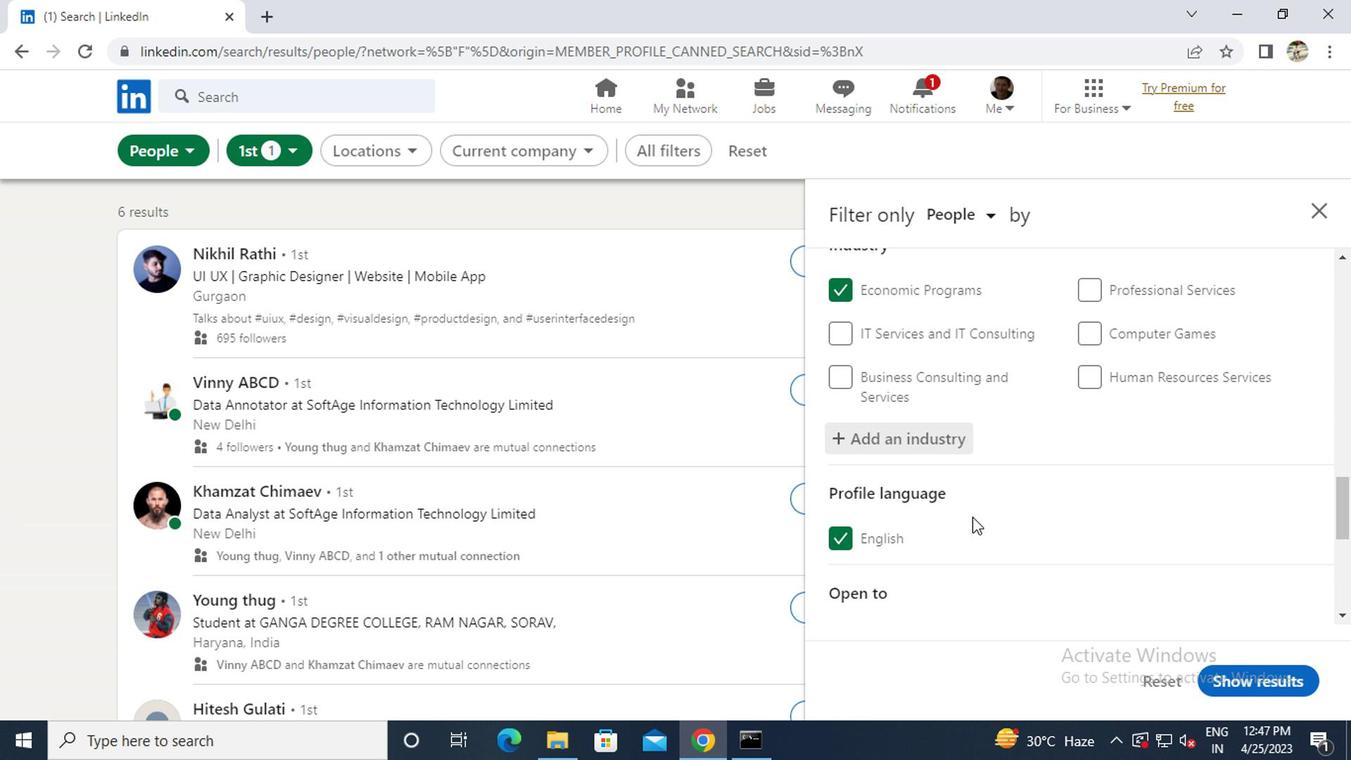 
Action: Mouse moved to (921, 563)
Screenshot: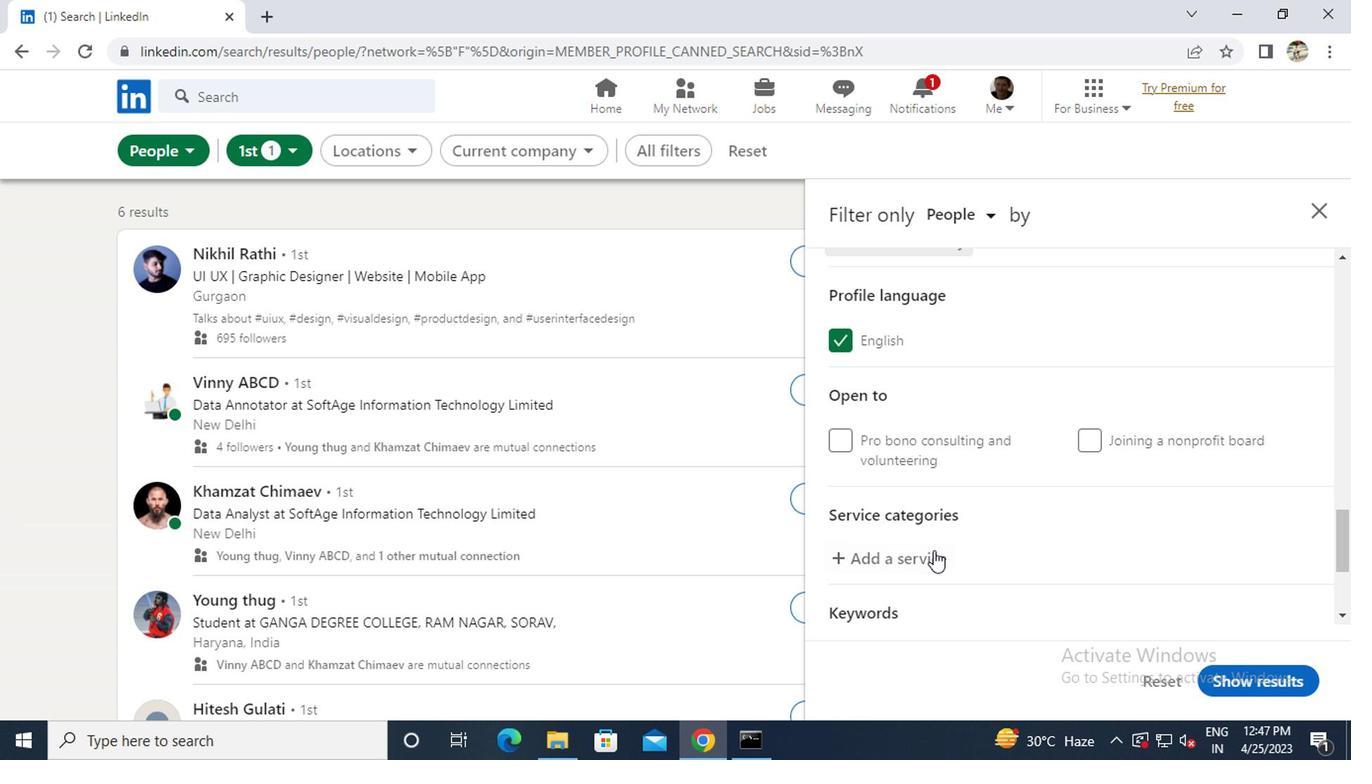 
Action: Mouse pressed left at (921, 563)
Screenshot: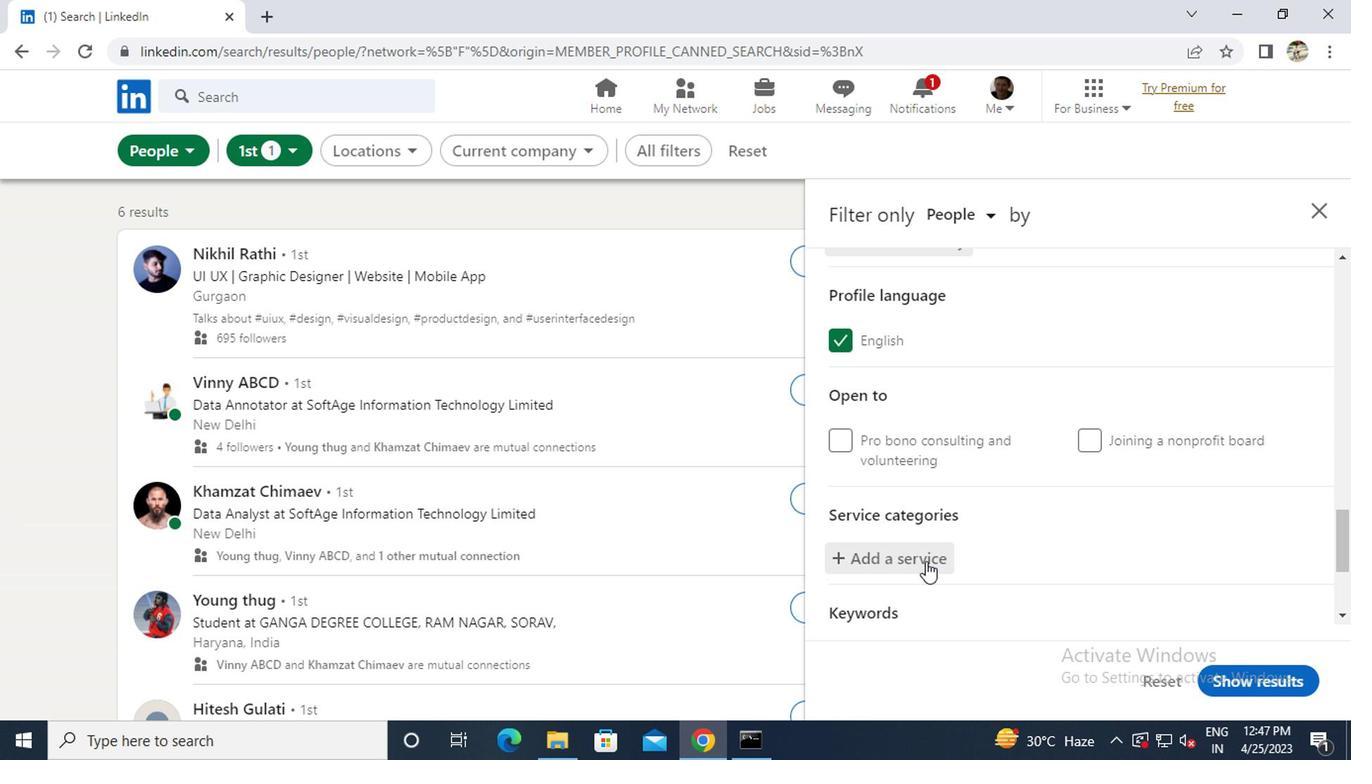 
Action: Key pressed <Key.caps_lock>C<Key.caps_lock>OPYWRITING
Screenshot: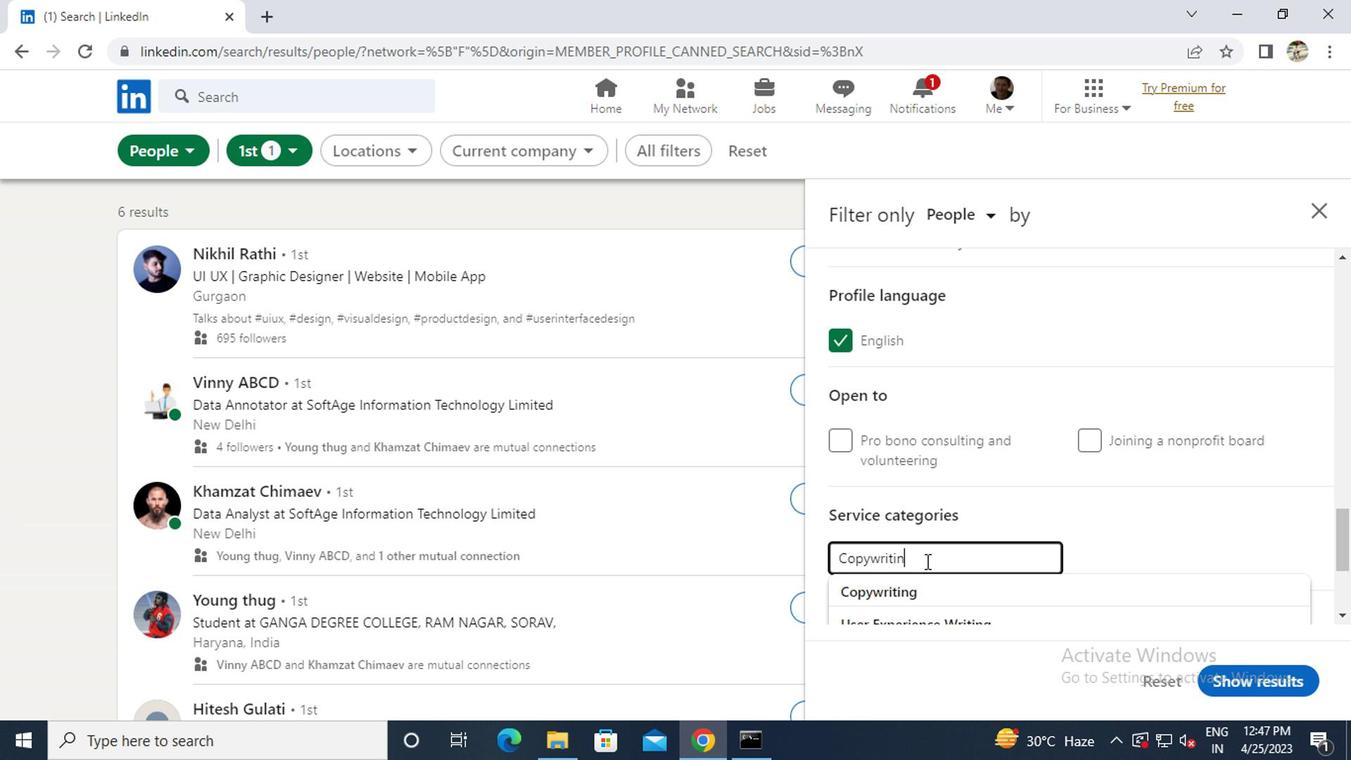 
Action: Mouse moved to (900, 585)
Screenshot: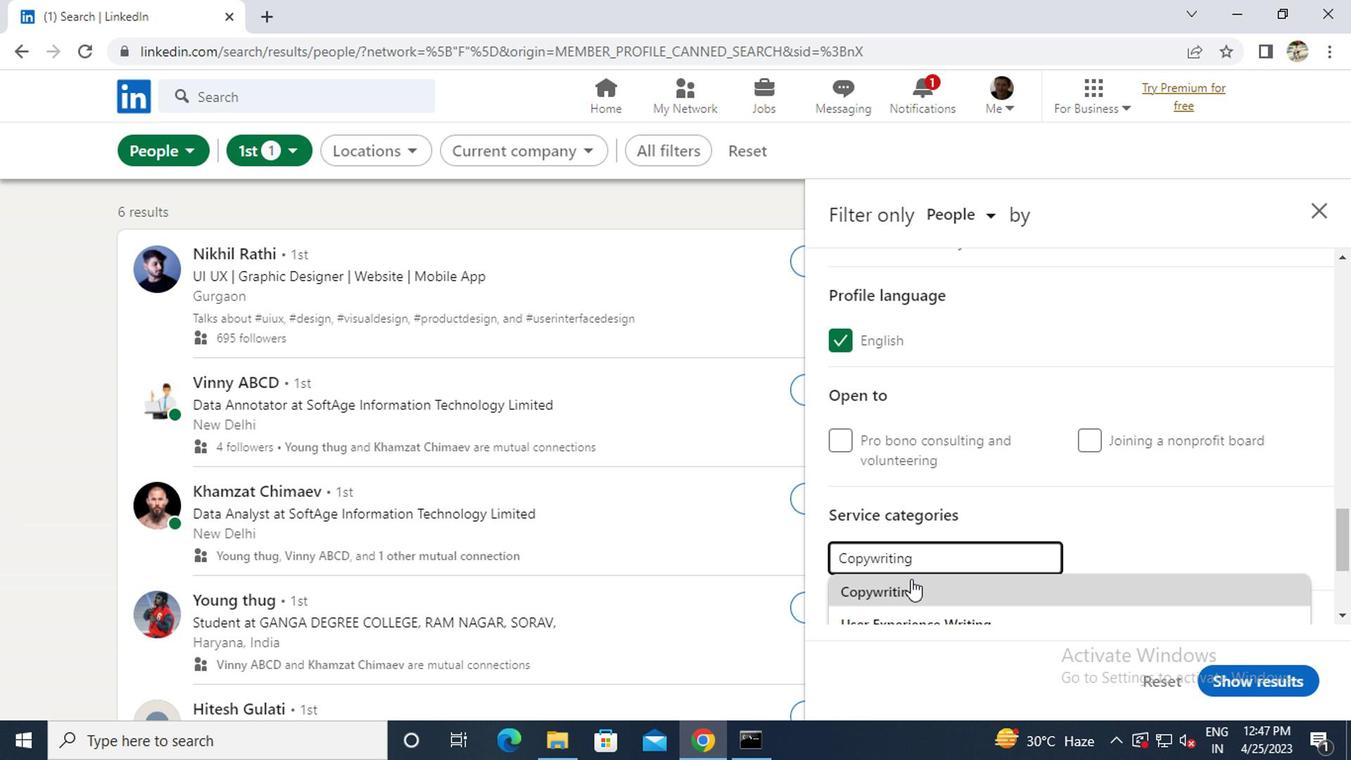 
Action: Mouse pressed left at (900, 585)
Screenshot: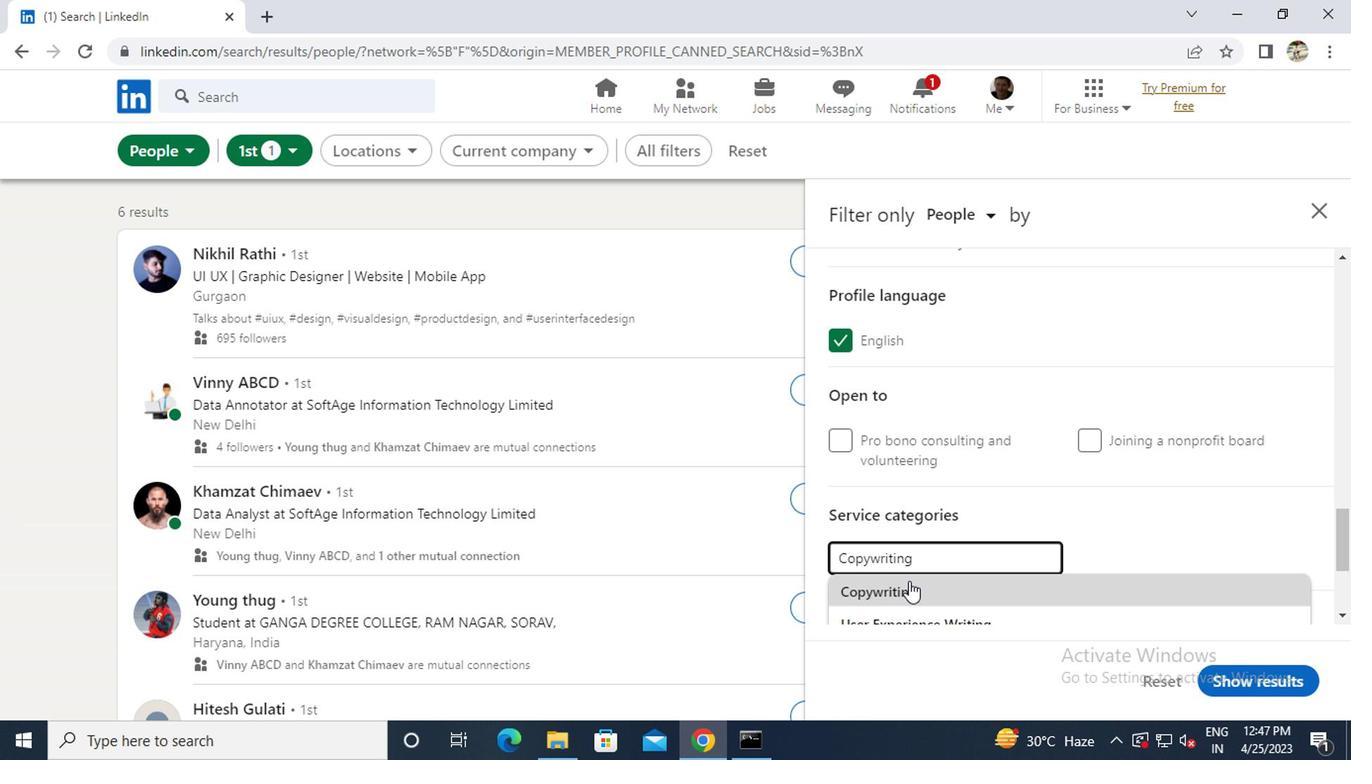 
Action: Mouse scrolled (900, 584) with delta (0, 0)
Screenshot: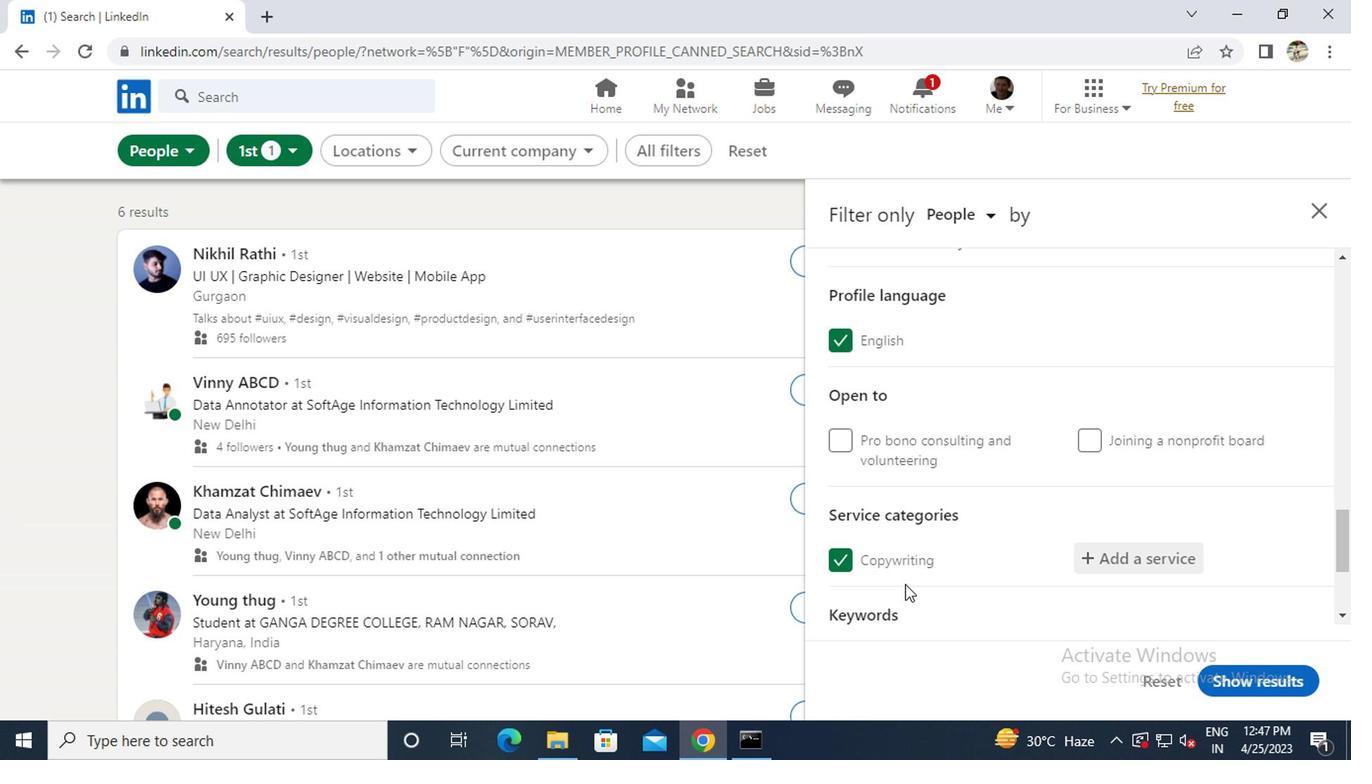 
Action: Mouse scrolled (900, 584) with delta (0, 0)
Screenshot: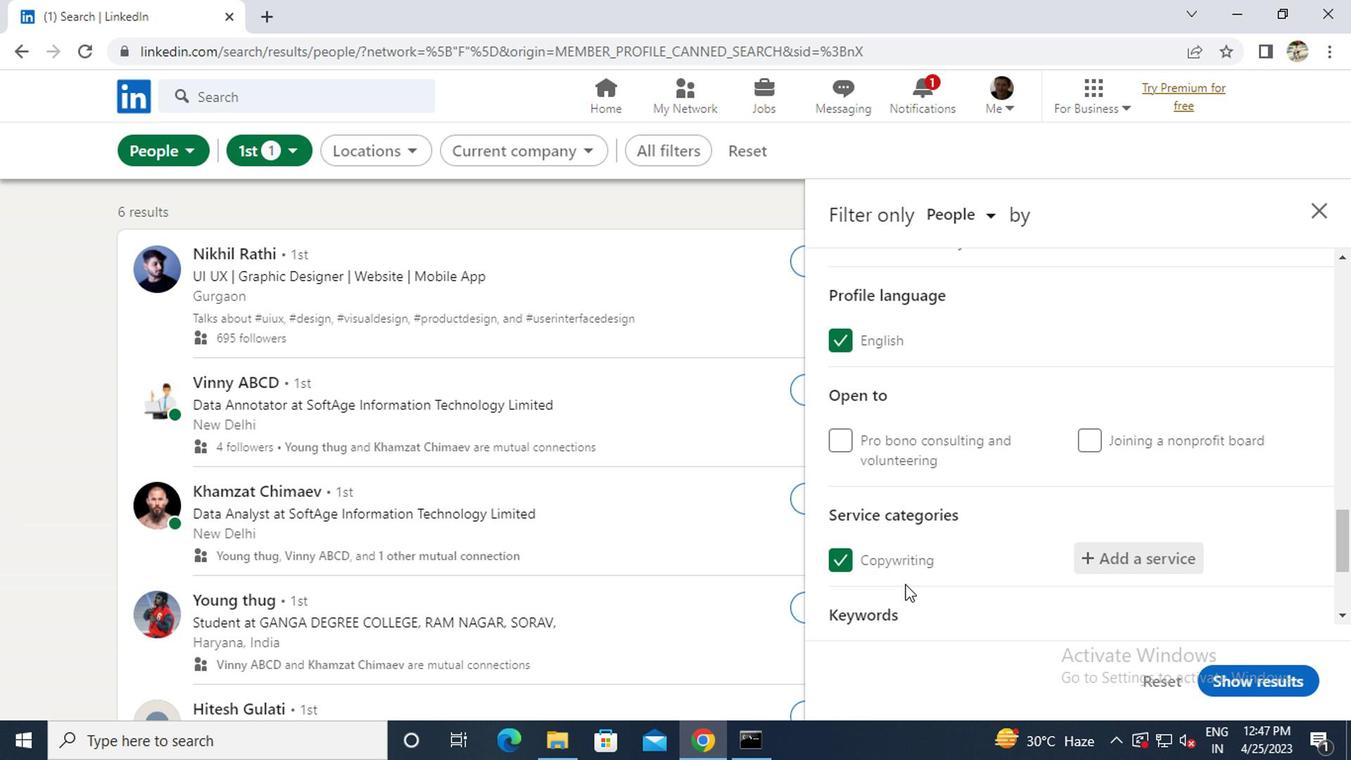 
Action: Mouse moved to (911, 572)
Screenshot: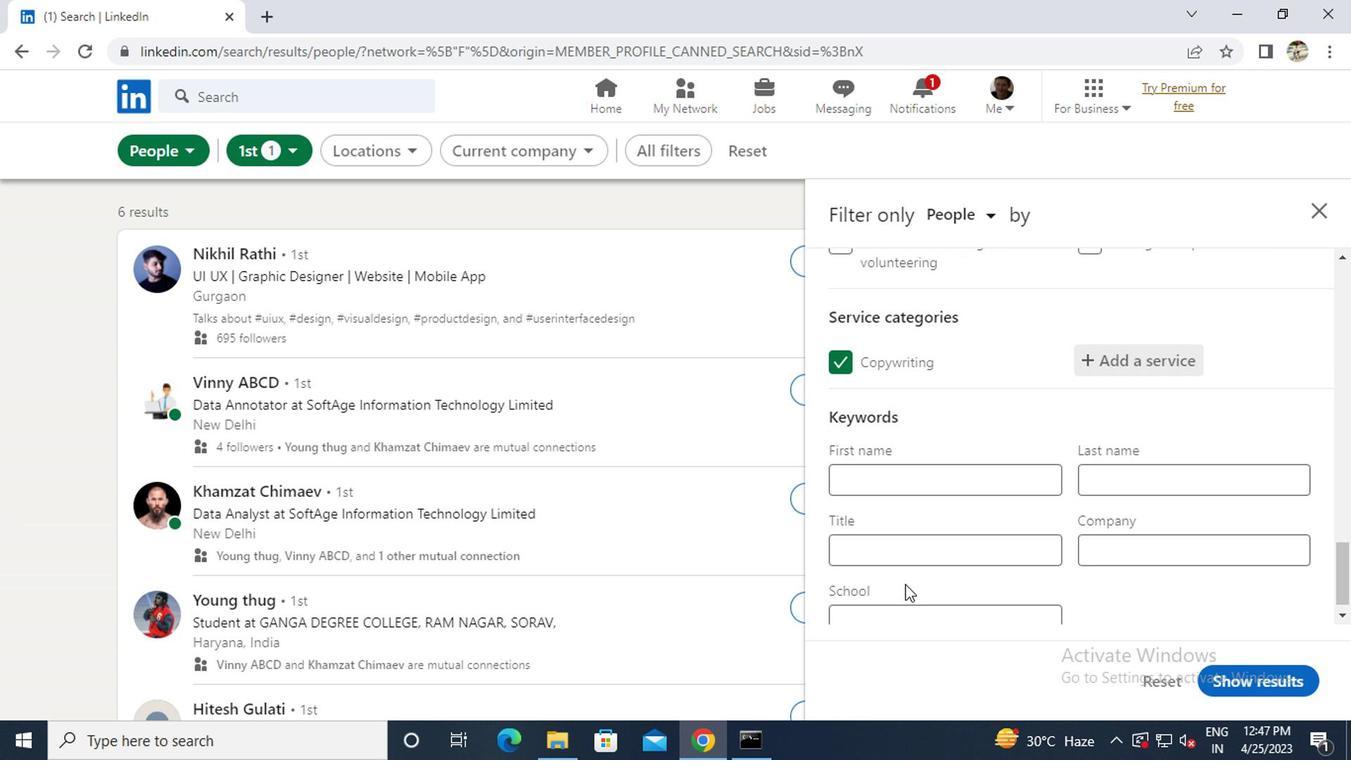 
Action: Mouse scrolled (911, 571) with delta (0, -1)
Screenshot: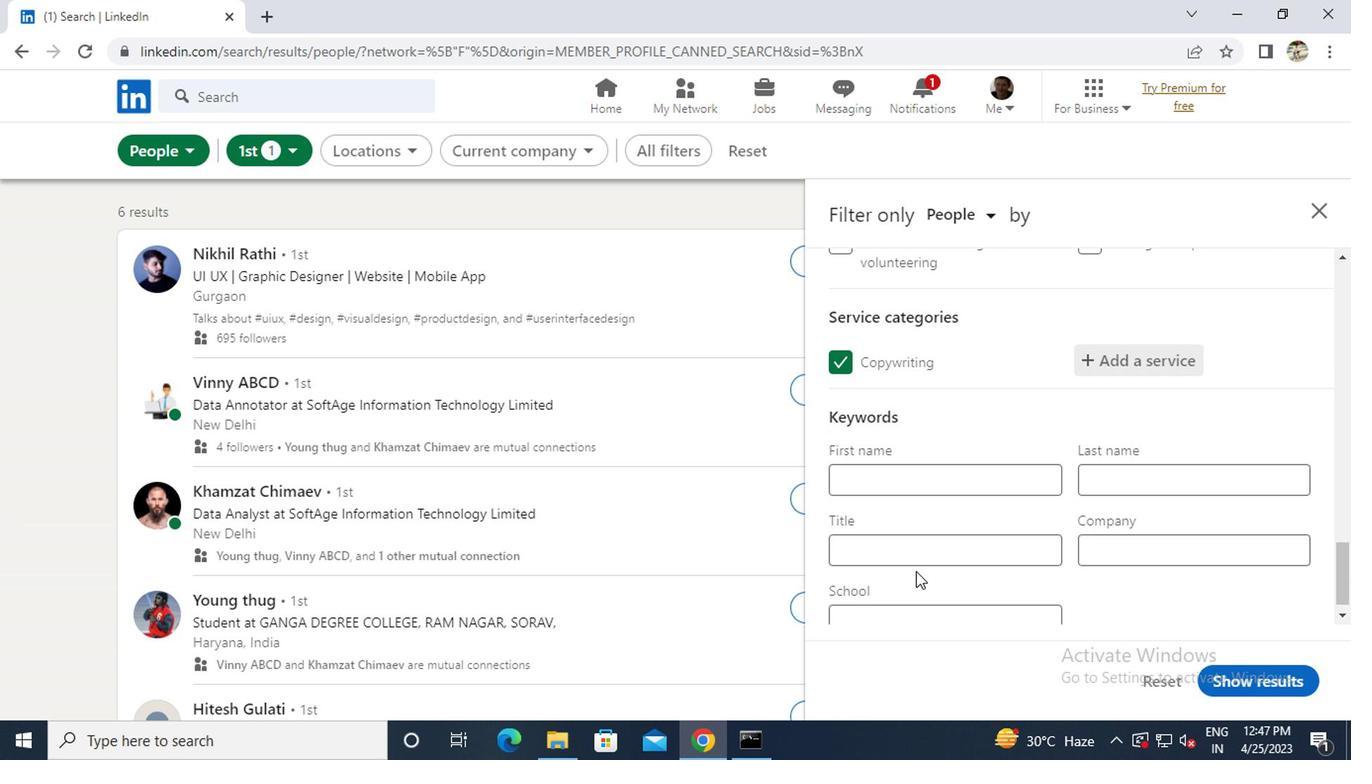 
Action: Mouse moved to (912, 538)
Screenshot: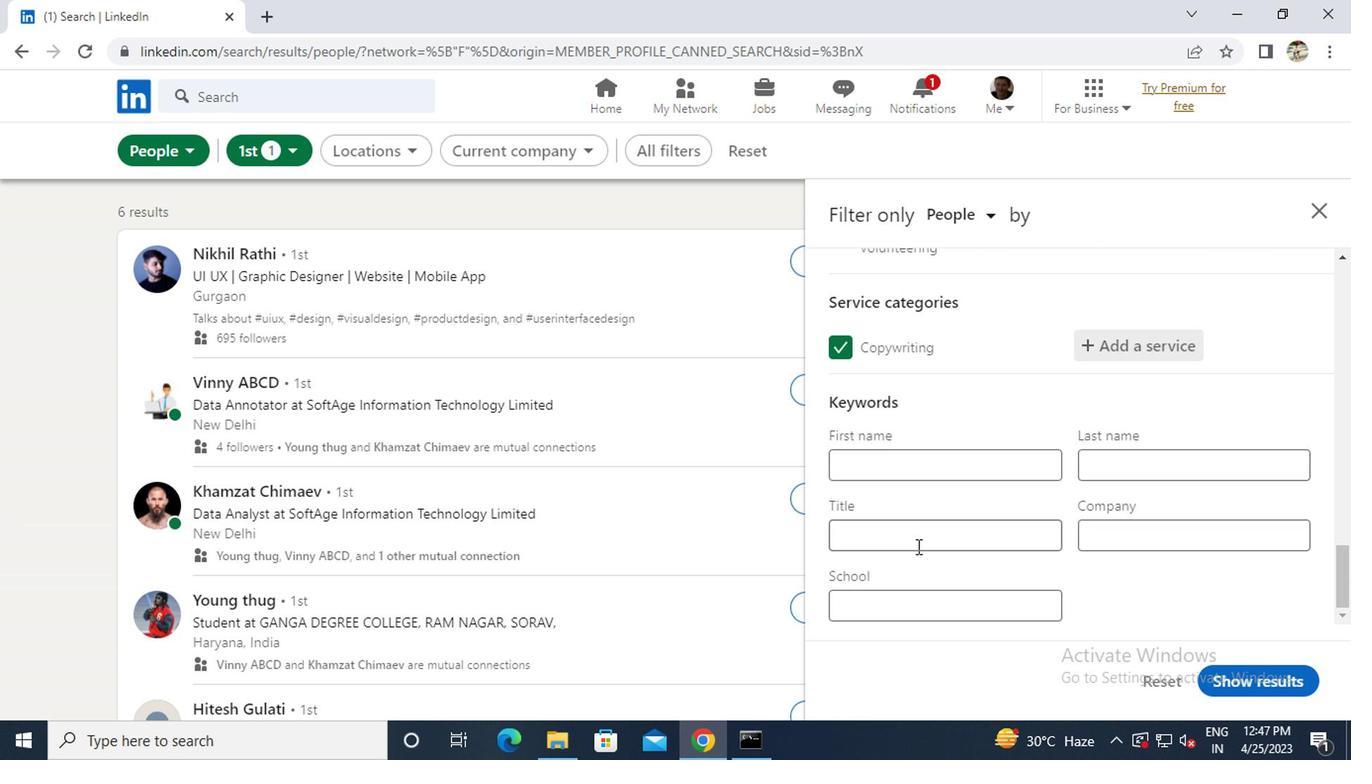 
Action: Mouse pressed left at (912, 538)
Screenshot: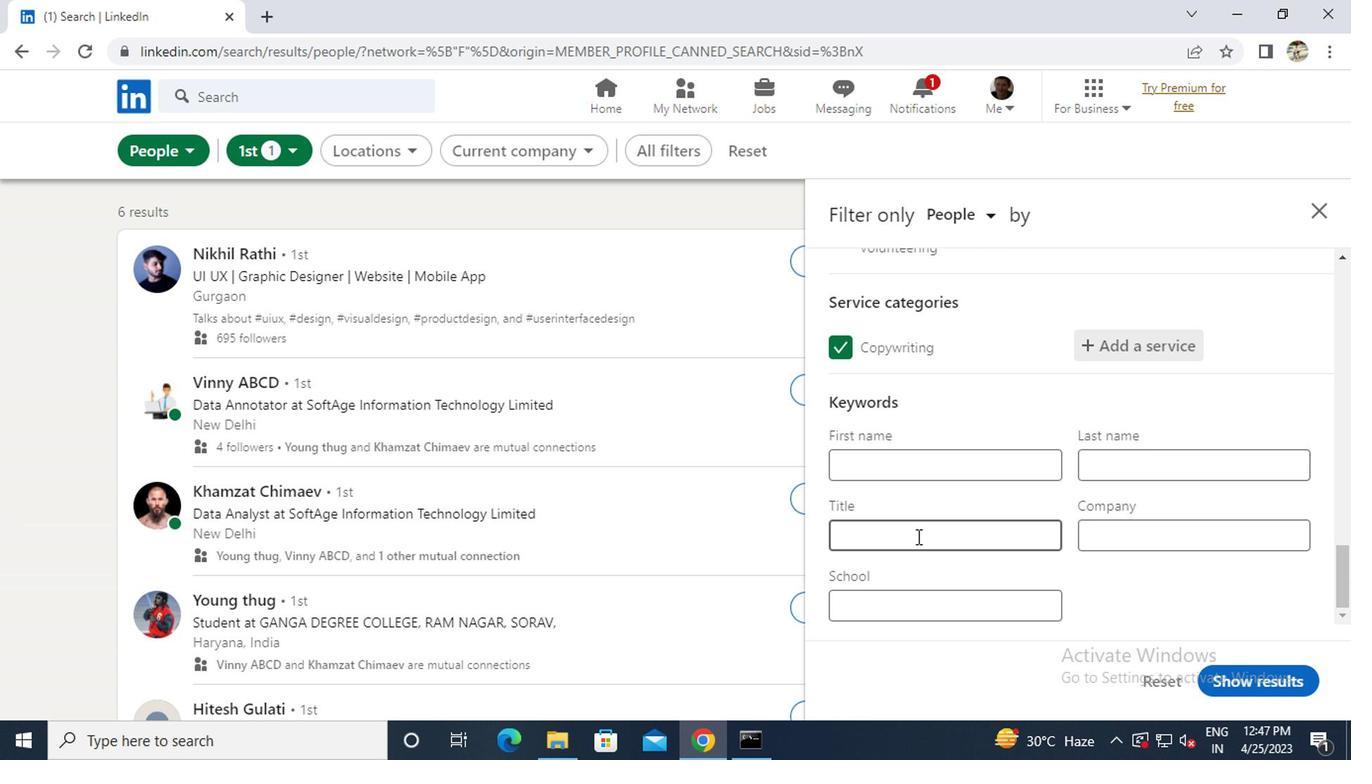 
Action: Key pressed <Key.caps_lock>B2B<Key.space>S<Key.caps_lock>ALES<Key.space><Key.caps_lock>A<Key.caps_lock>SS<Key.backspace><Key.backspace><Key.backspace><Key.backspace><Key.space><Key.caps_lock>S<Key.caps_lock>PECIALIST
Screenshot: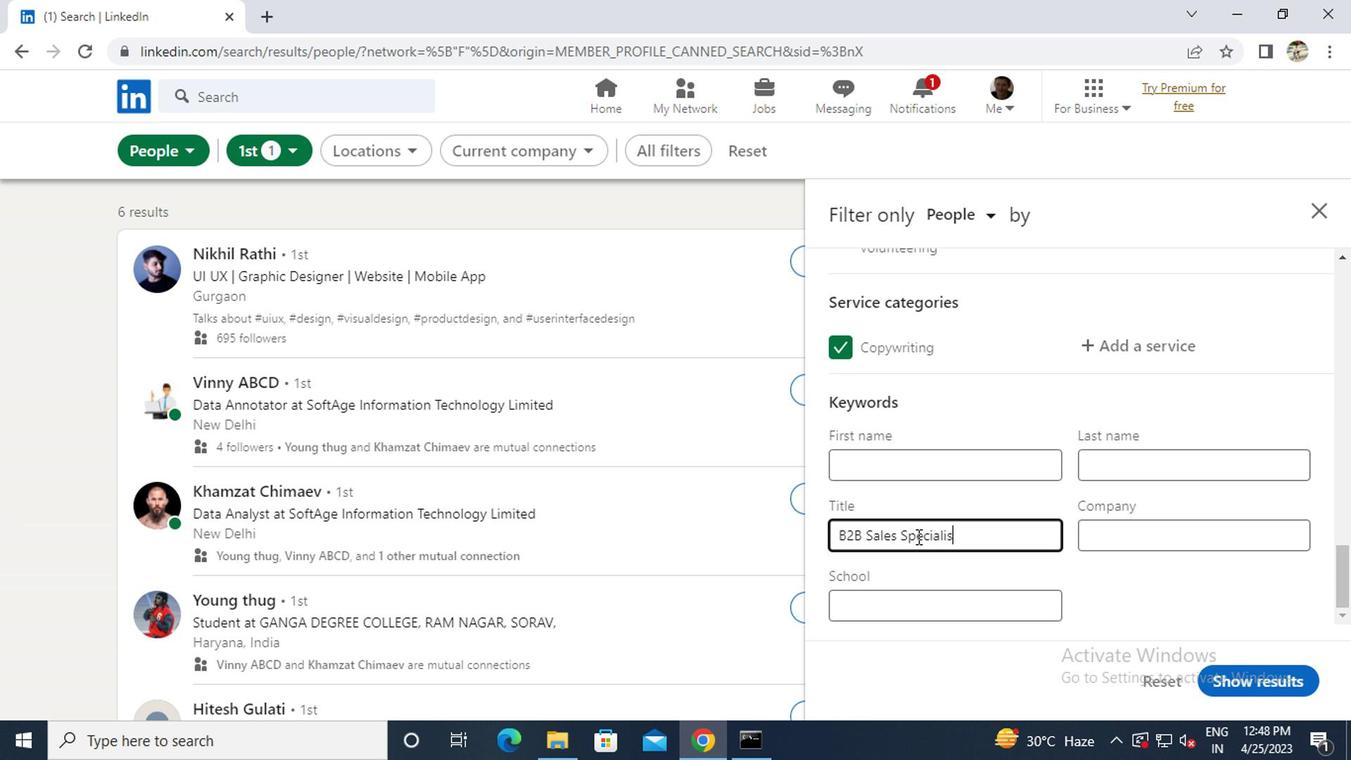 
Action: Mouse moved to (1241, 674)
Screenshot: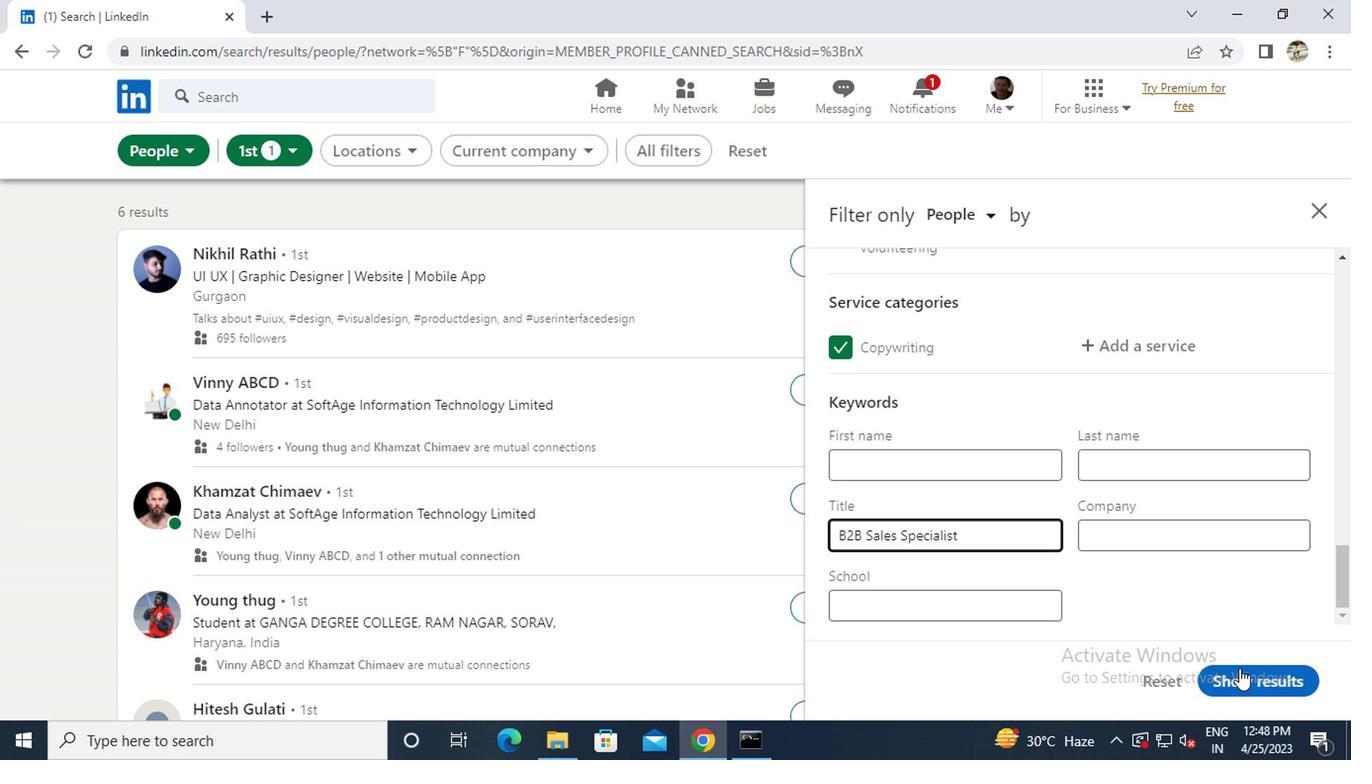 
Action: Mouse pressed left at (1241, 674)
Screenshot: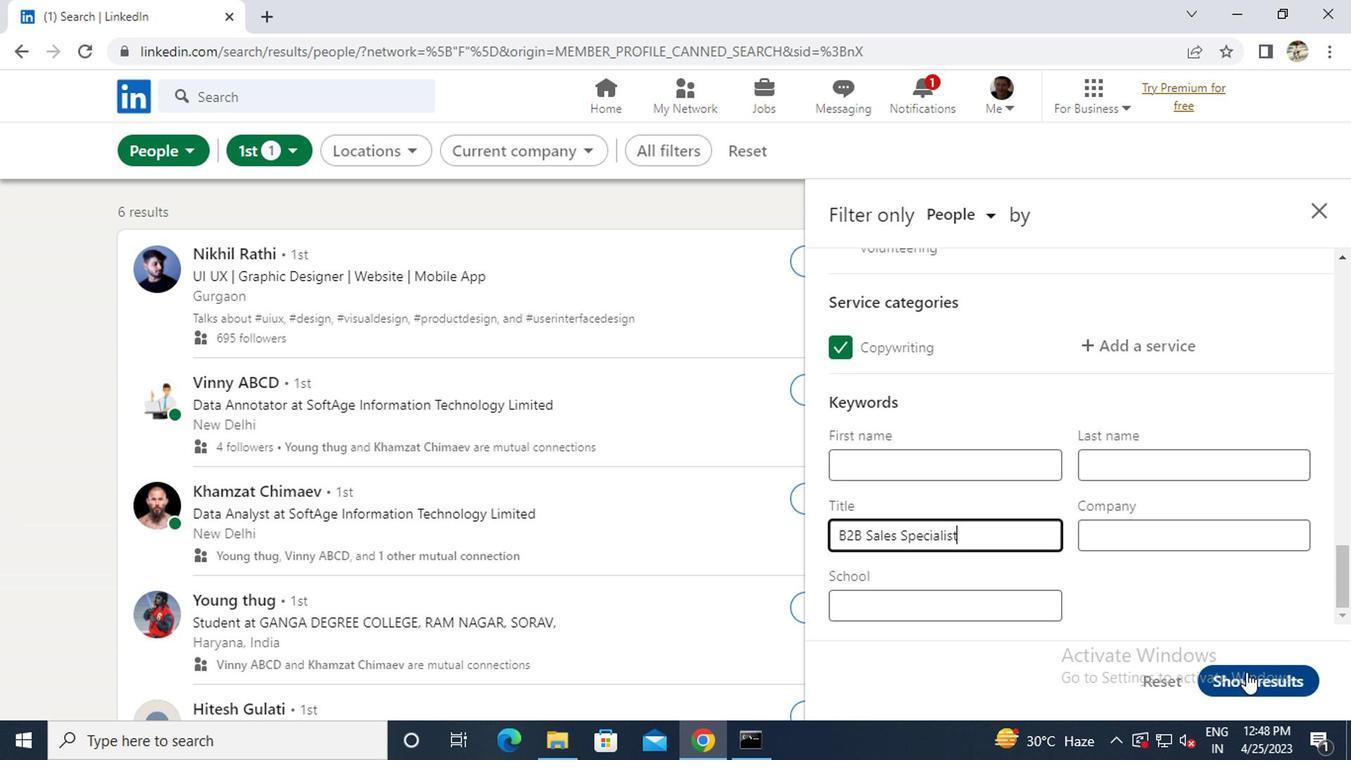 
Action: Mouse moved to (1242, 674)
Screenshot: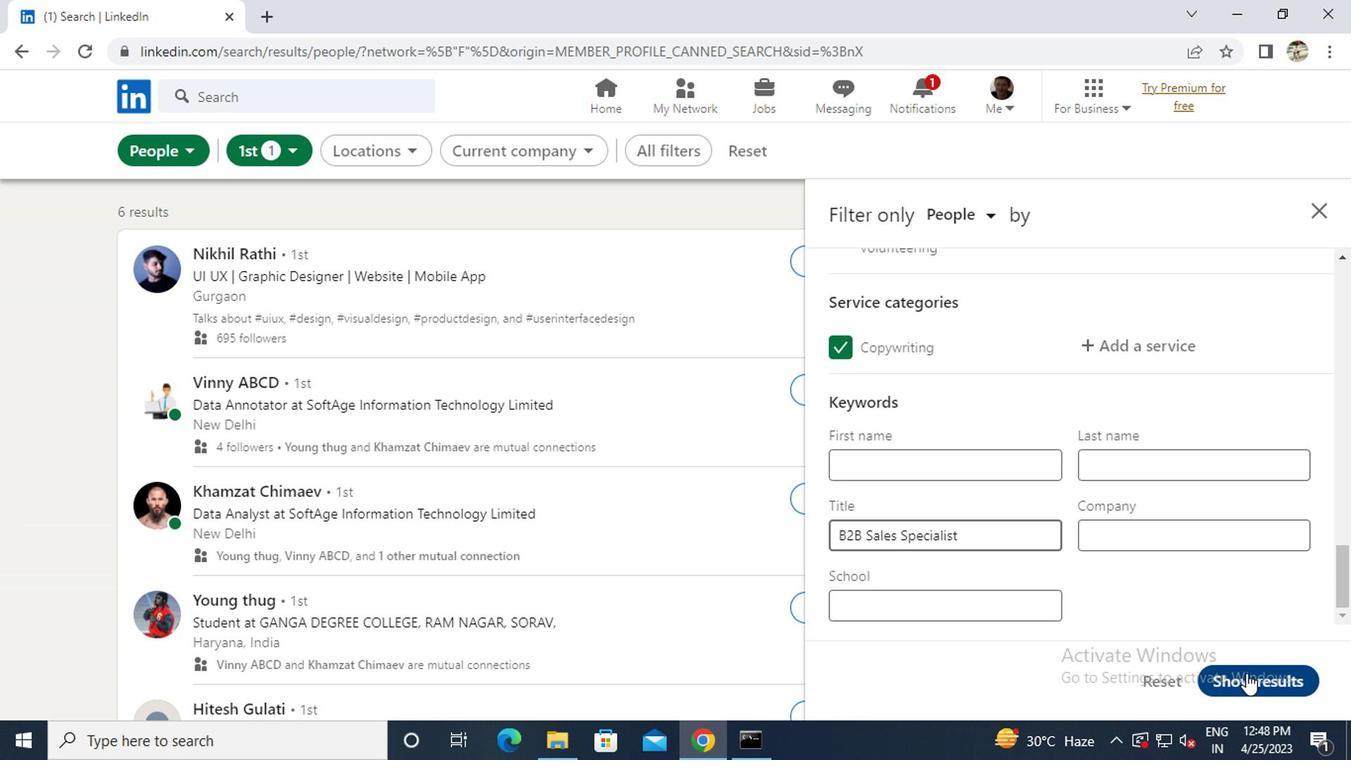 
